 Task: Find connections with filter location Tolú with filter topic #lifestylewith filter profile language French with filter current company Manappuram Finance Limited with filter school Somaiya Vidyavihar University with filter industry Pipeline Transportation with filter service category Search Engine Marketing (SEM) with filter keywords title Director of Bean Counting
Action: Mouse moved to (568, 72)
Screenshot: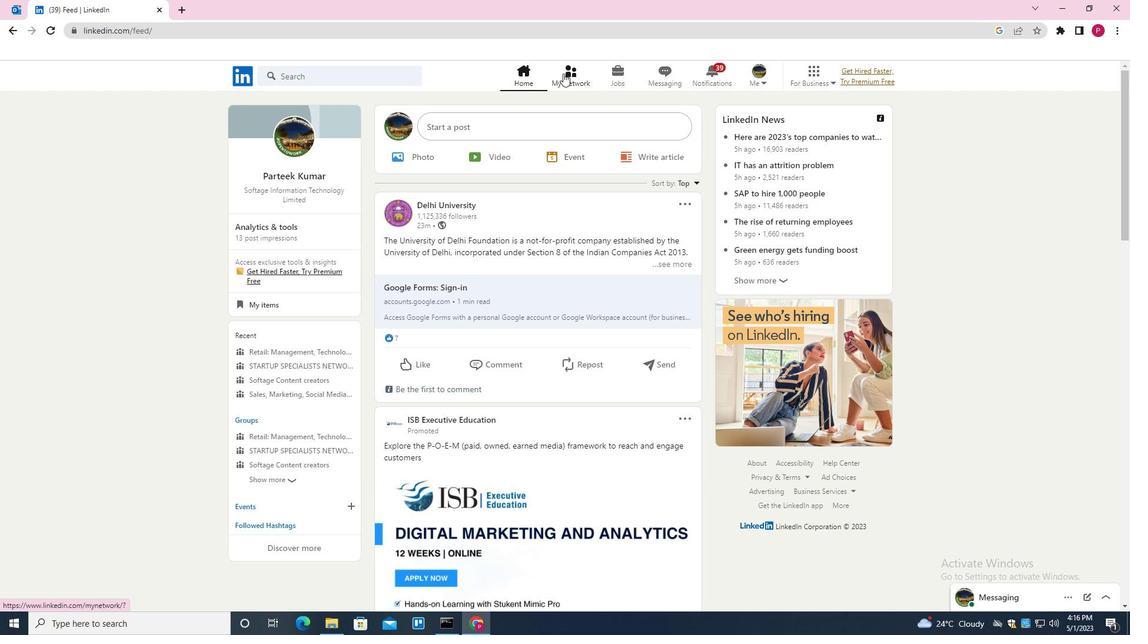 
Action: Mouse pressed left at (568, 72)
Screenshot: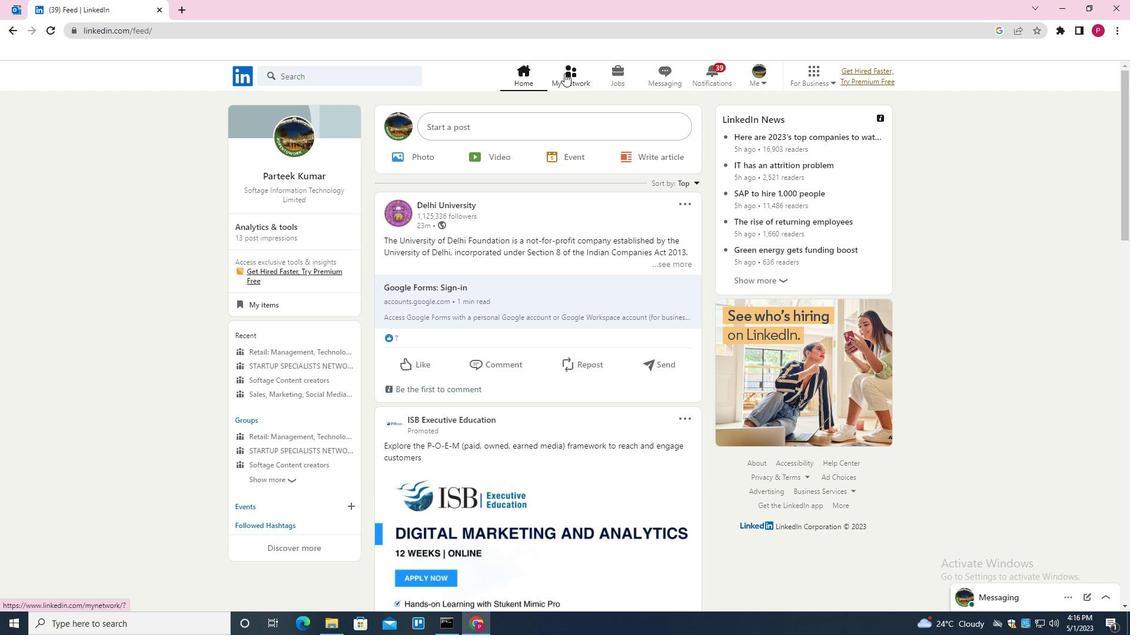 
Action: Mouse moved to (356, 143)
Screenshot: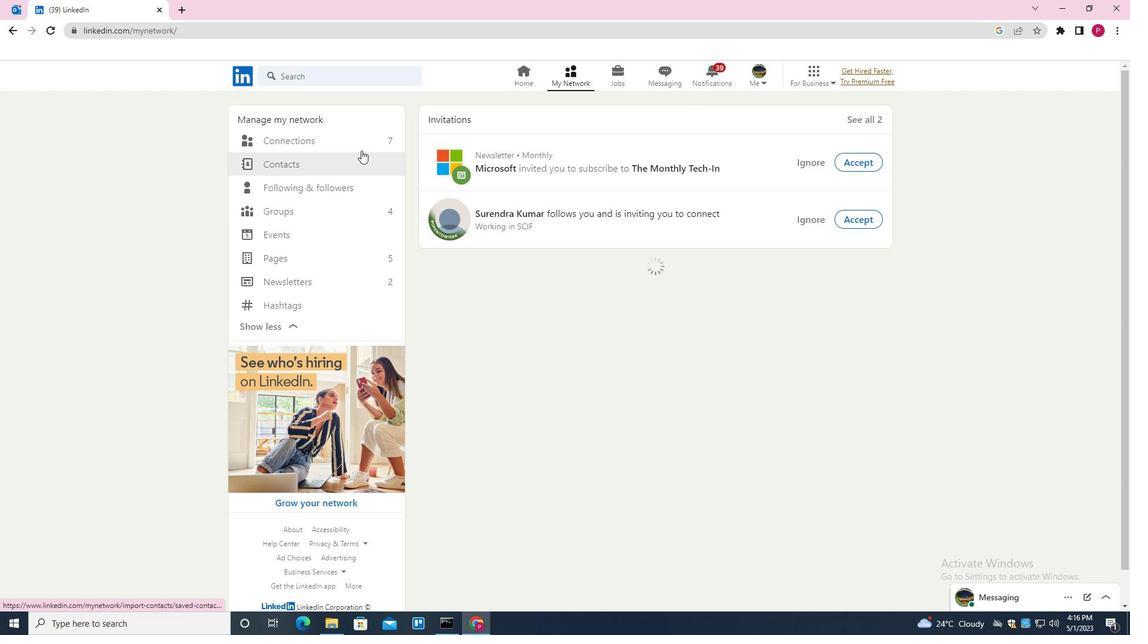 
Action: Mouse pressed left at (356, 143)
Screenshot: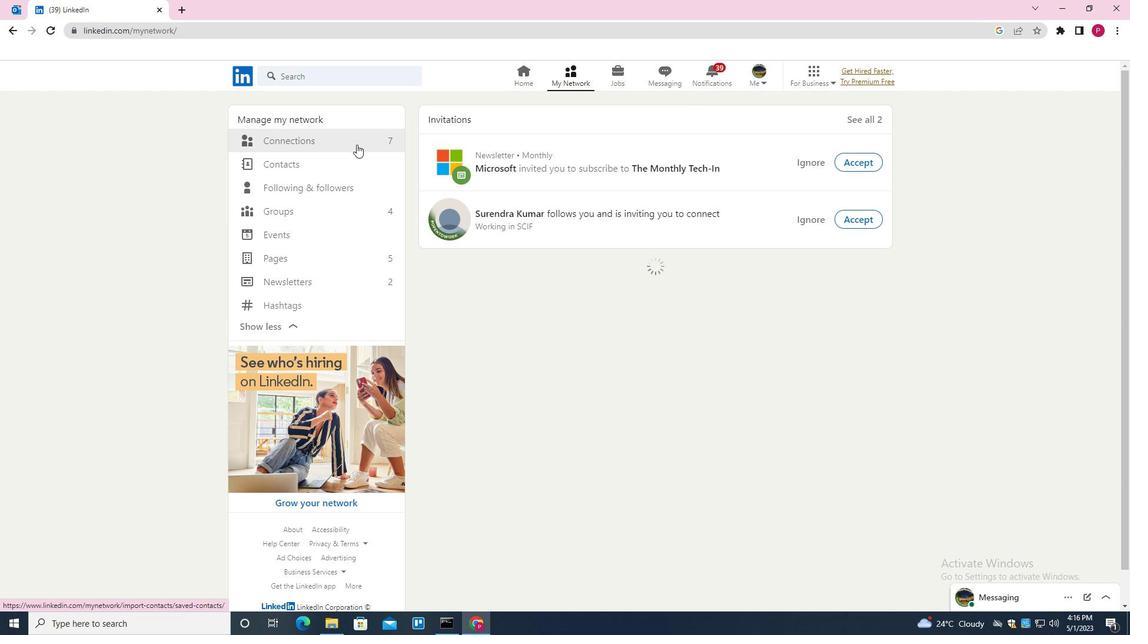 
Action: Mouse moved to (667, 144)
Screenshot: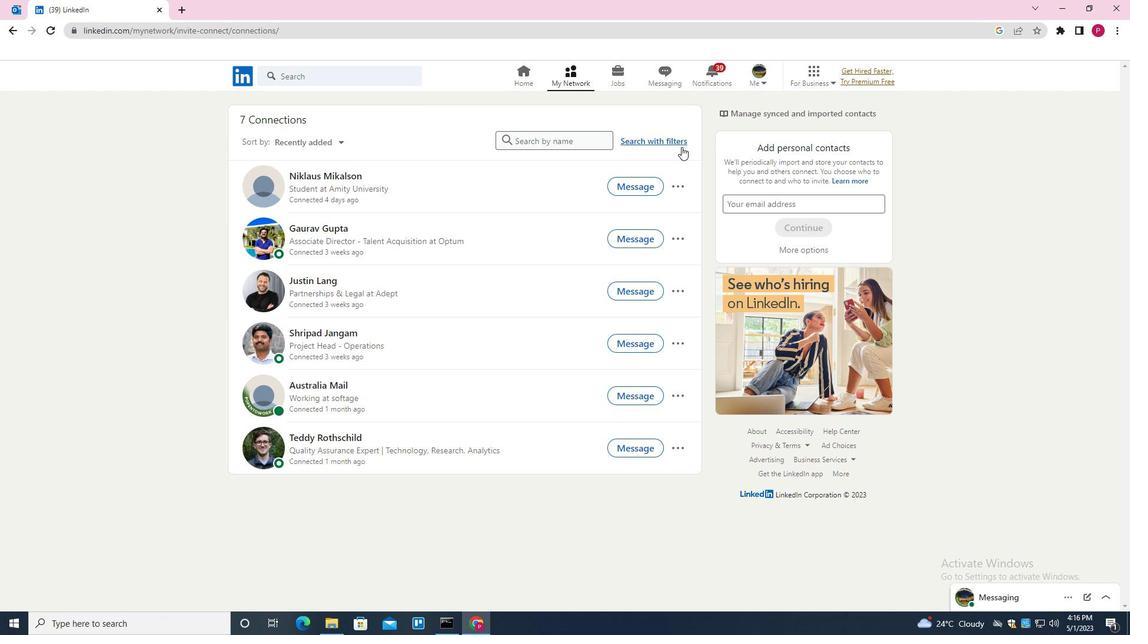 
Action: Mouse pressed left at (667, 144)
Screenshot: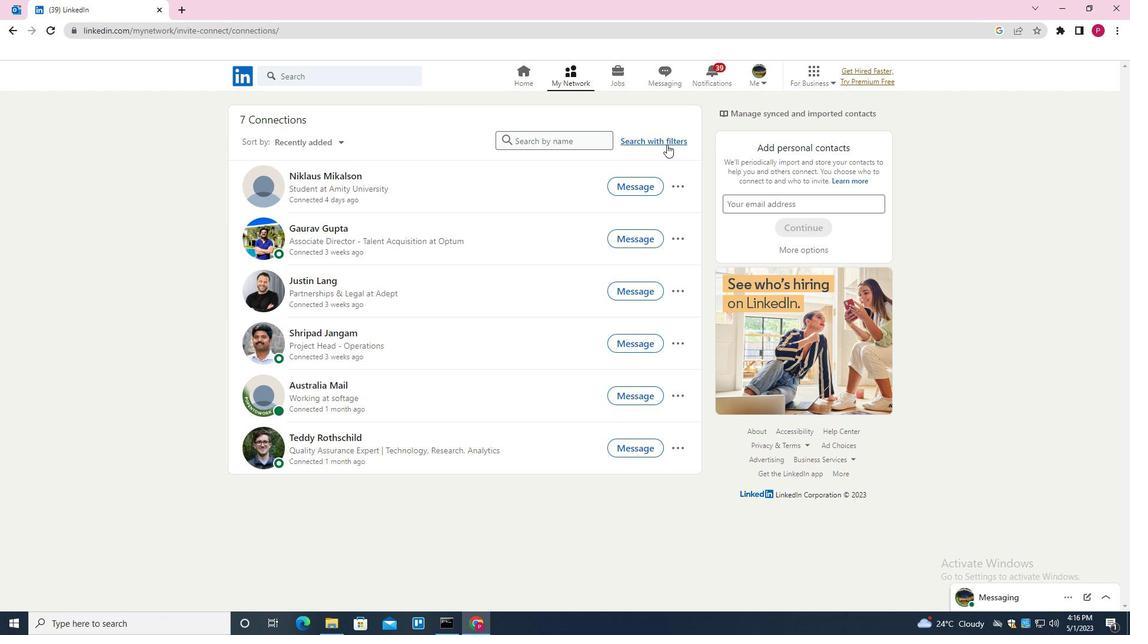 
Action: Mouse moved to (597, 107)
Screenshot: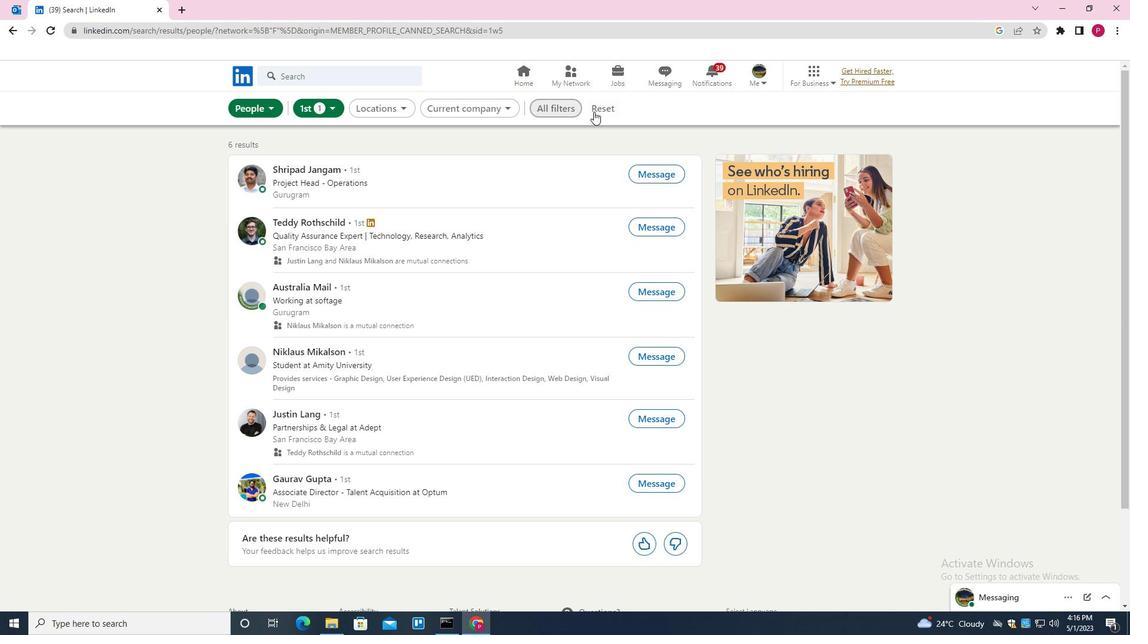 
Action: Mouse pressed left at (597, 107)
Screenshot: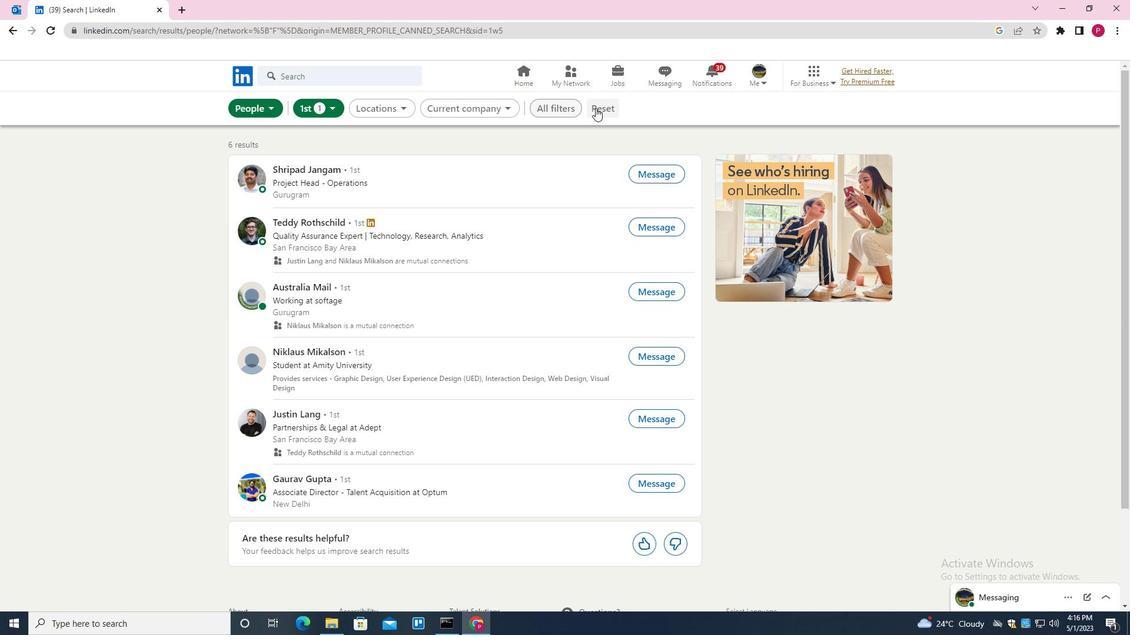 
Action: Mouse moved to (581, 108)
Screenshot: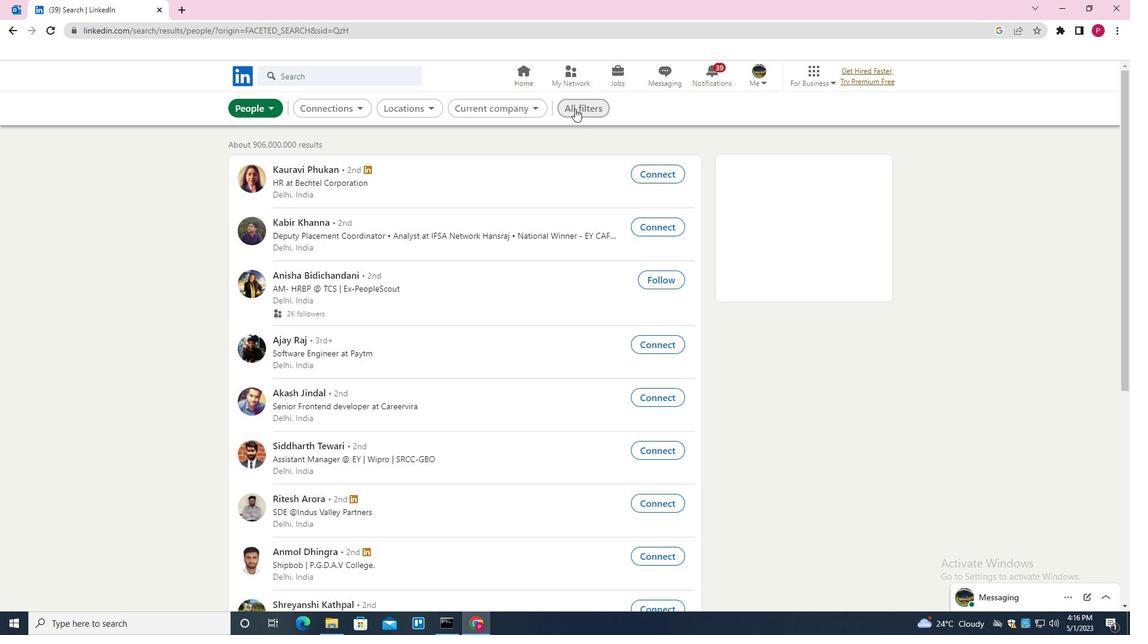 
Action: Mouse pressed left at (581, 108)
Screenshot: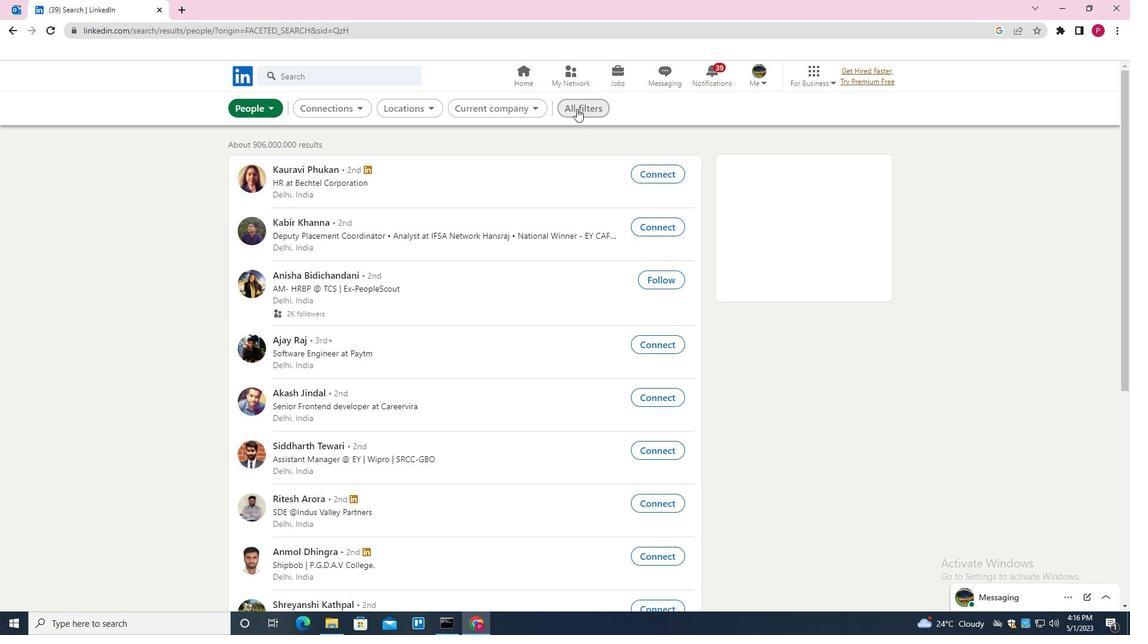 
Action: Mouse moved to (981, 362)
Screenshot: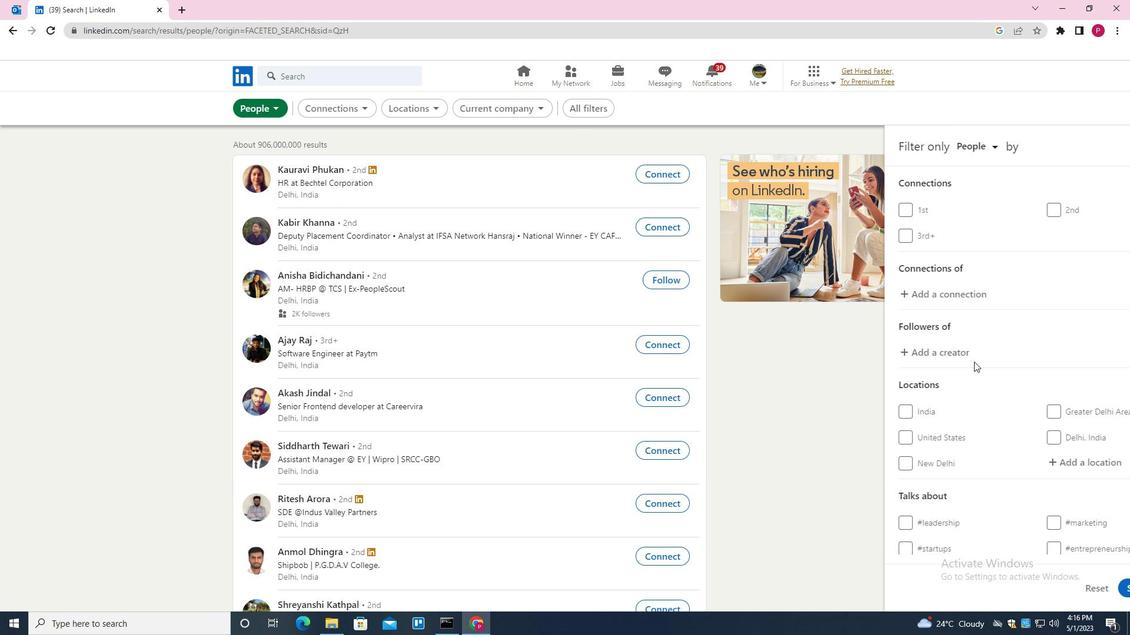 
Action: Mouse scrolled (981, 361) with delta (0, 0)
Screenshot: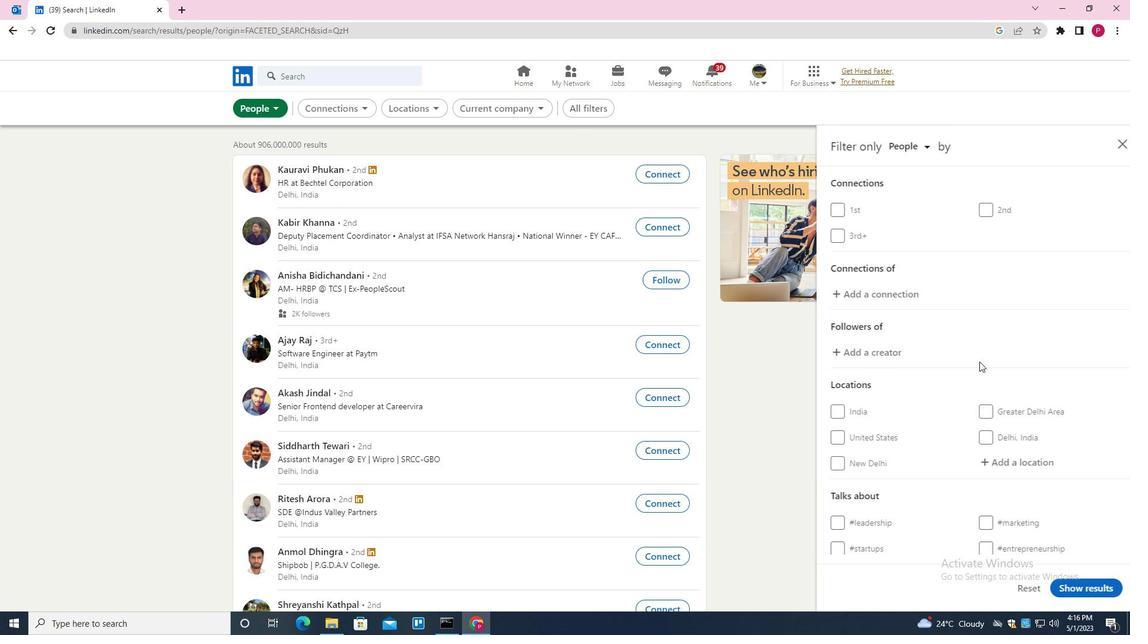 
Action: Mouse moved to (992, 398)
Screenshot: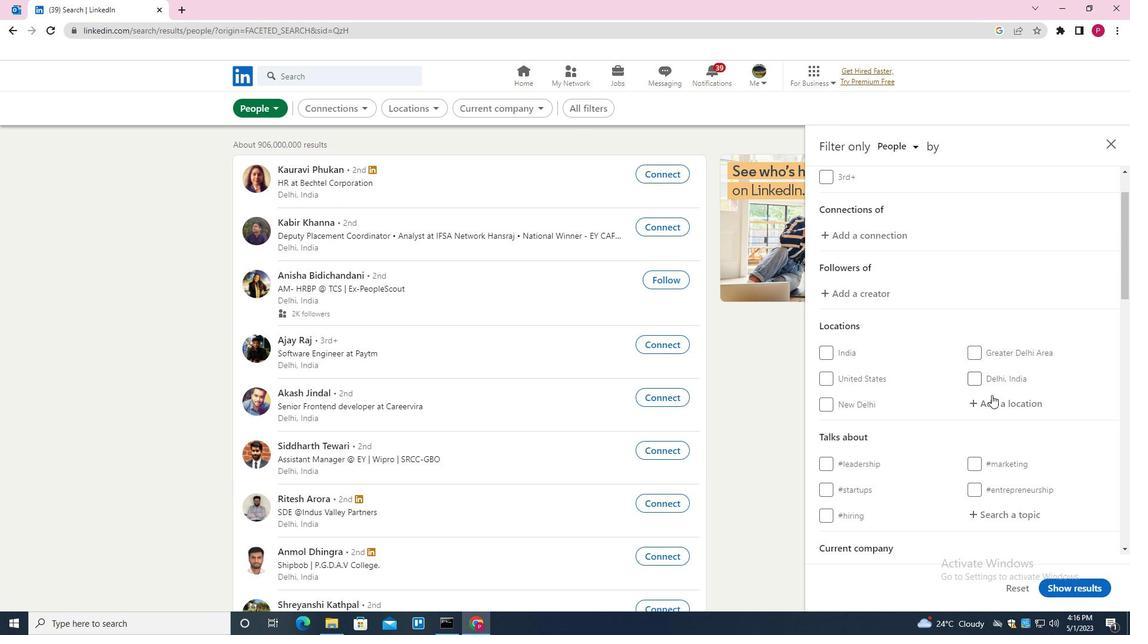 
Action: Mouse pressed left at (992, 398)
Screenshot: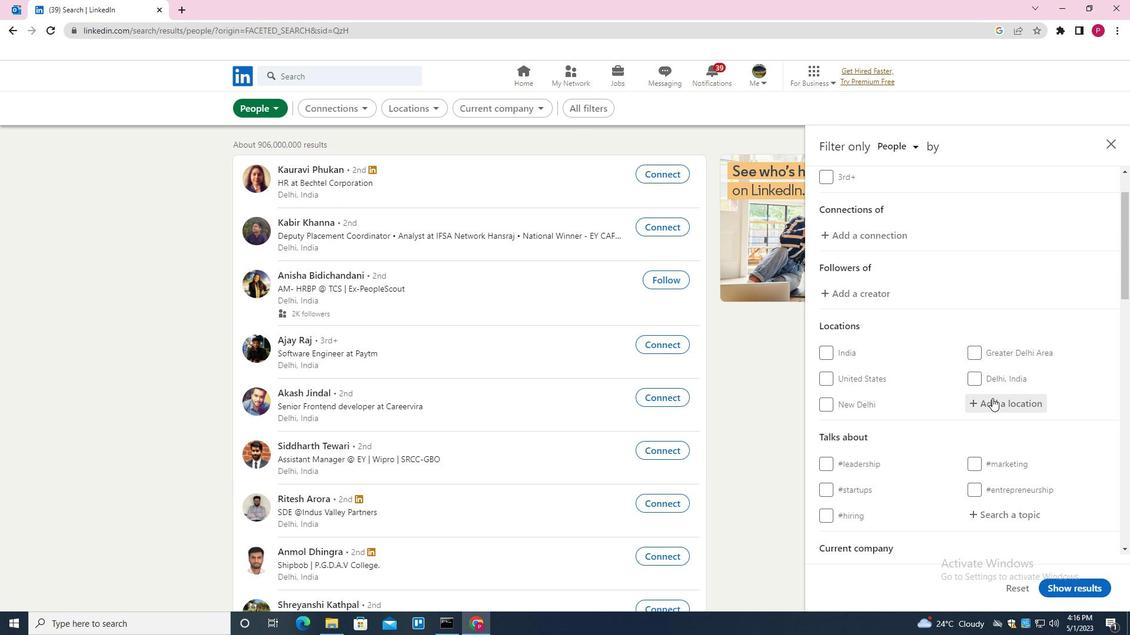 
Action: Key pressed <Key.shift><Key.shift>TOLU<Key.down><Key.down><Key.down><Key.down><Key.down><Key.down><Key.down><Key.down><Key.down><Key.down><Key.up><Key.up><Key.enter>
Screenshot: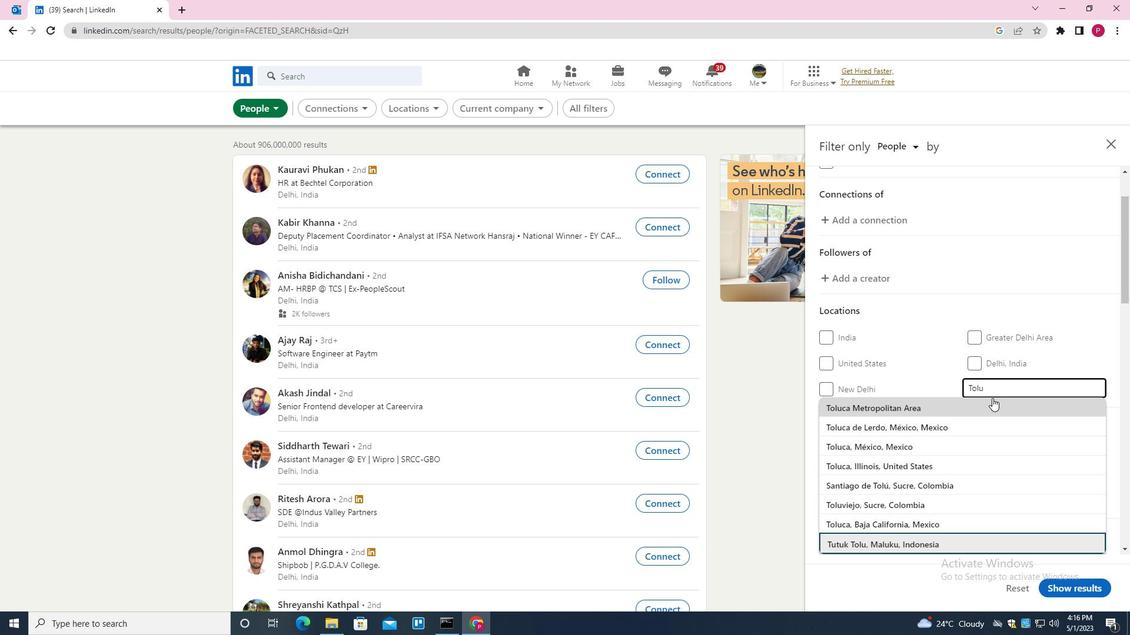 
Action: Mouse moved to (1011, 407)
Screenshot: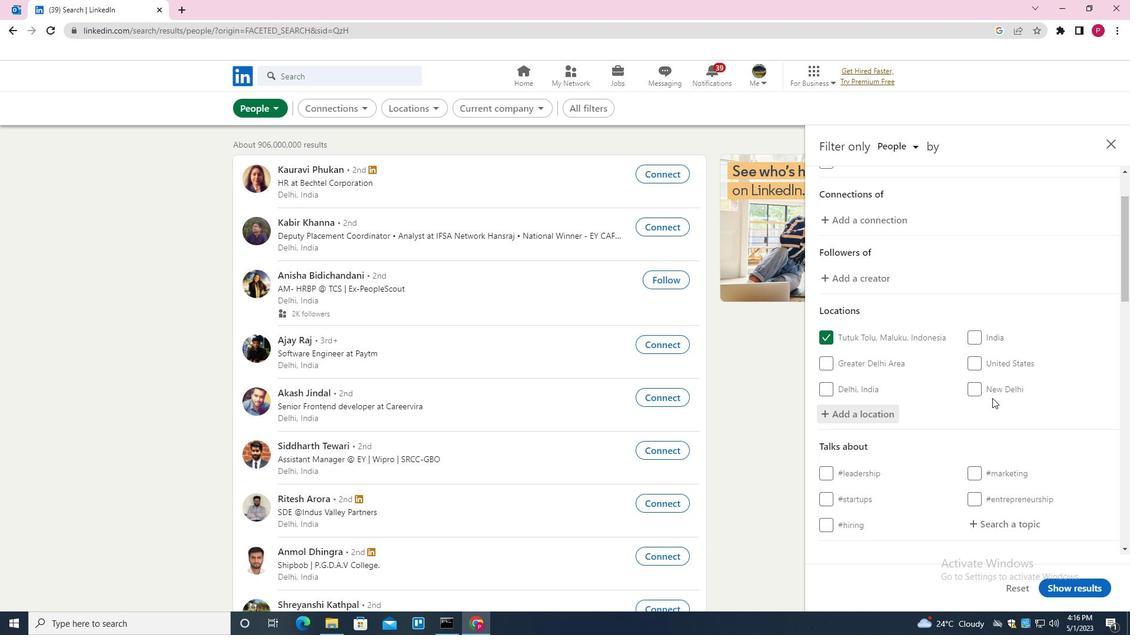 
Action: Mouse scrolled (1011, 406) with delta (0, 0)
Screenshot: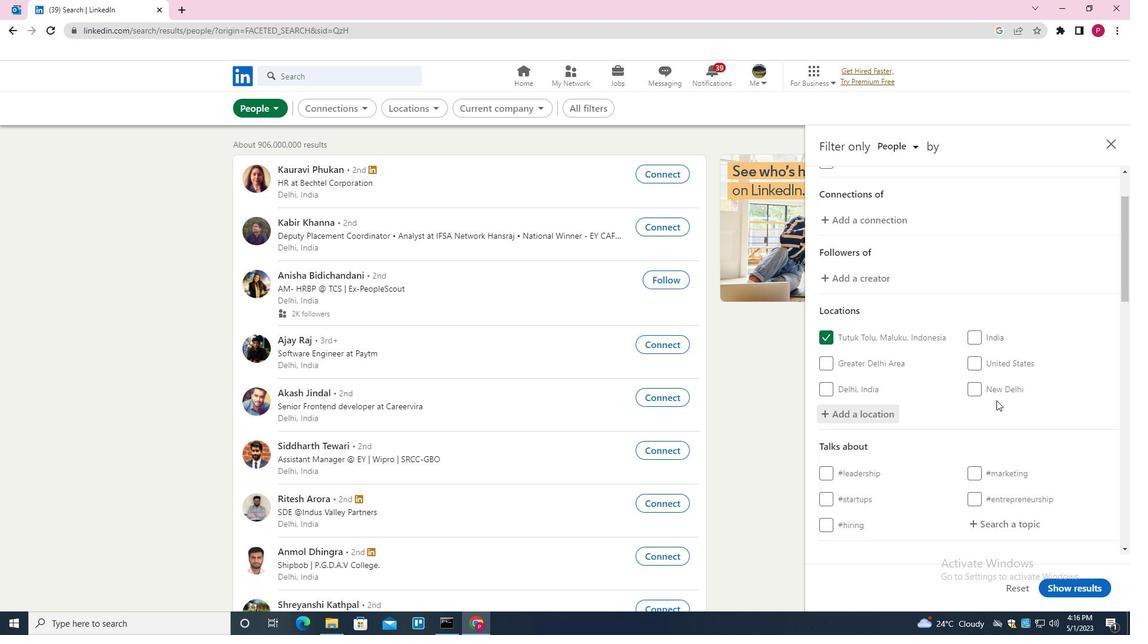 
Action: Mouse scrolled (1011, 406) with delta (0, 0)
Screenshot: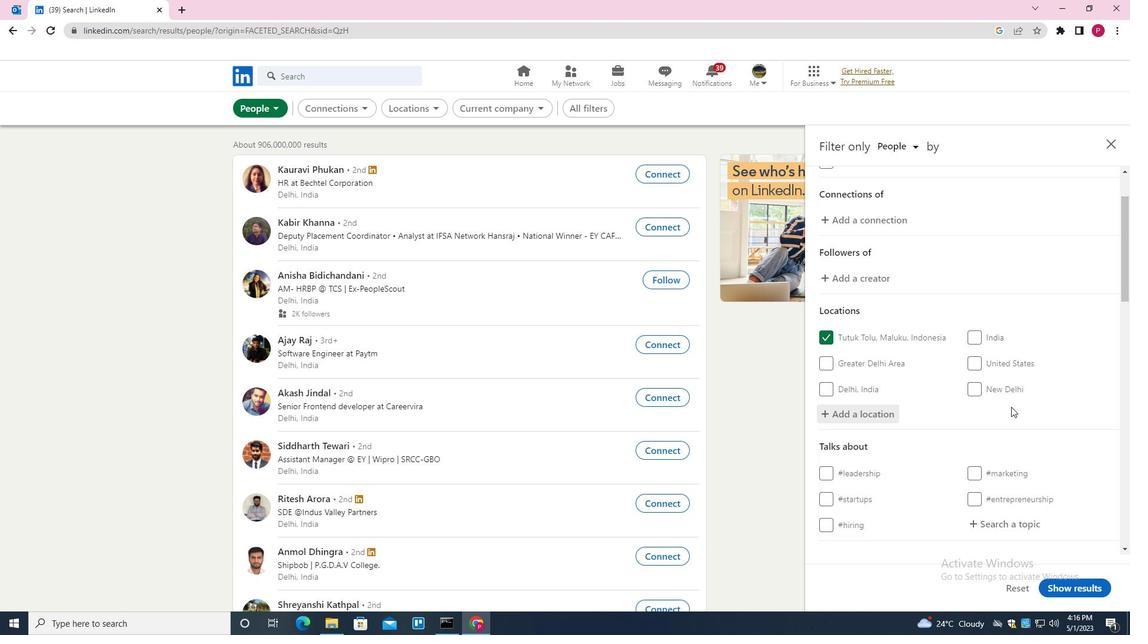 
Action: Mouse scrolled (1011, 406) with delta (0, 0)
Screenshot: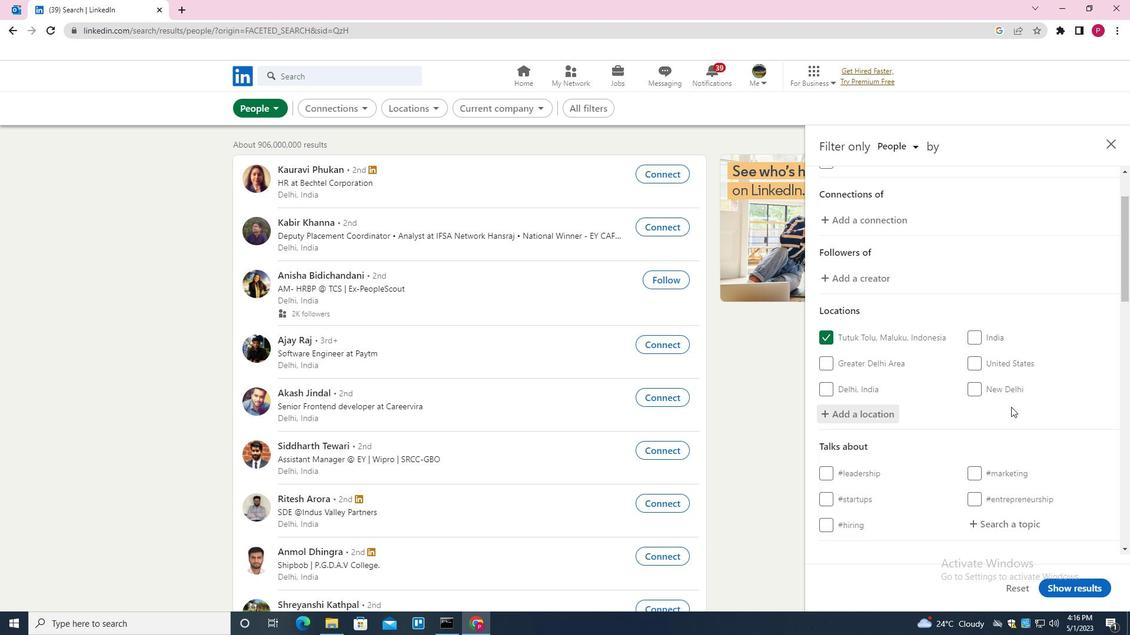 
Action: Mouse moved to (997, 340)
Screenshot: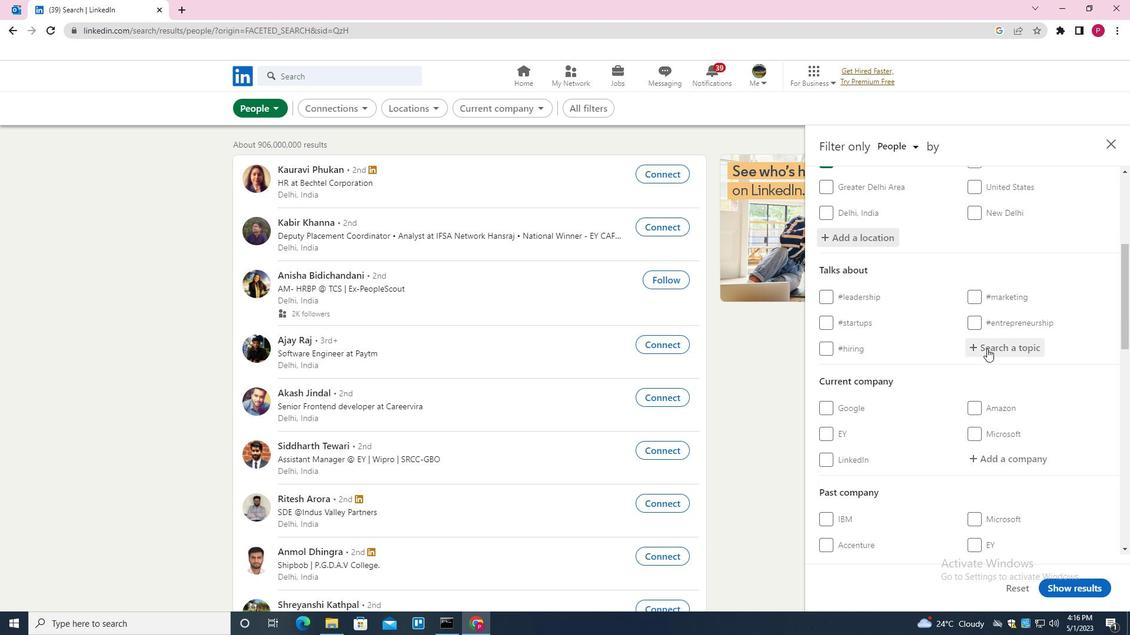 
Action: Mouse pressed left at (997, 340)
Screenshot: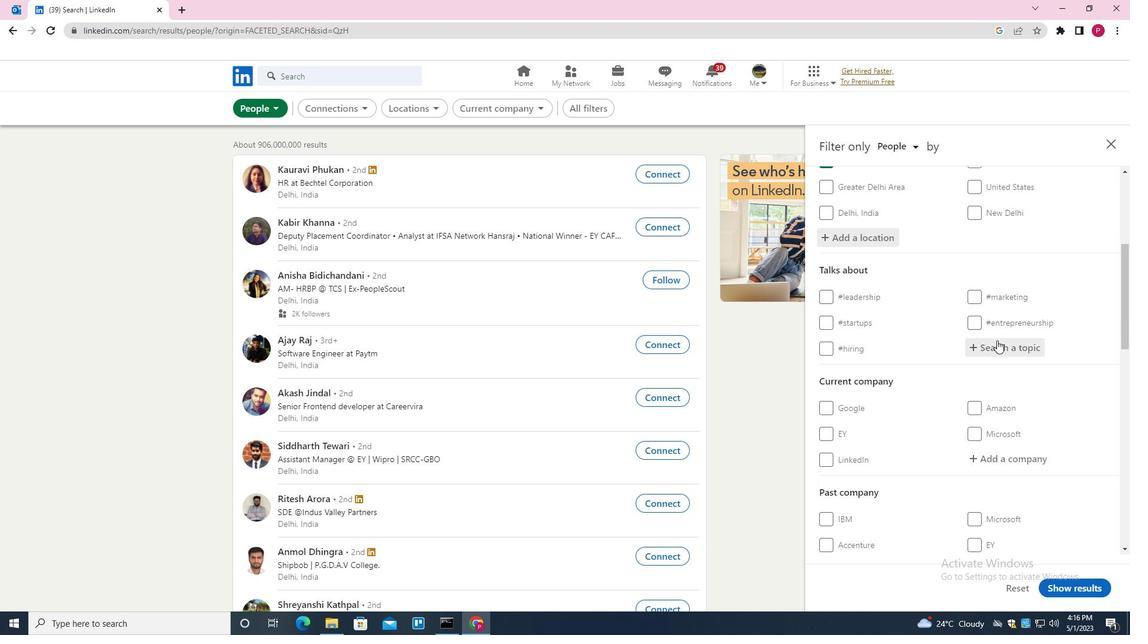 
Action: Key pressed LIFESTYLE<Key.down><Key.enter>
Screenshot: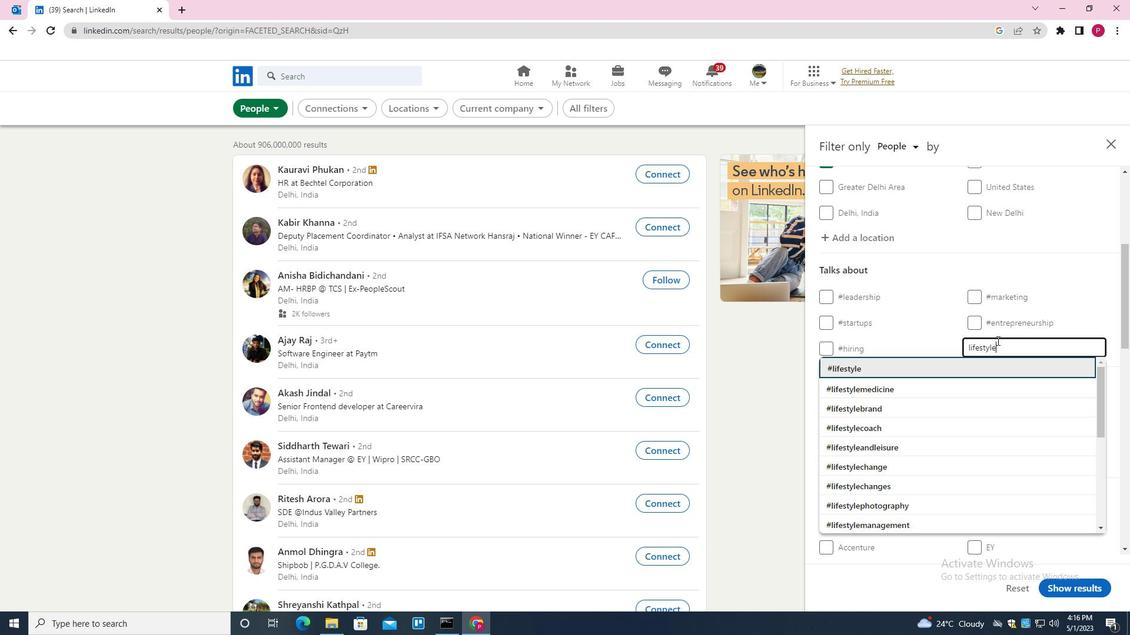 
Action: Mouse moved to (949, 374)
Screenshot: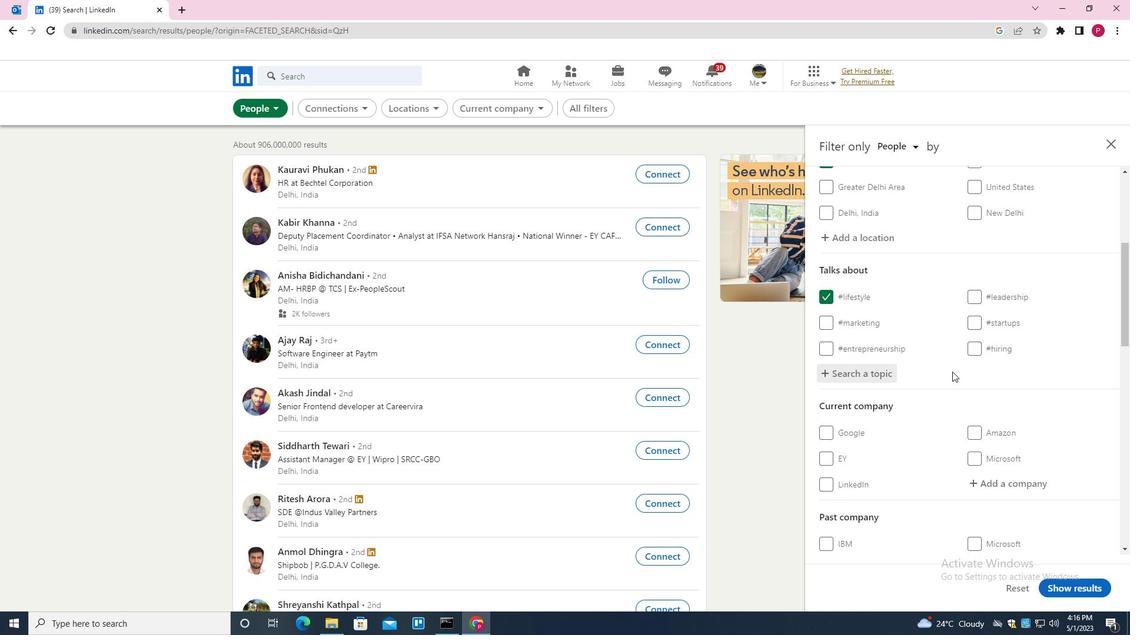 
Action: Mouse scrolled (949, 373) with delta (0, 0)
Screenshot: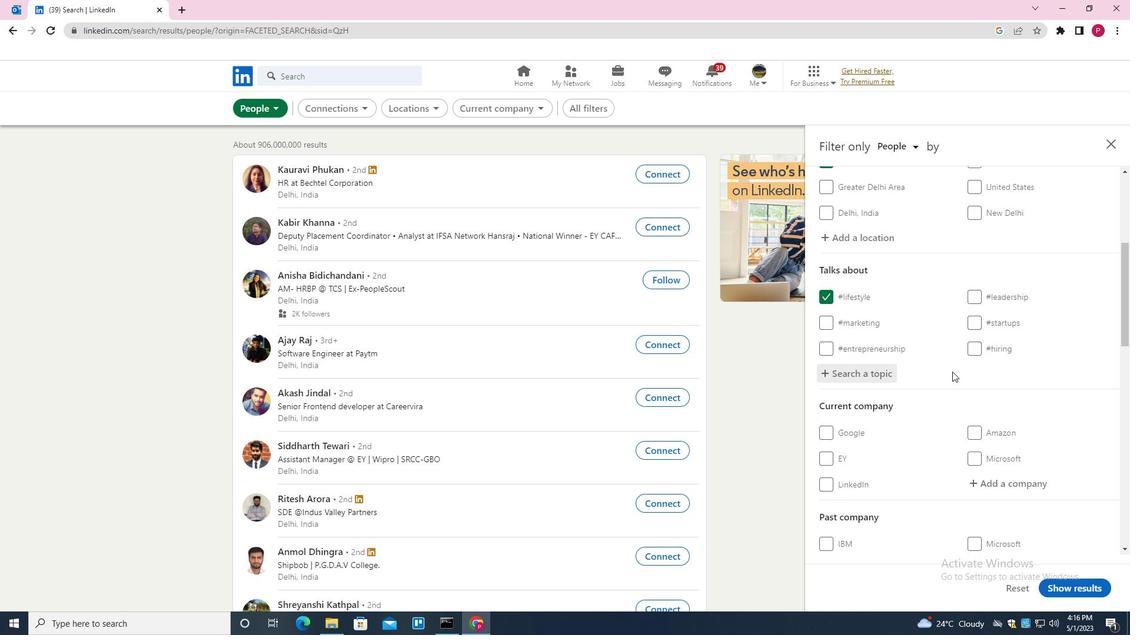 
Action: Mouse moved to (946, 376)
Screenshot: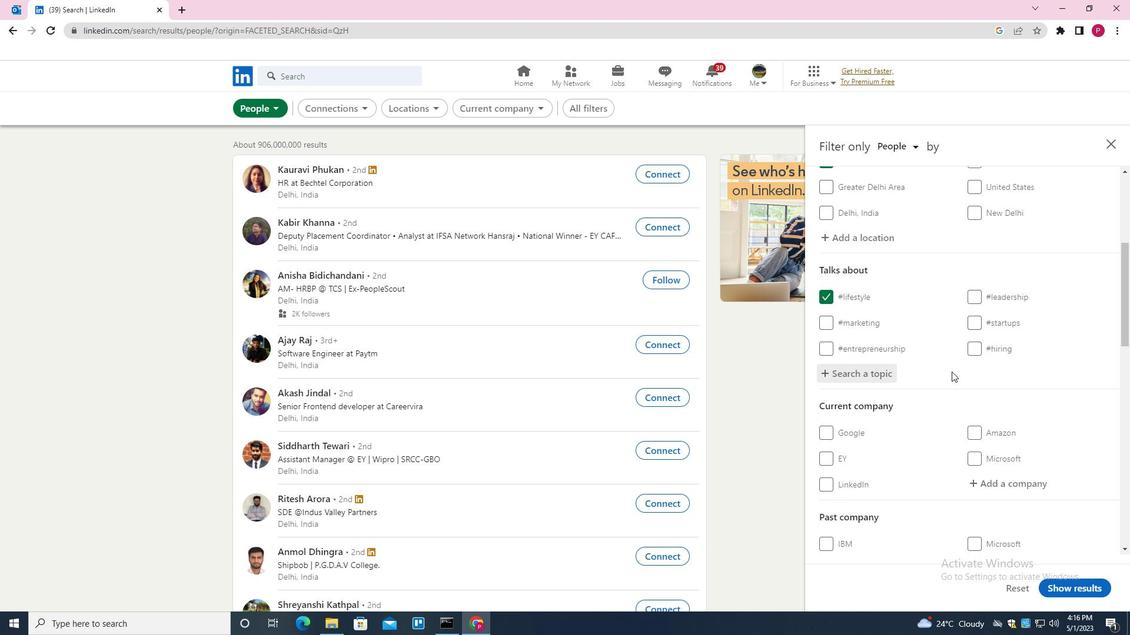 
Action: Mouse scrolled (946, 375) with delta (0, 0)
Screenshot: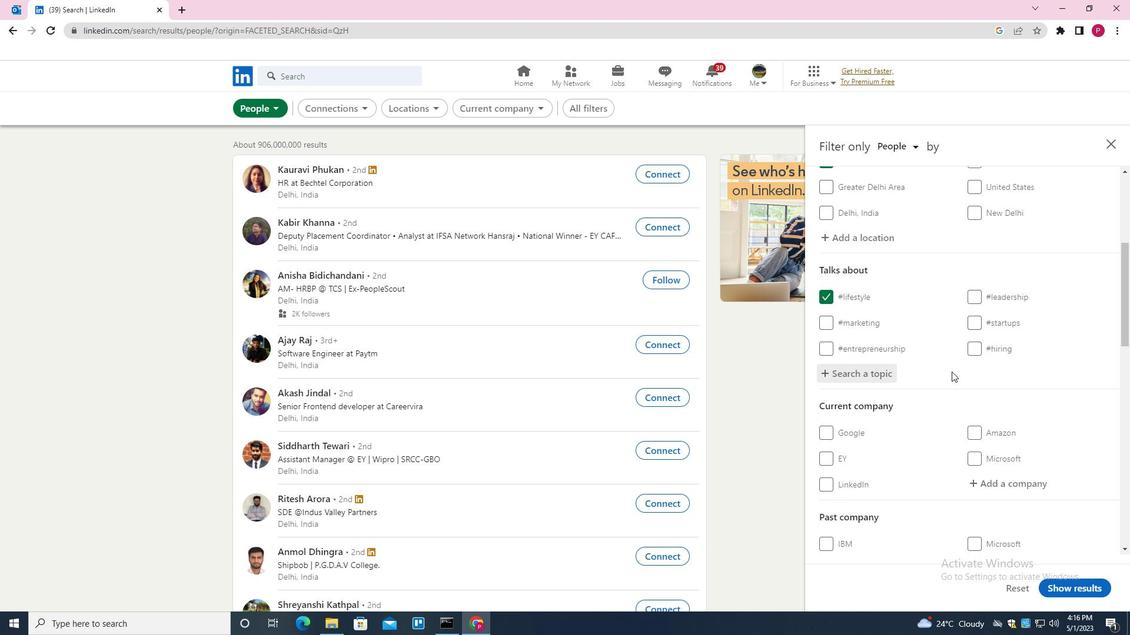 
Action: Mouse moved to (871, 440)
Screenshot: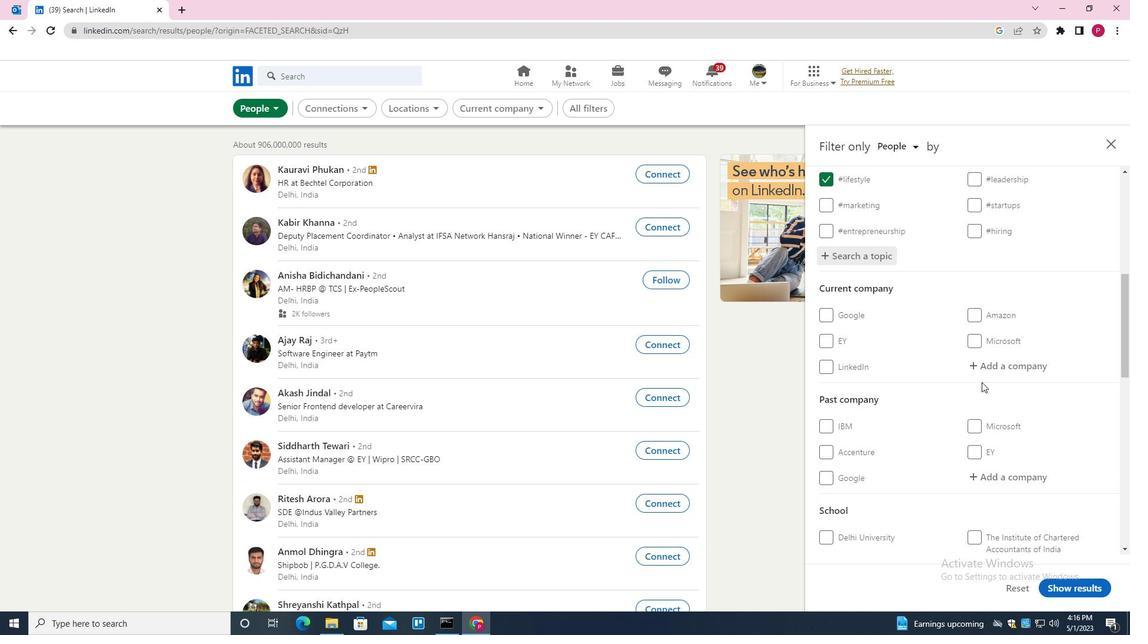 
Action: Mouse scrolled (871, 439) with delta (0, 0)
Screenshot: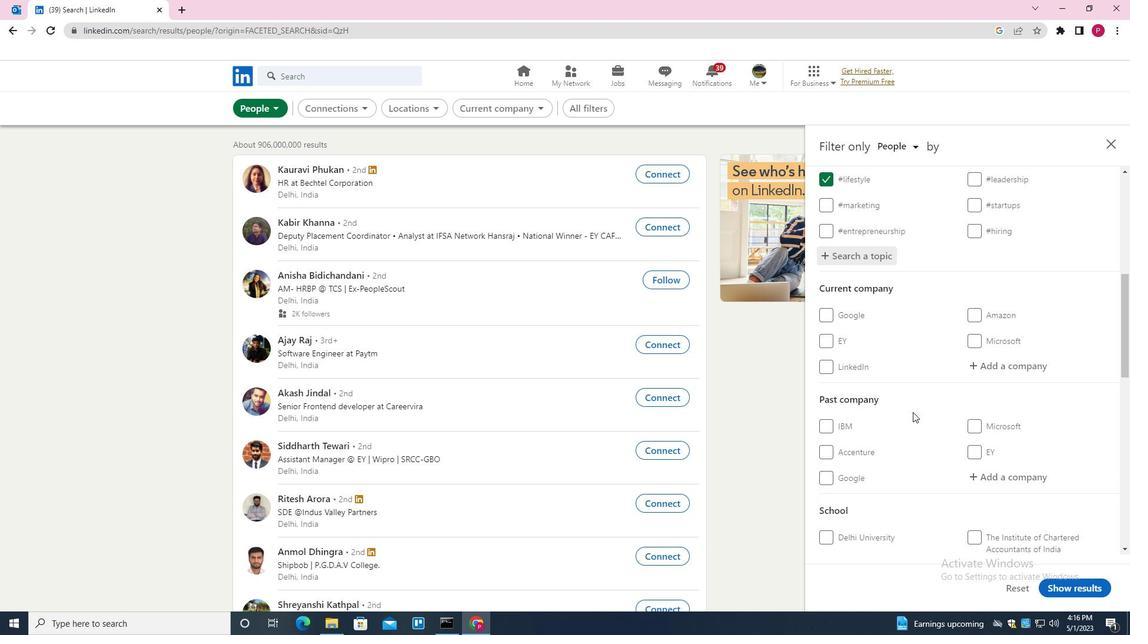 
Action: Mouse scrolled (871, 439) with delta (0, 0)
Screenshot: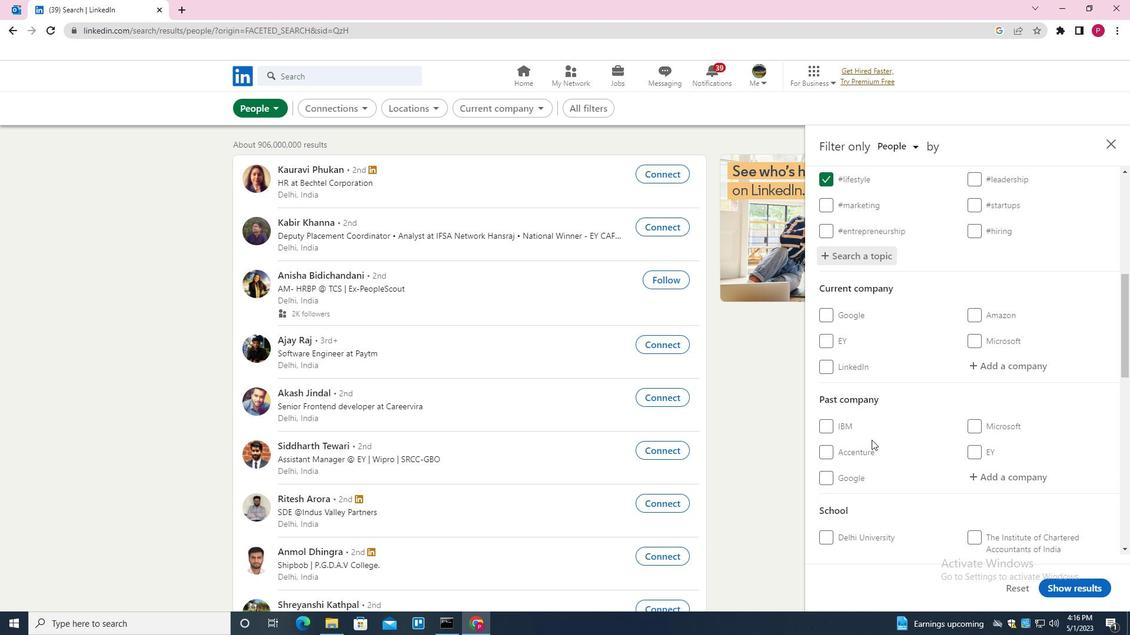 
Action: Mouse scrolled (871, 439) with delta (0, 0)
Screenshot: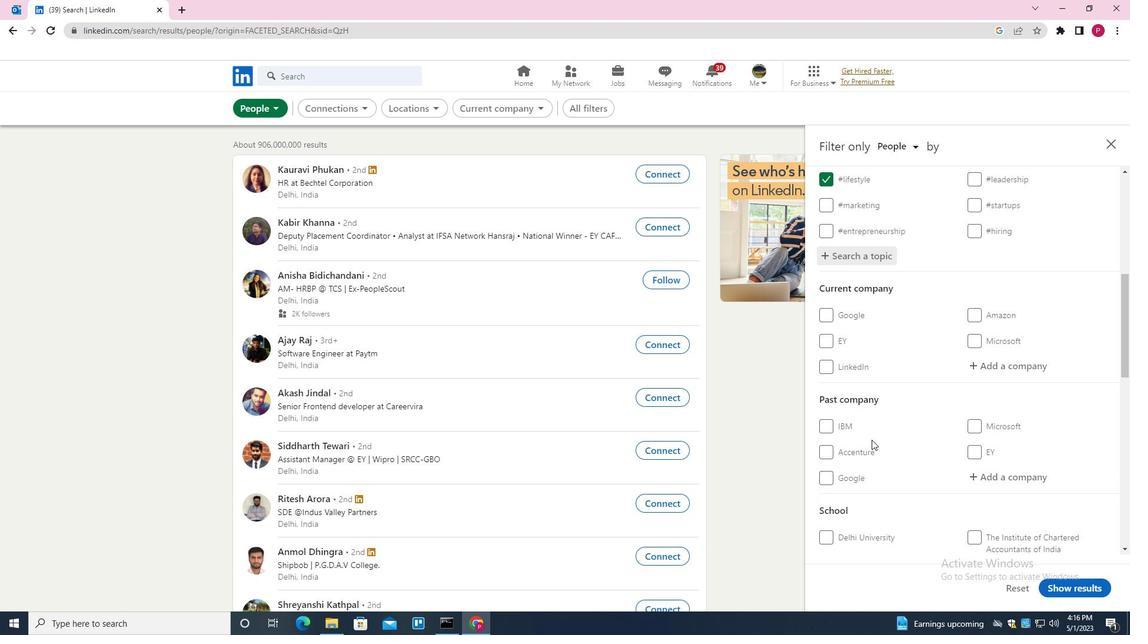 
Action: Mouse scrolled (871, 439) with delta (0, 0)
Screenshot: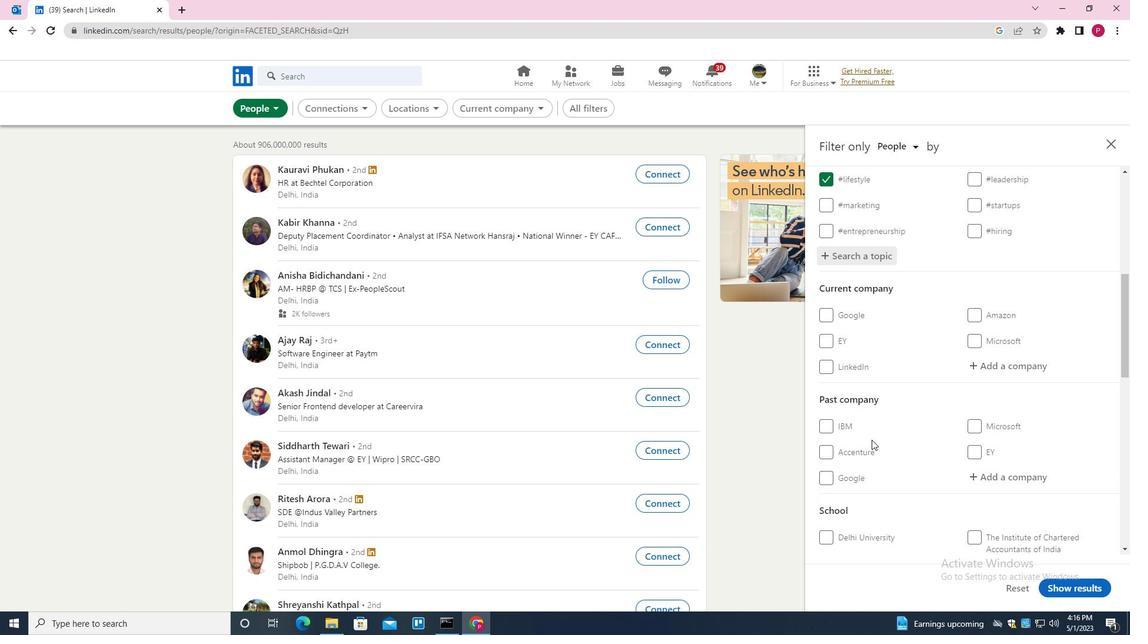 
Action: Mouse scrolled (871, 439) with delta (0, 0)
Screenshot: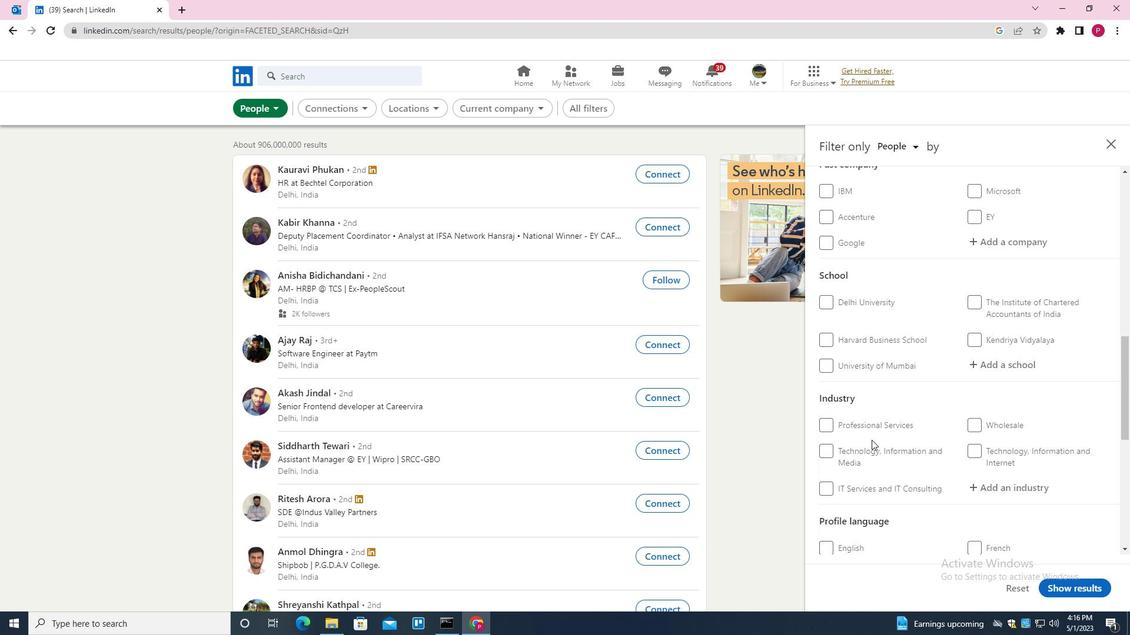 
Action: Mouse scrolled (871, 439) with delta (0, 0)
Screenshot: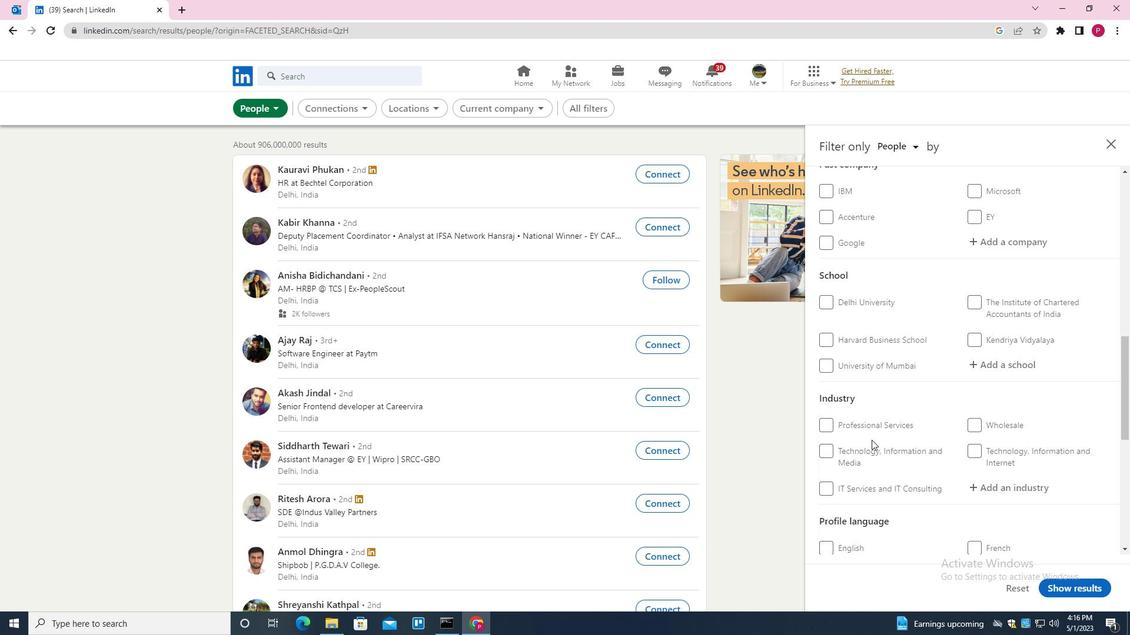 
Action: Mouse moved to (843, 336)
Screenshot: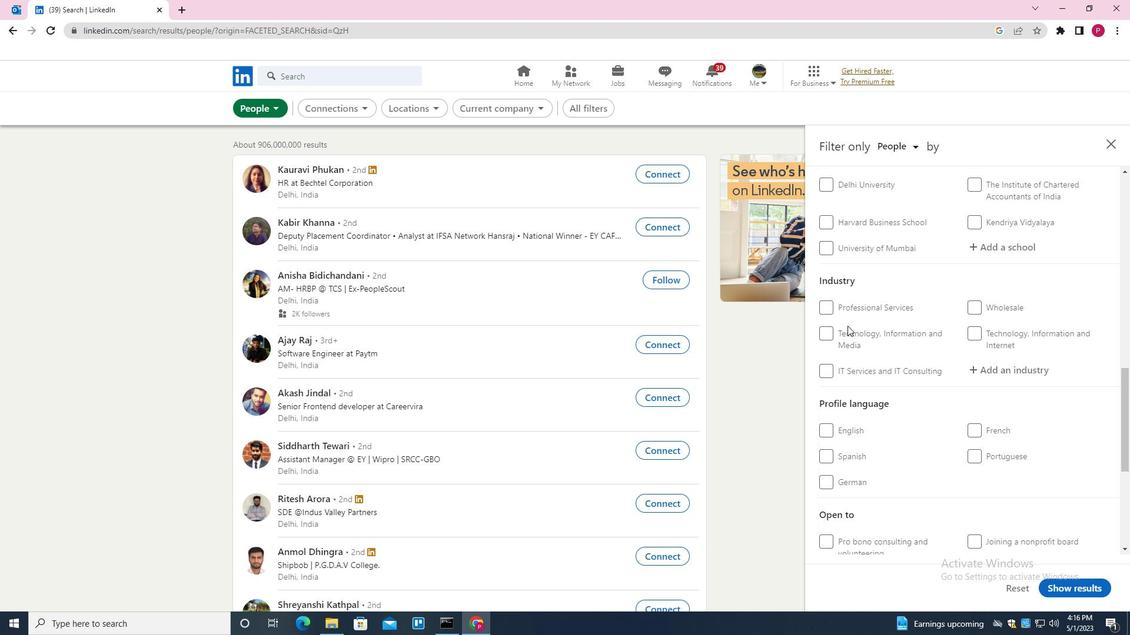 
Action: Mouse scrolled (843, 335) with delta (0, 0)
Screenshot: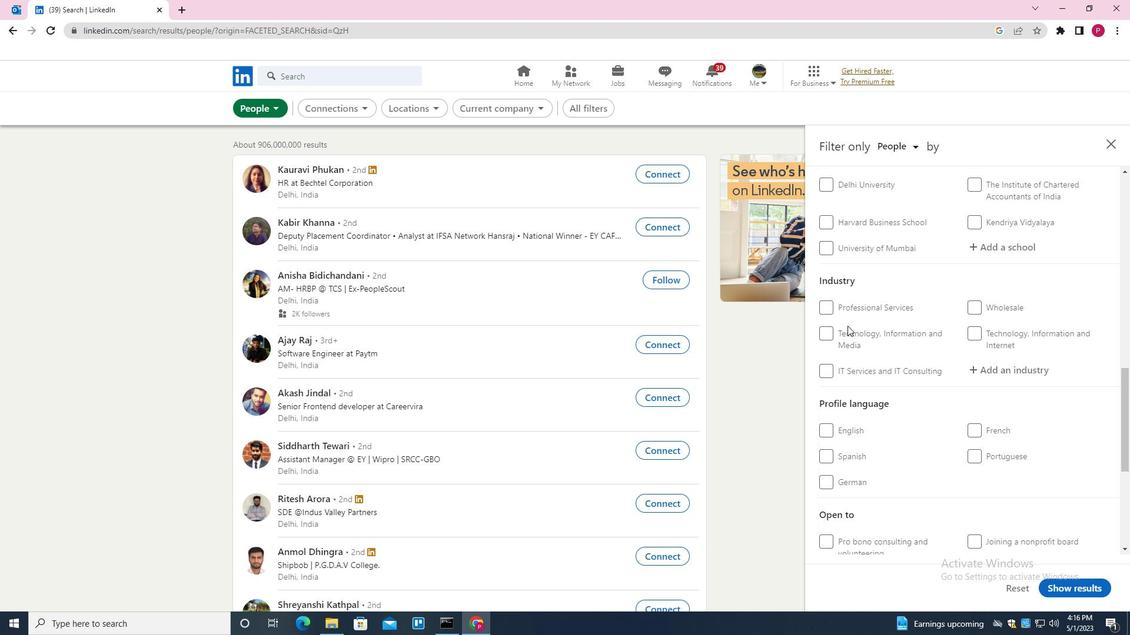 
Action: Mouse moved to (847, 337)
Screenshot: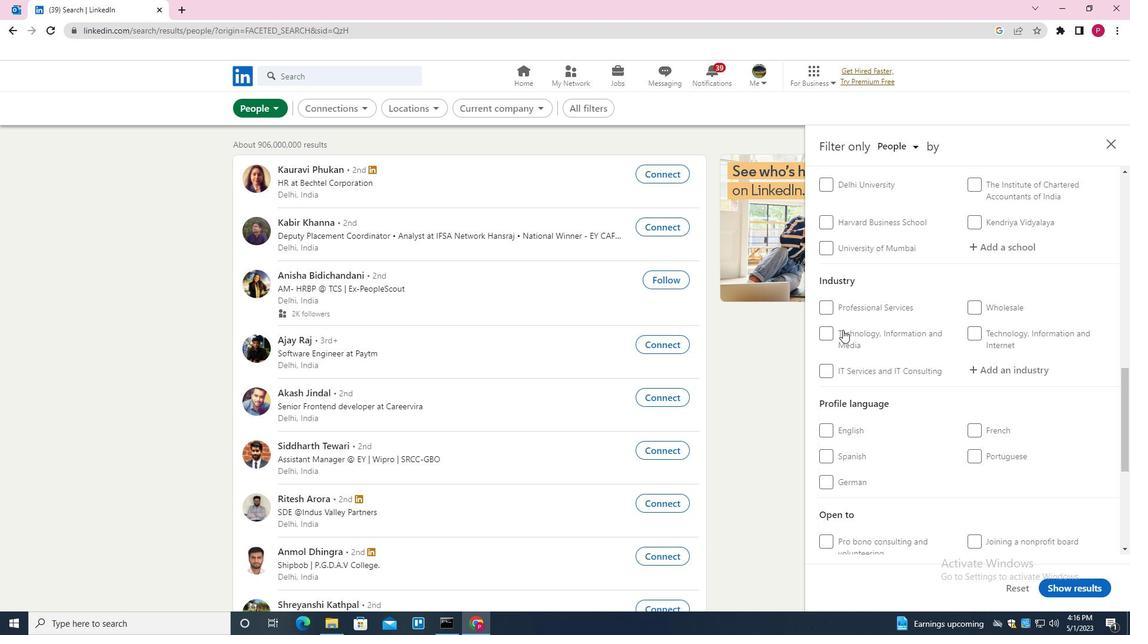 
Action: Mouse scrolled (847, 337) with delta (0, 0)
Screenshot: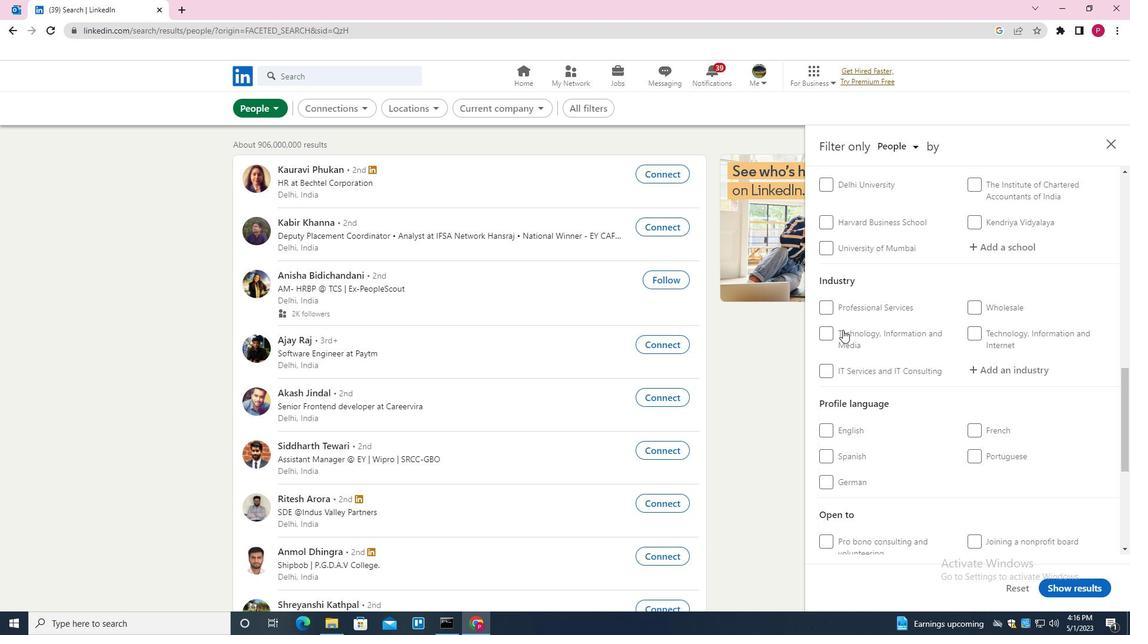 
Action: Mouse scrolled (847, 337) with delta (0, 0)
Screenshot: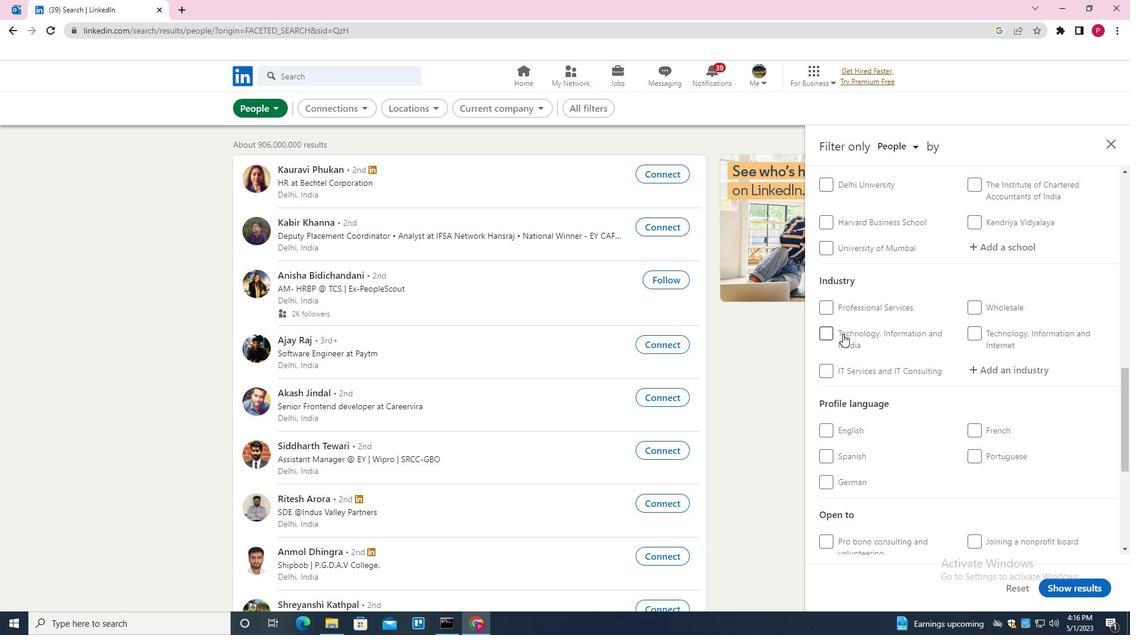 
Action: Mouse moved to (975, 257)
Screenshot: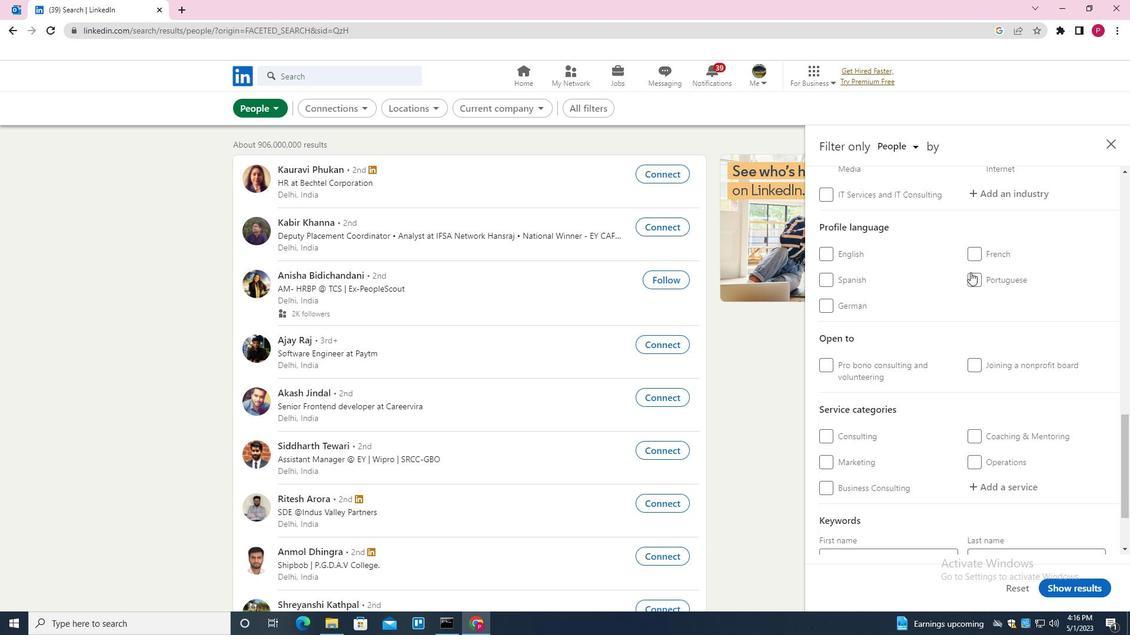 
Action: Mouse pressed left at (975, 257)
Screenshot: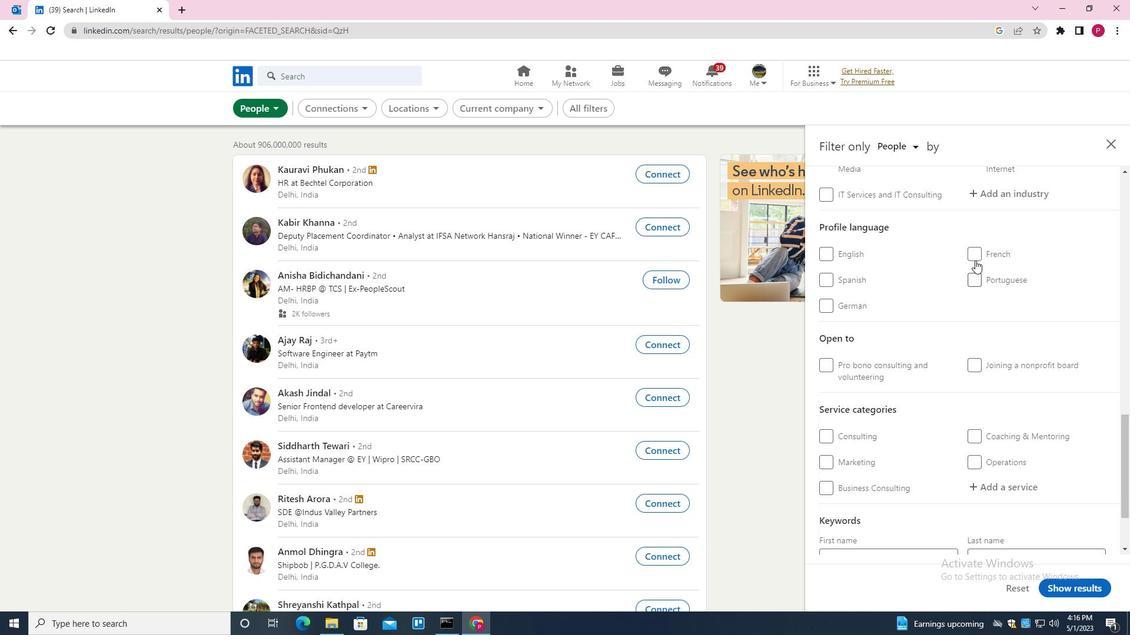 
Action: Mouse moved to (873, 352)
Screenshot: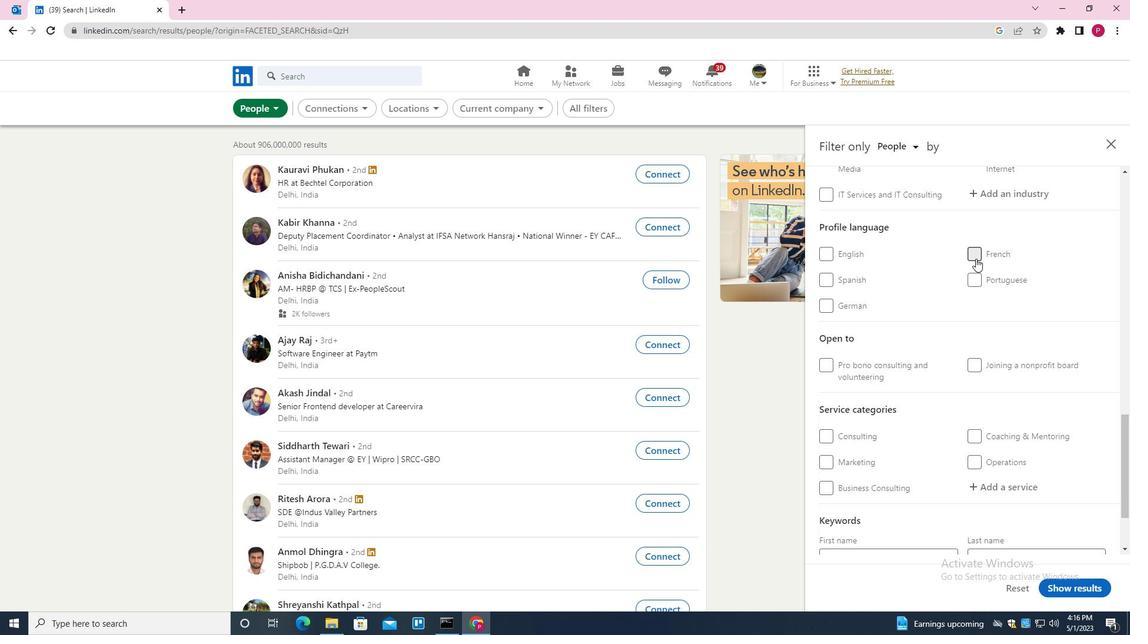 
Action: Mouse scrolled (873, 352) with delta (0, 0)
Screenshot: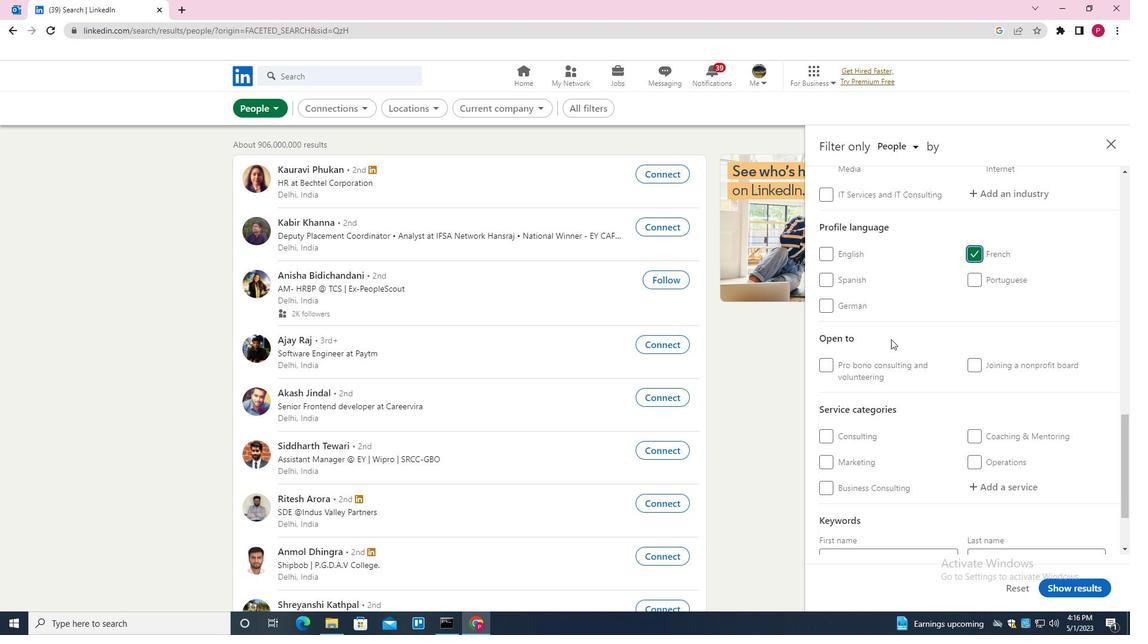 
Action: Mouse scrolled (873, 352) with delta (0, 0)
Screenshot: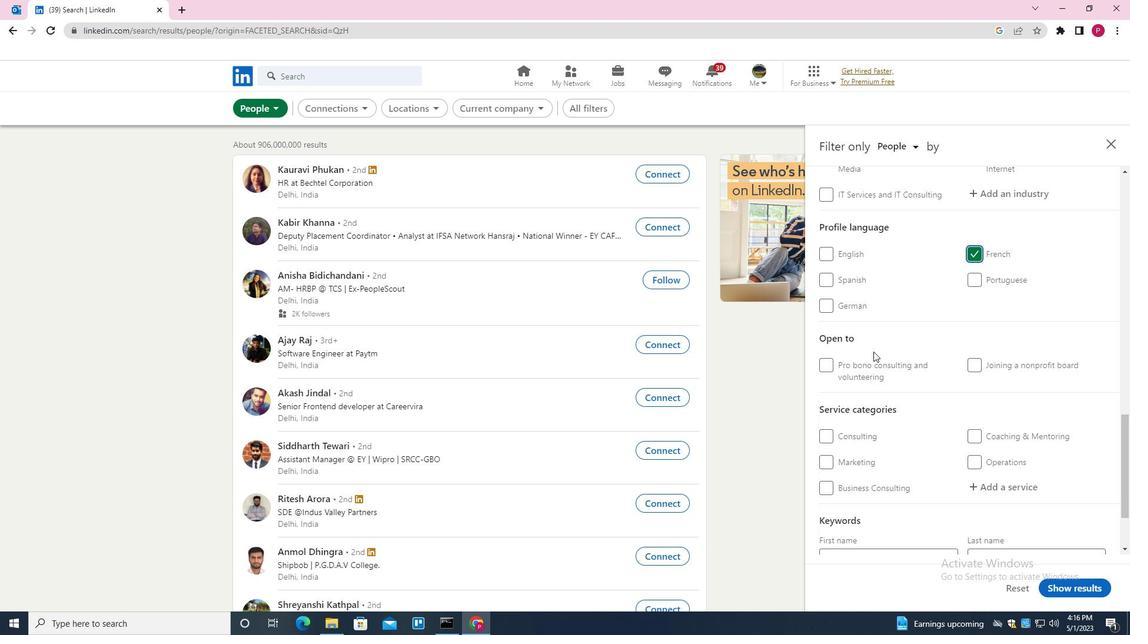 
Action: Mouse scrolled (873, 352) with delta (0, 0)
Screenshot: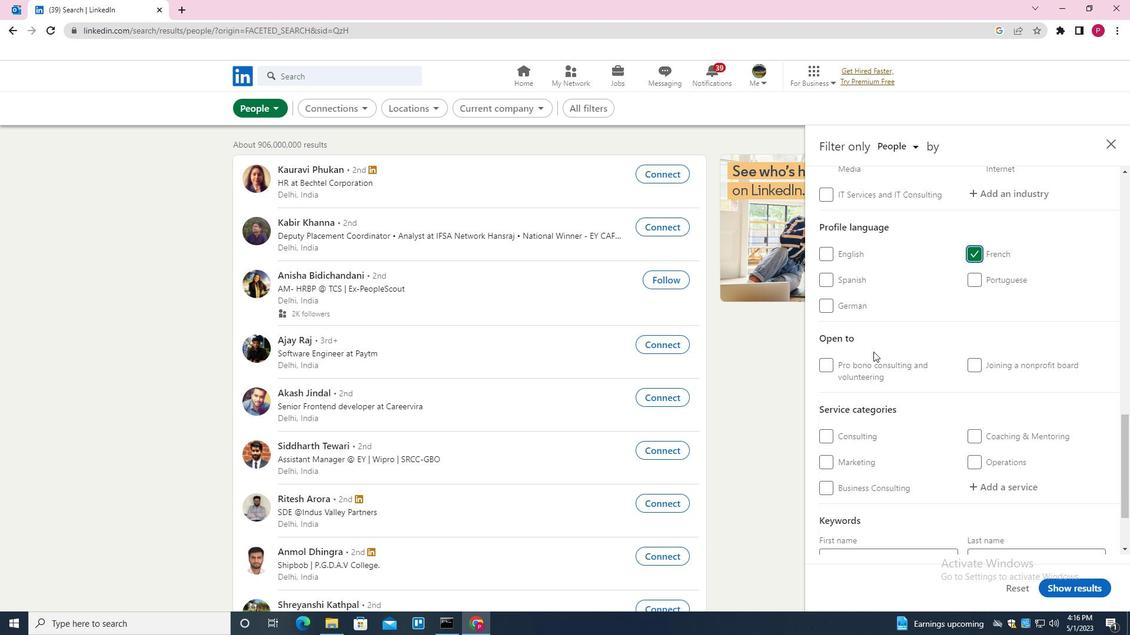 
Action: Mouse scrolled (873, 352) with delta (0, 0)
Screenshot: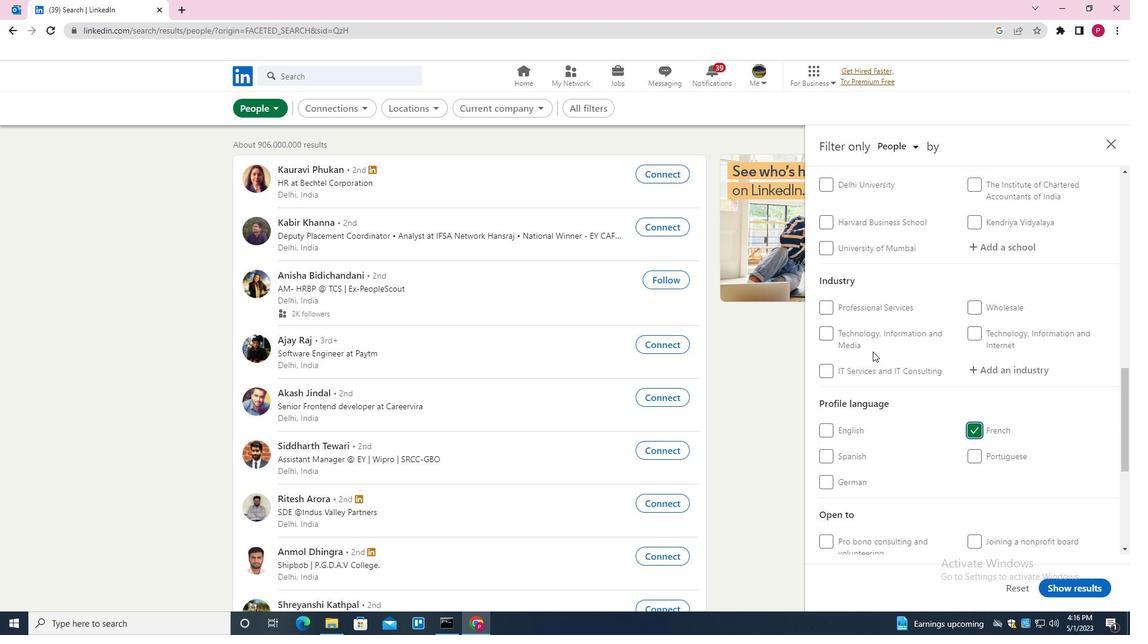 
Action: Mouse scrolled (873, 352) with delta (0, 0)
Screenshot: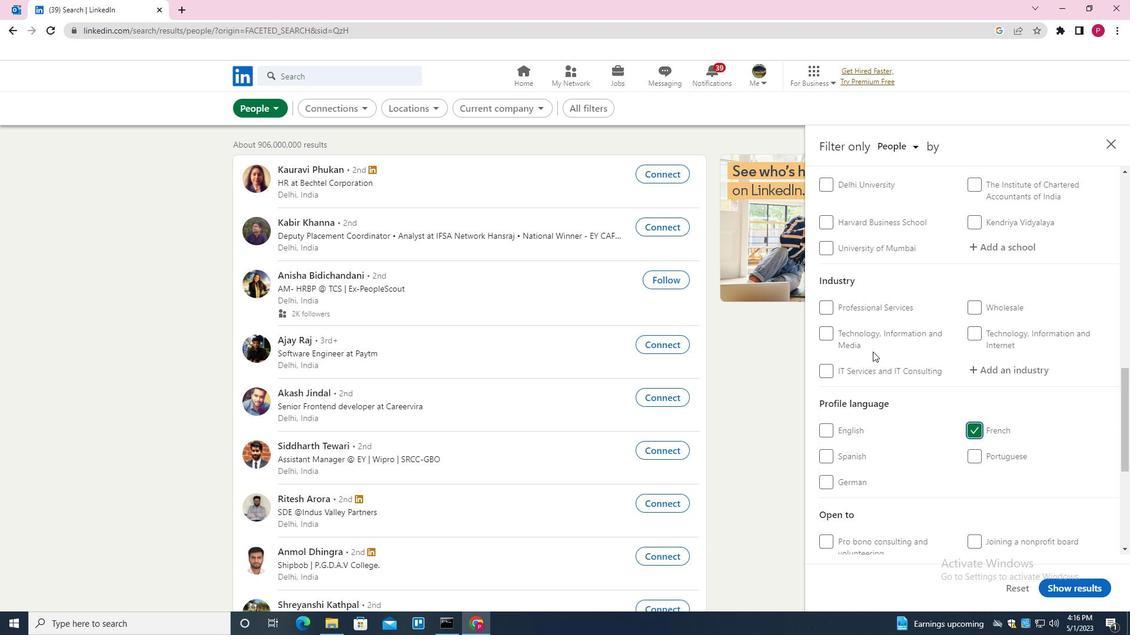 
Action: Mouse scrolled (873, 352) with delta (0, 0)
Screenshot: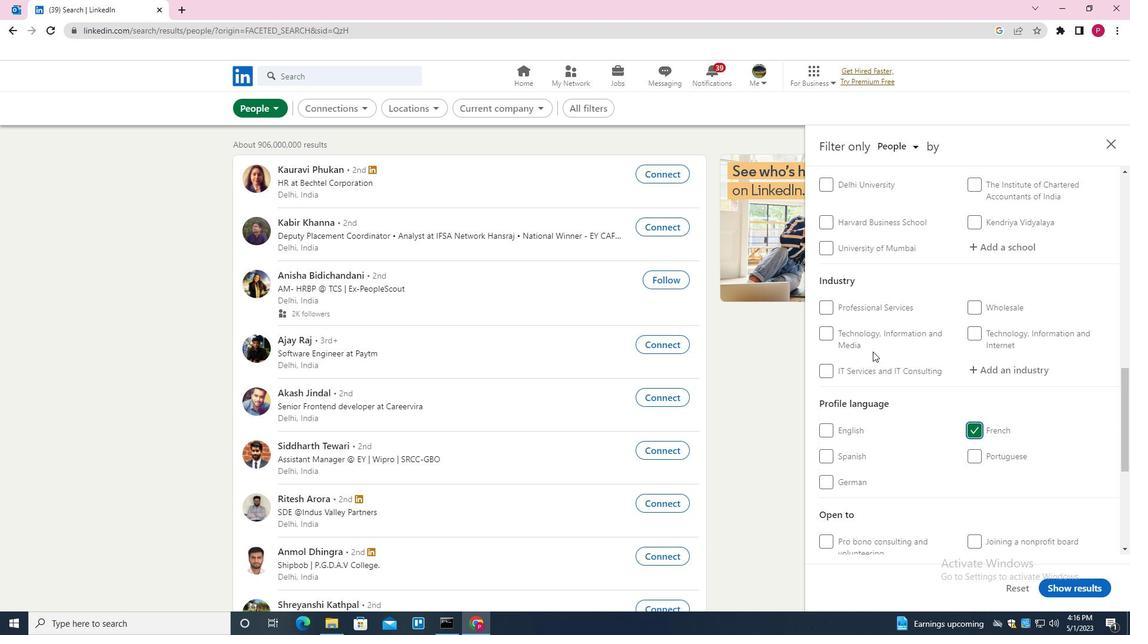 
Action: Mouse moved to (903, 337)
Screenshot: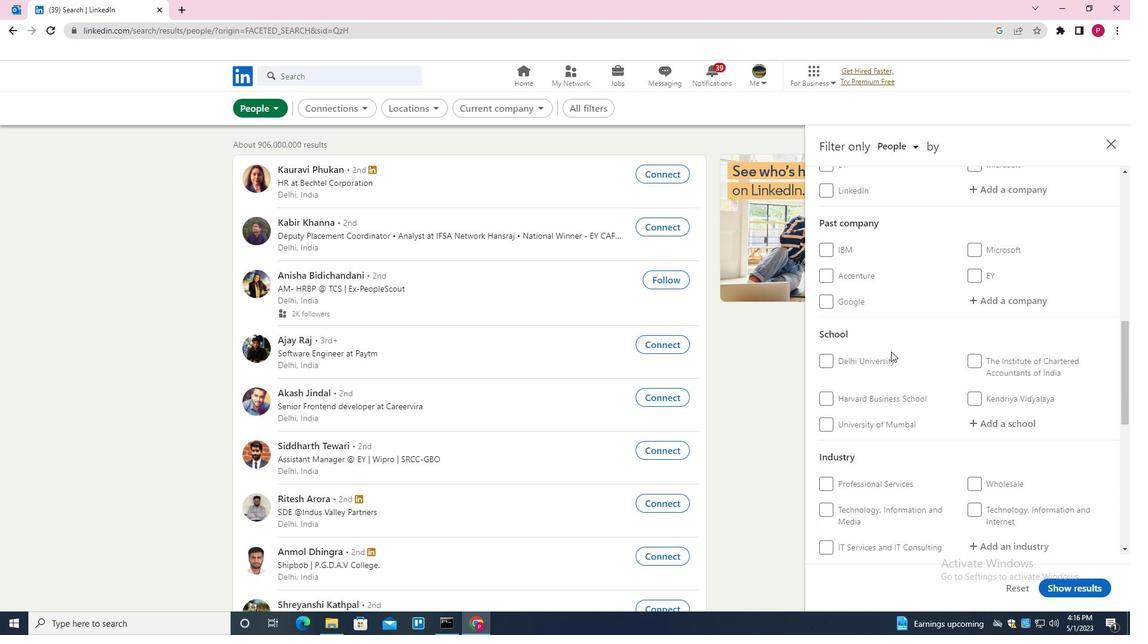 
Action: Mouse scrolled (903, 338) with delta (0, 0)
Screenshot: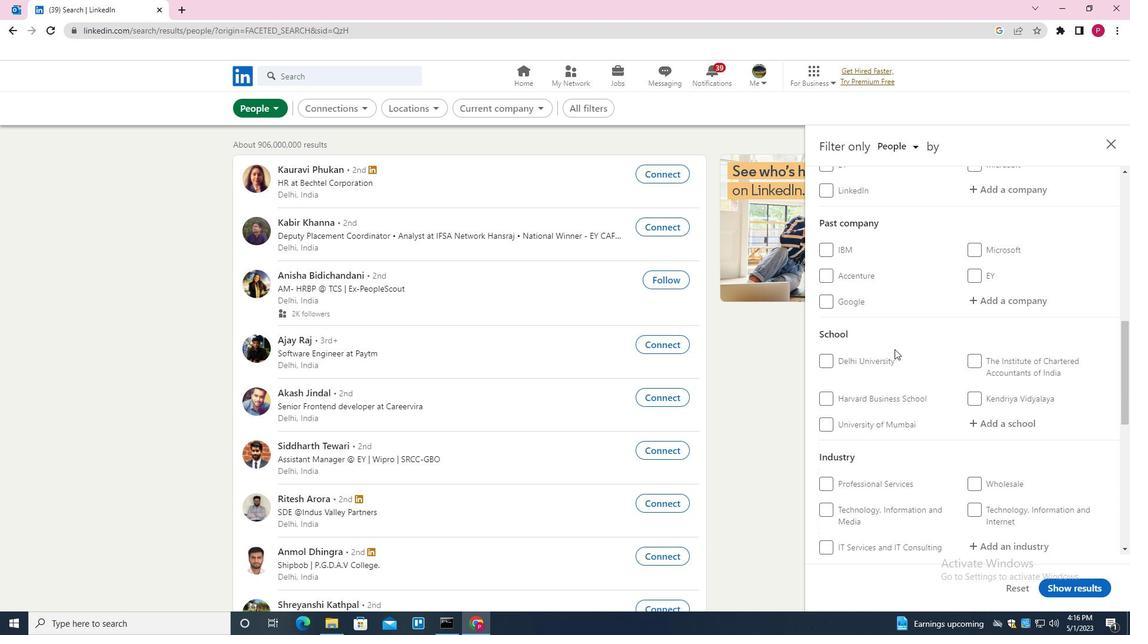 
Action: Mouse moved to (1005, 251)
Screenshot: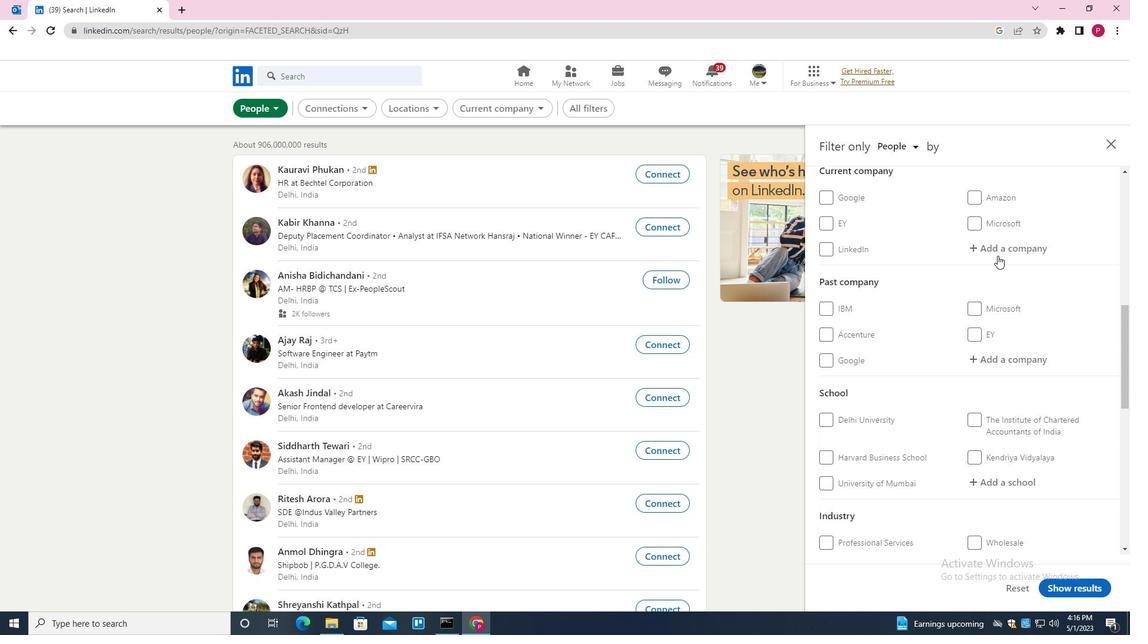 
Action: Mouse pressed left at (1005, 251)
Screenshot: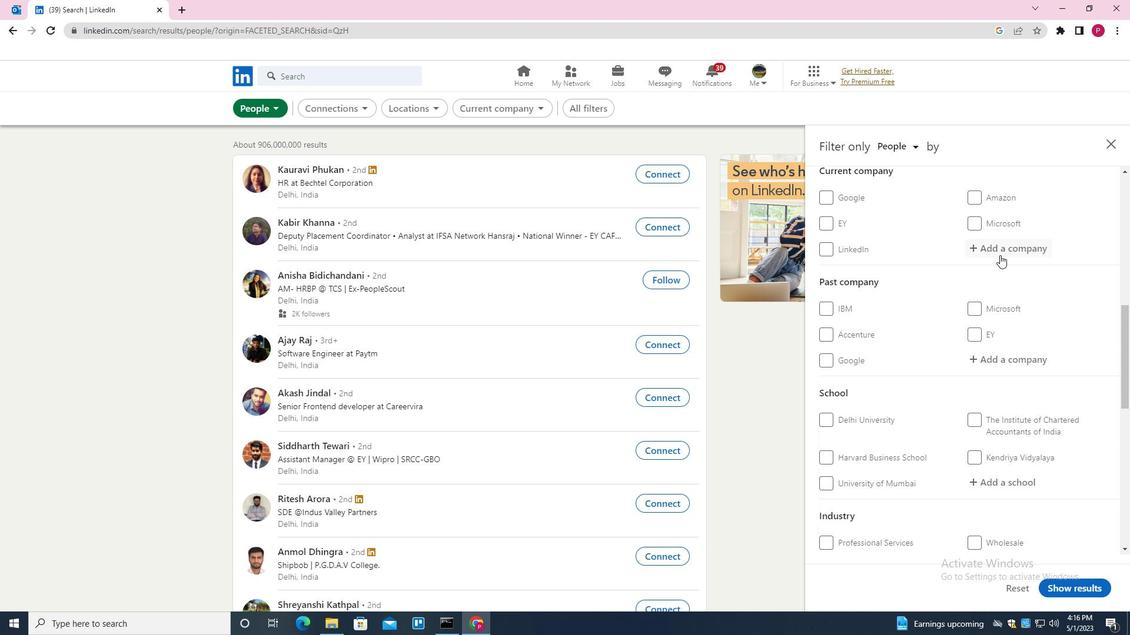 
Action: Key pressed <Key.shift><Key.shift>MANAPPURAM<Key.down><Key.enter>
Screenshot: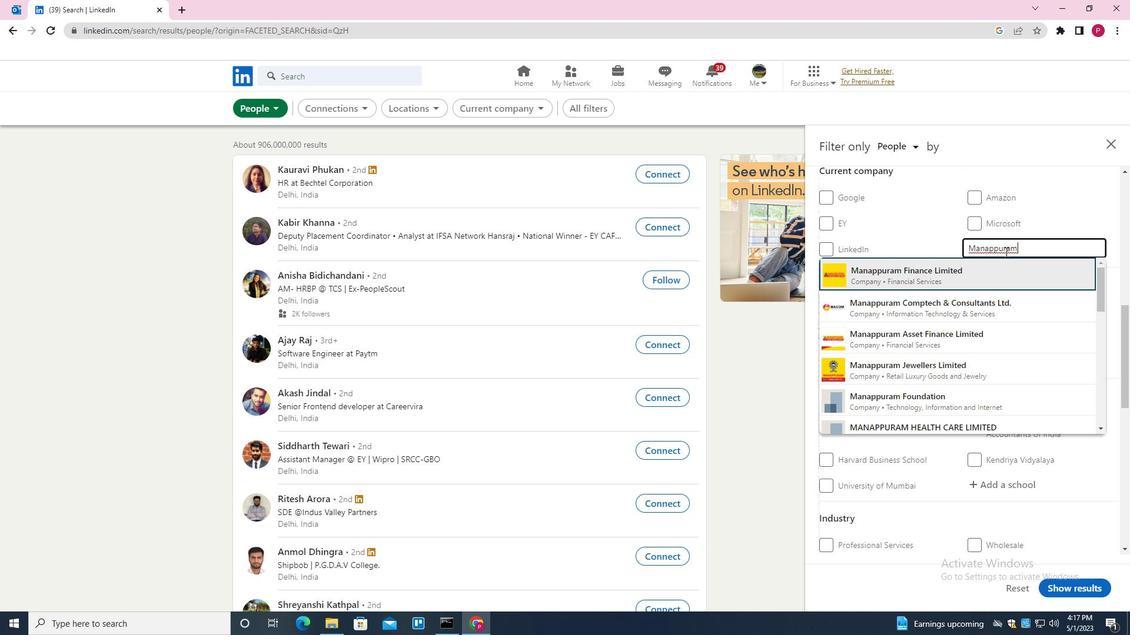 
Action: Mouse moved to (927, 392)
Screenshot: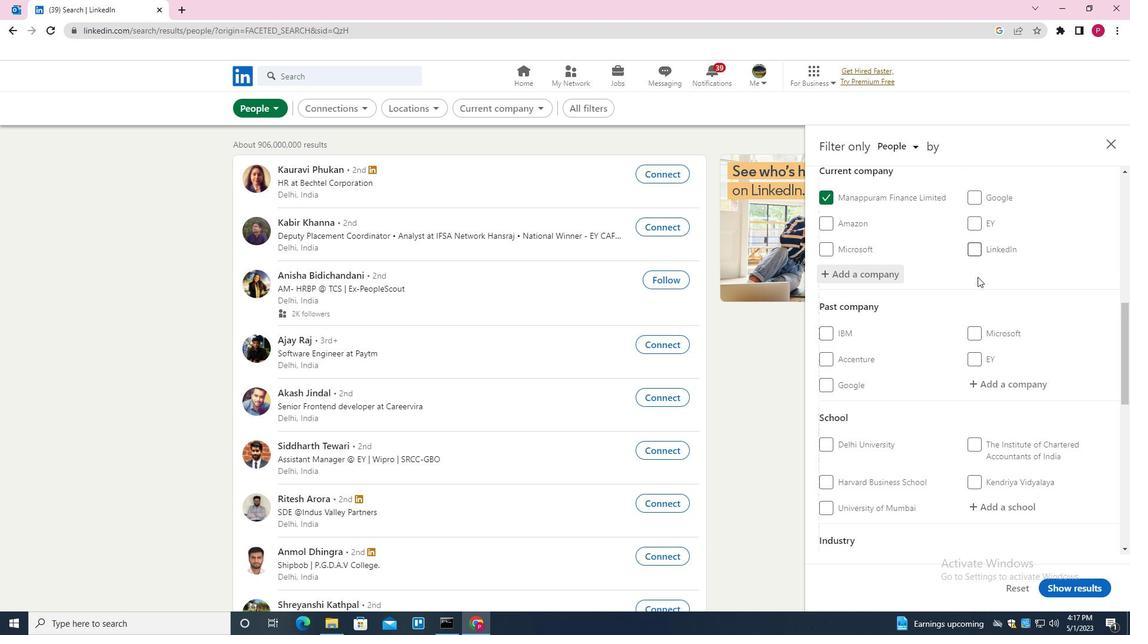 
Action: Mouse scrolled (927, 392) with delta (0, 0)
Screenshot: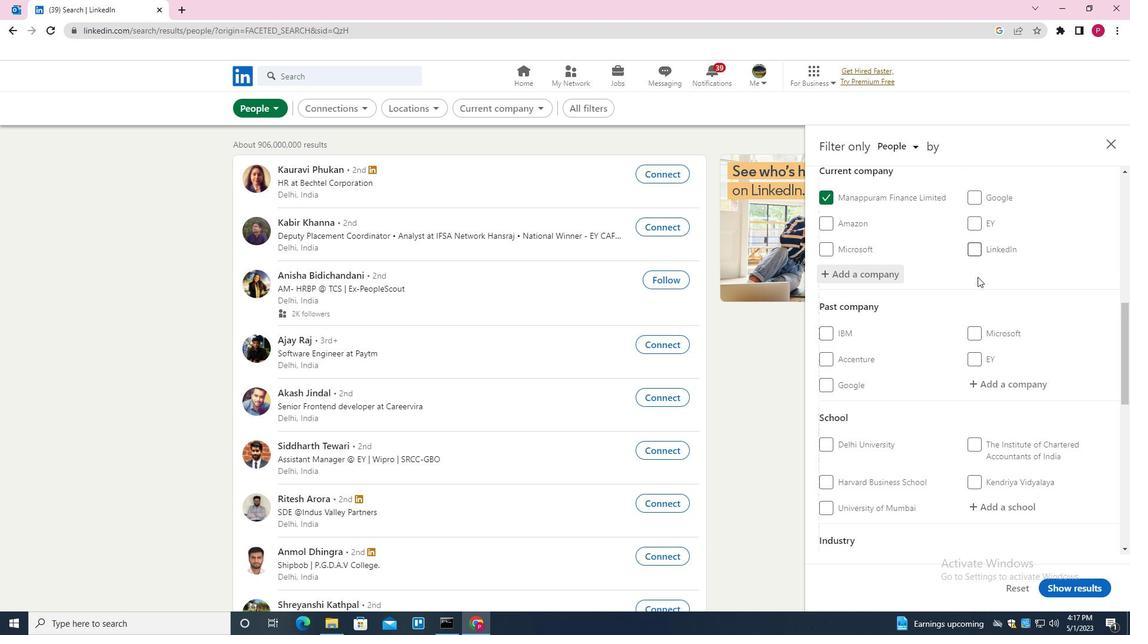 
Action: Mouse scrolled (927, 391) with delta (0, 0)
Screenshot: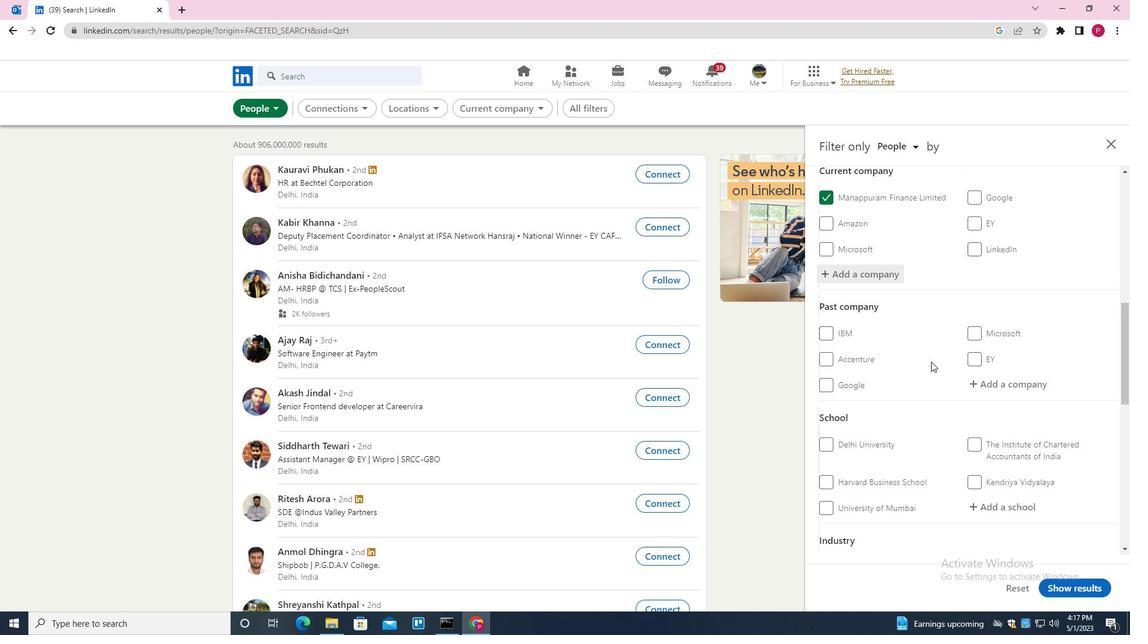 
Action: Mouse scrolled (927, 391) with delta (0, 0)
Screenshot: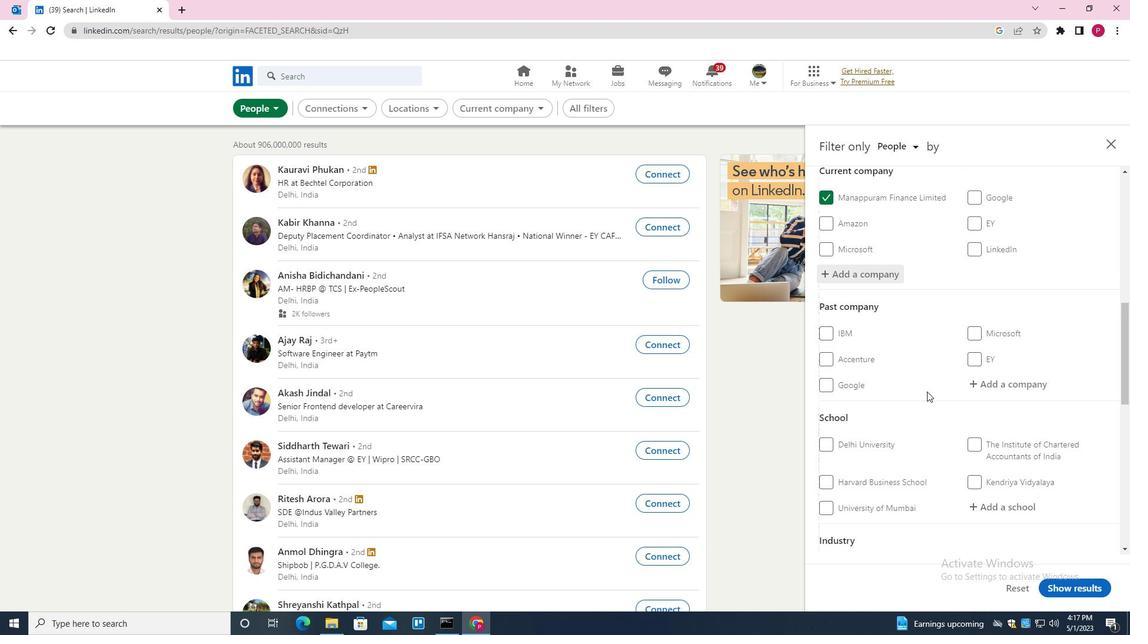 
Action: Mouse moved to (926, 392)
Screenshot: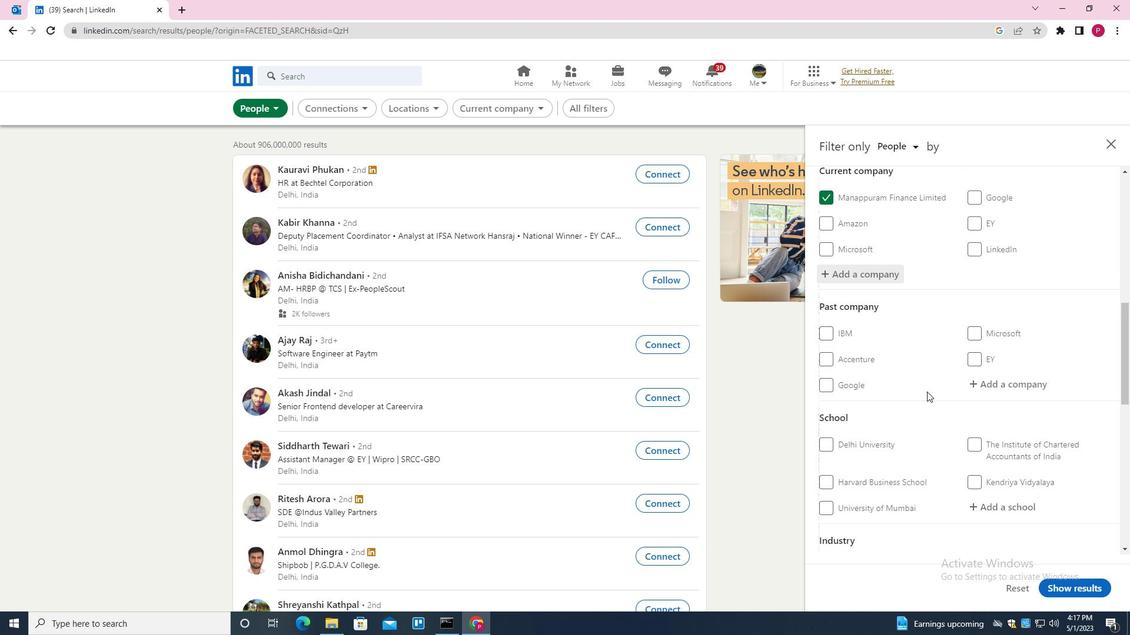 
Action: Mouse scrolled (926, 392) with delta (0, 0)
Screenshot: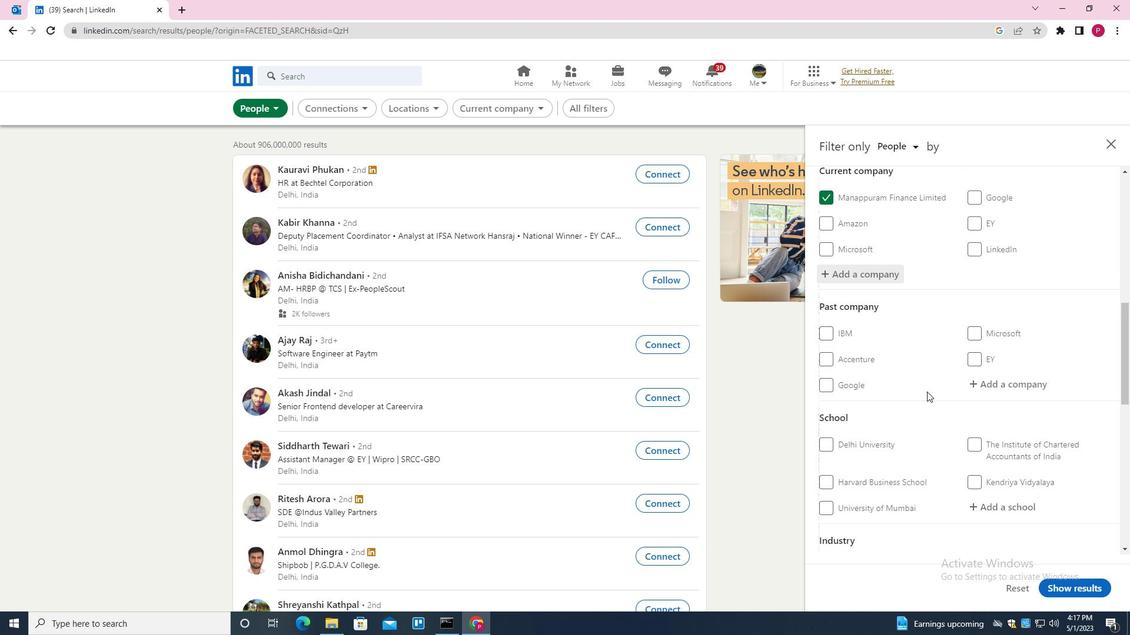 
Action: Mouse moved to (921, 396)
Screenshot: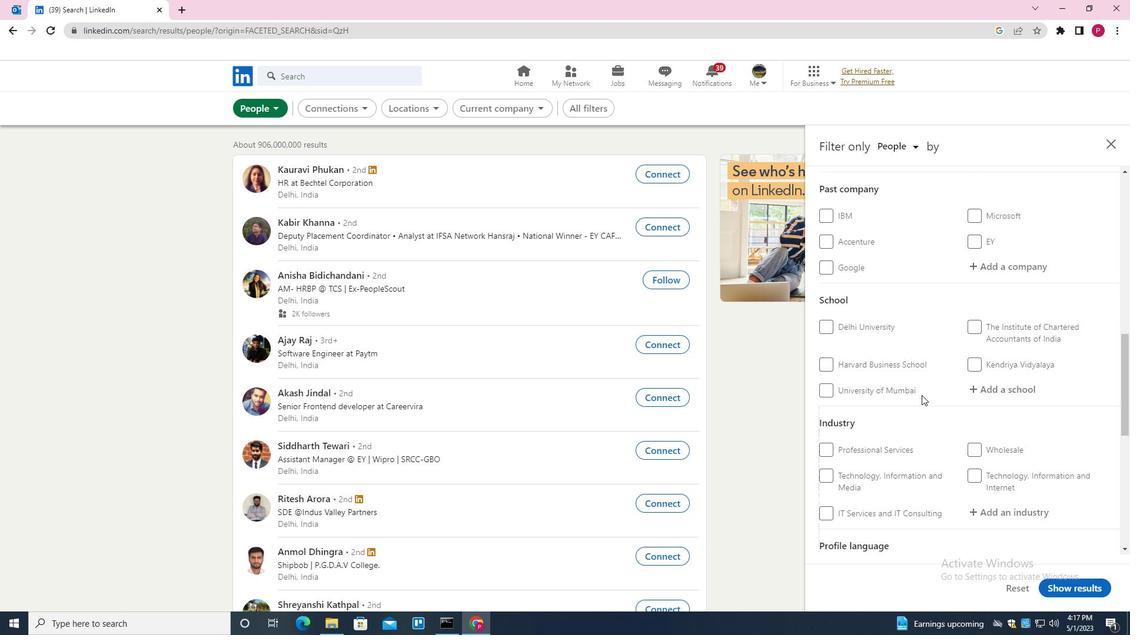 
Action: Mouse scrolled (921, 395) with delta (0, 0)
Screenshot: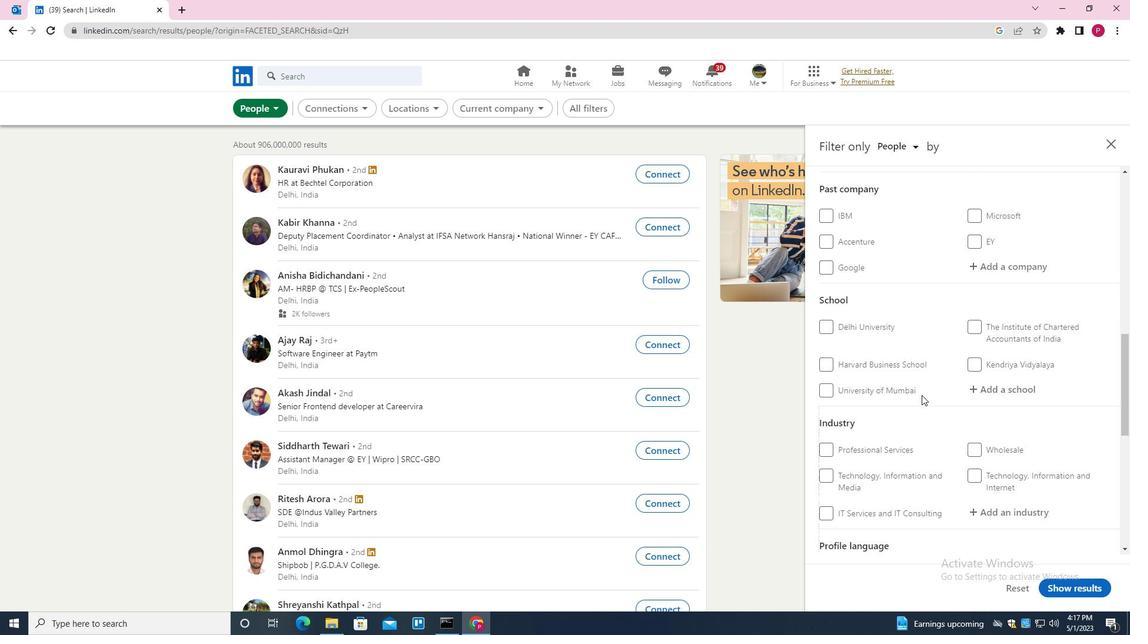 
Action: Mouse scrolled (921, 395) with delta (0, 0)
Screenshot: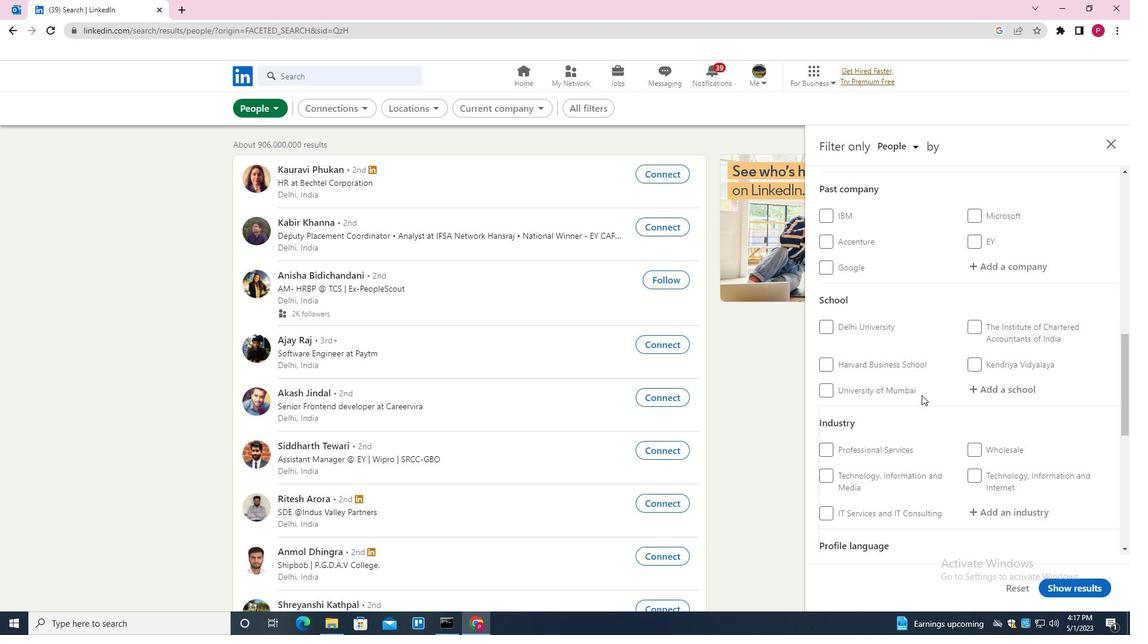 
Action: Mouse moved to (997, 277)
Screenshot: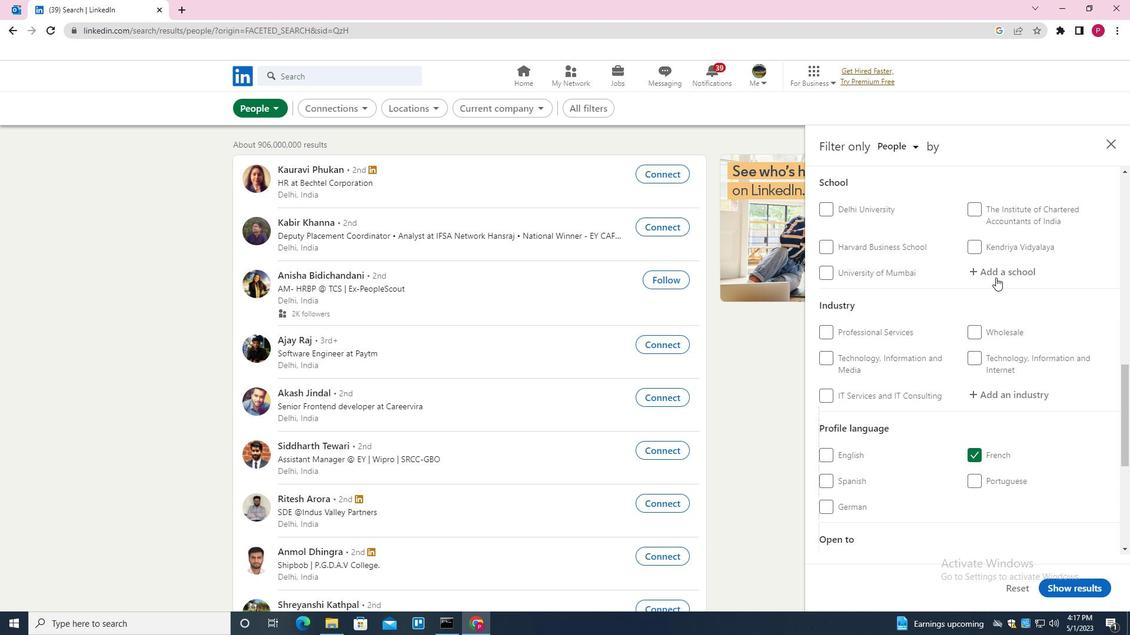 
Action: Mouse pressed left at (997, 277)
Screenshot: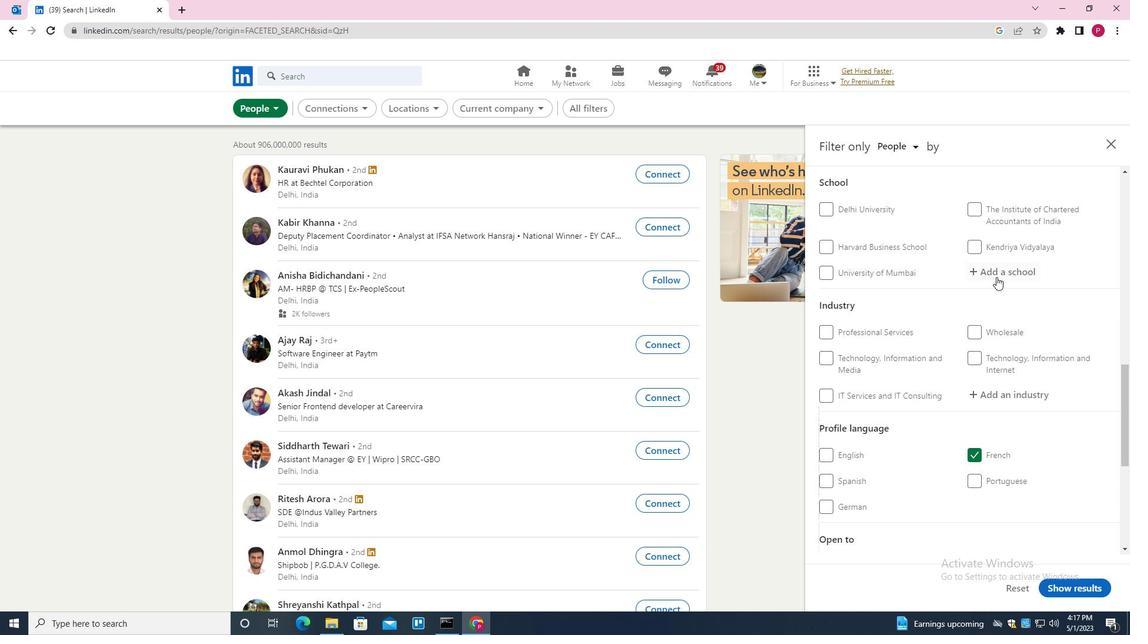 
Action: Mouse moved to (934, 342)
Screenshot: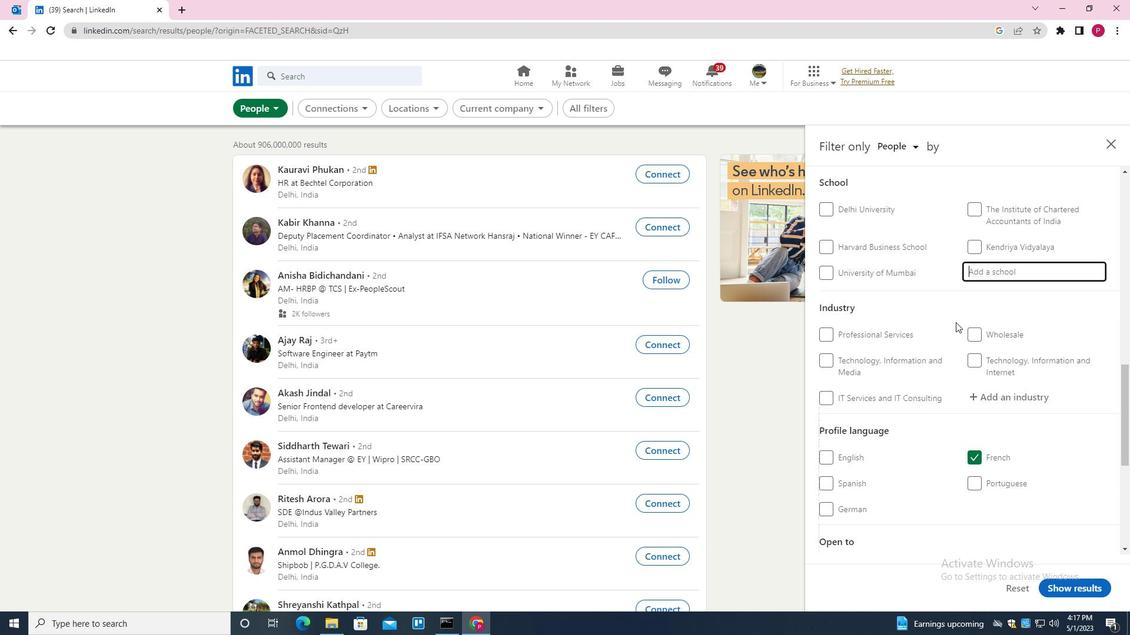 
Action: Key pressed <Key.shift><Key.shift><Key.shift><Key.shift><Key.shift><Key.shift>SOMAIYA<Key.space><Key.shift><Key.shift><Key.shift><Key.shift><Key.shift><Key.shift><Key.shift><Key.shift><Key.shift><Key.shift><Key.shift><Key.shift><Key.shift><Key.shift><Key.shift><Key.shift><Key.shift><Key.shift><Key.shift><Key.shift><Key.shift><Key.shift><Key.shift><Key.shift><Key.shift><Key.shift><Key.shift><Key.shift><Key.shift><Key.shift><Key.shift><Key.shift><Key.shift>VIDYAVIHAR<Key.down><Key.enter>
Screenshot: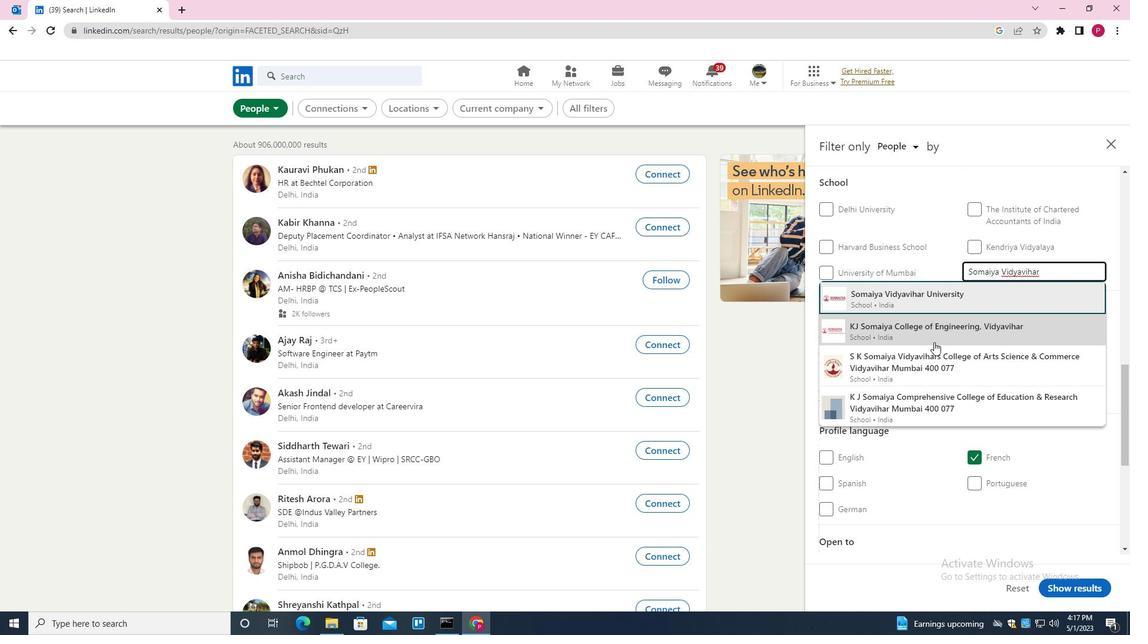 
Action: Mouse scrolled (934, 342) with delta (0, 0)
Screenshot: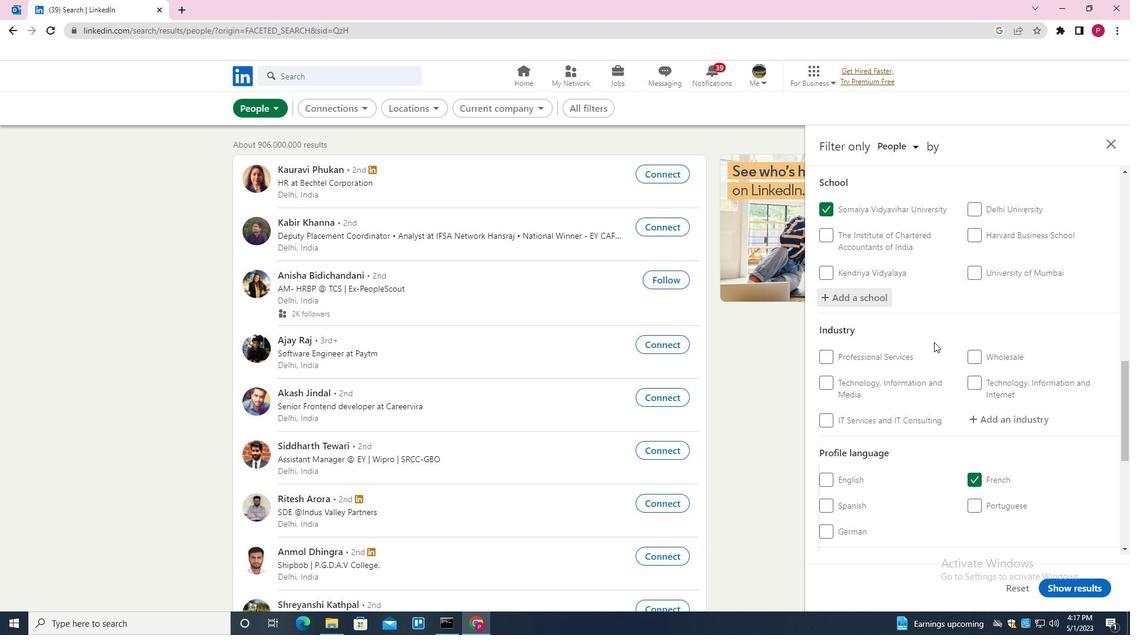 
Action: Mouse scrolled (934, 342) with delta (0, 0)
Screenshot: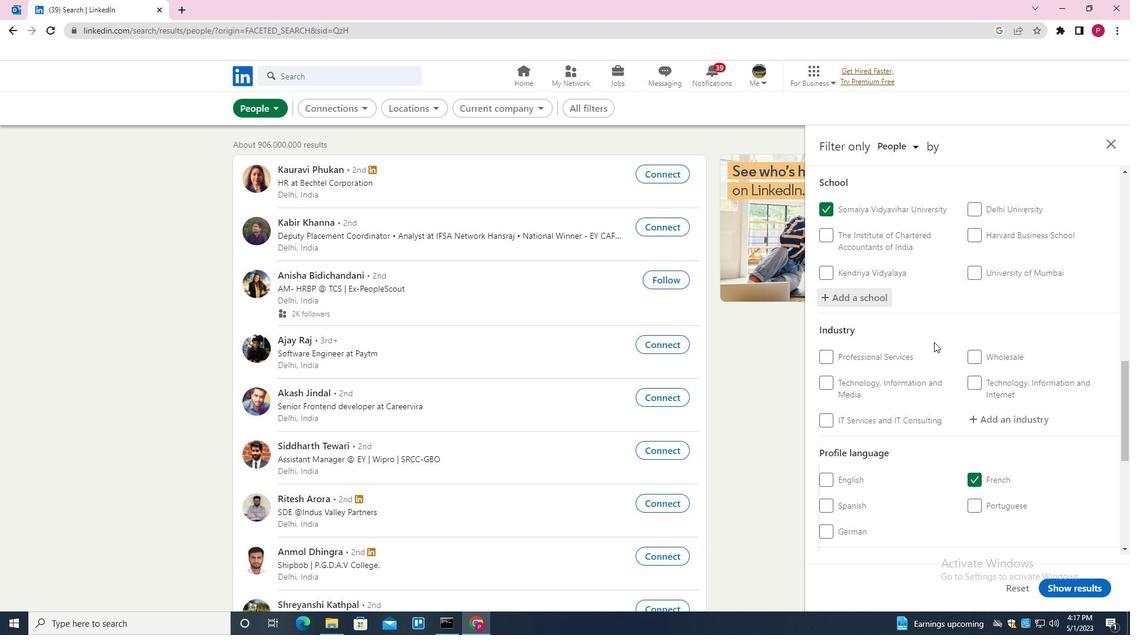 
Action: Mouse scrolled (934, 342) with delta (0, 0)
Screenshot: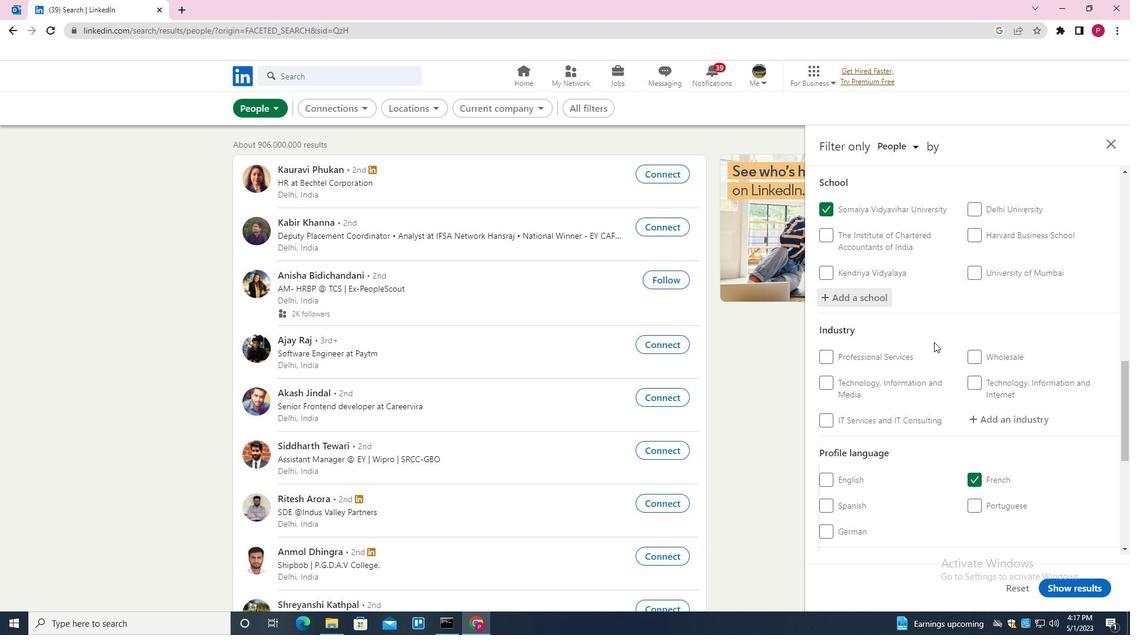 
Action: Mouse scrolled (934, 342) with delta (0, 0)
Screenshot: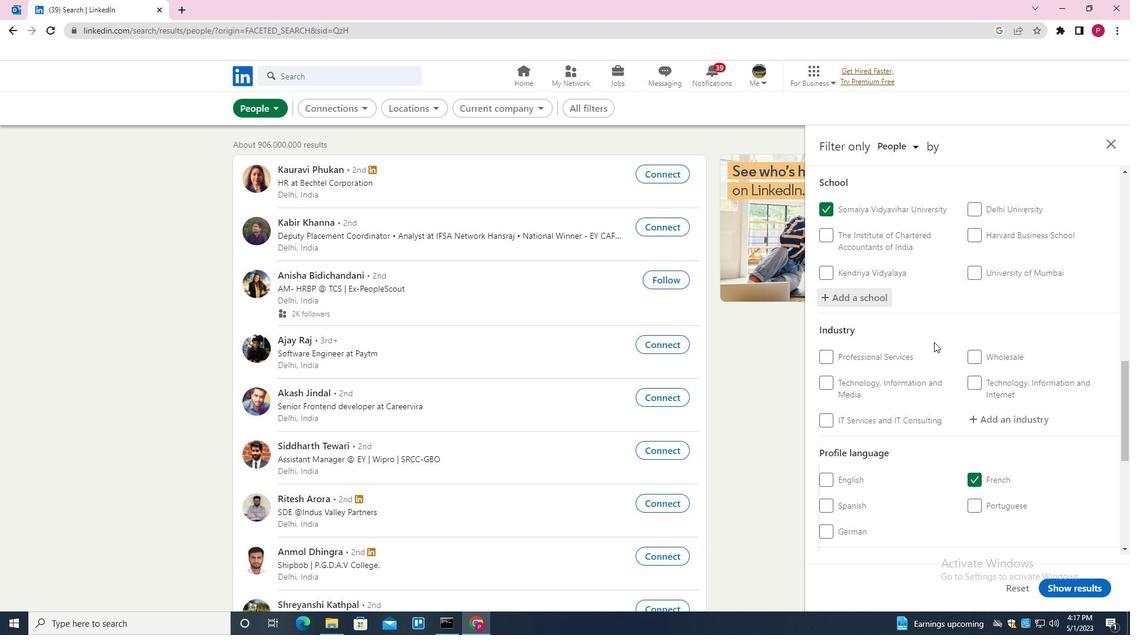 
Action: Mouse moved to (976, 396)
Screenshot: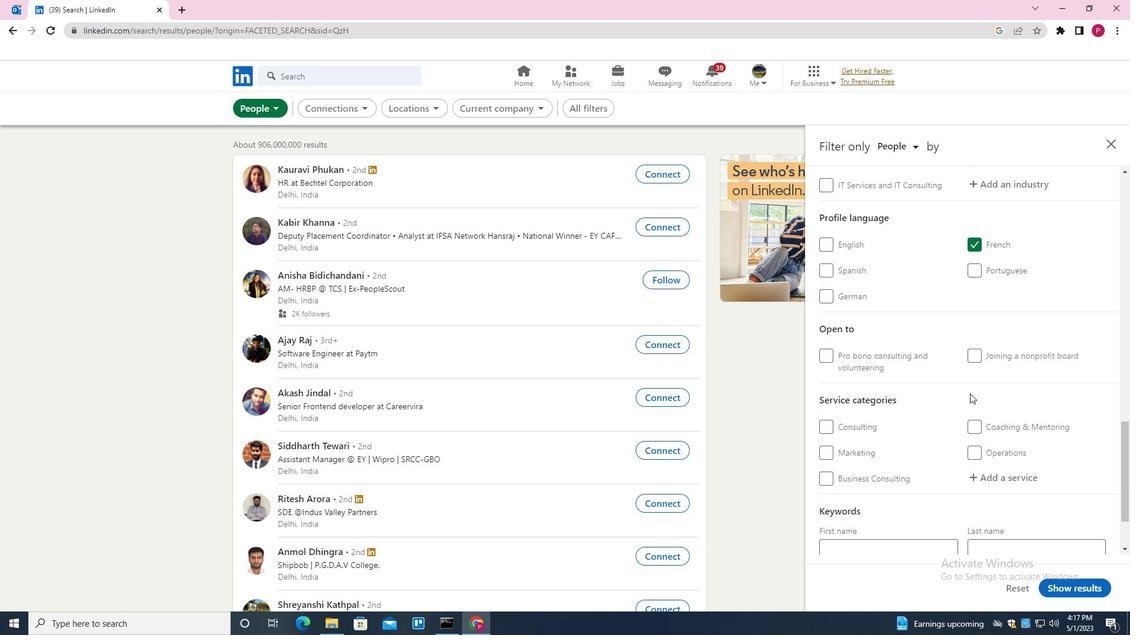 
Action: Mouse scrolled (976, 395) with delta (0, 0)
Screenshot: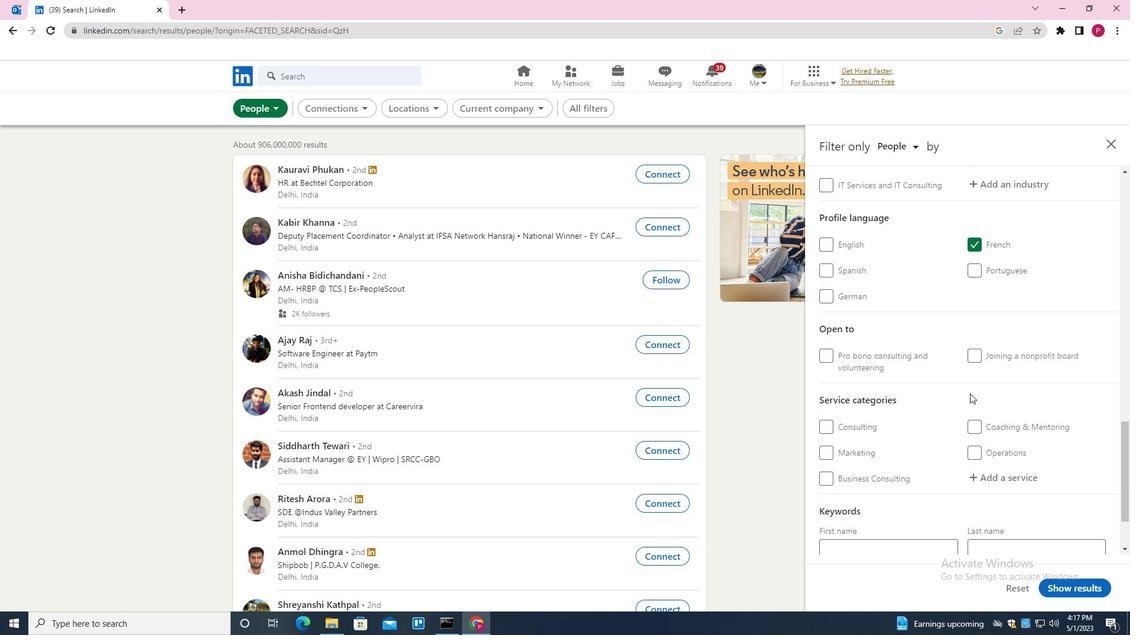 
Action: Mouse moved to (976, 396)
Screenshot: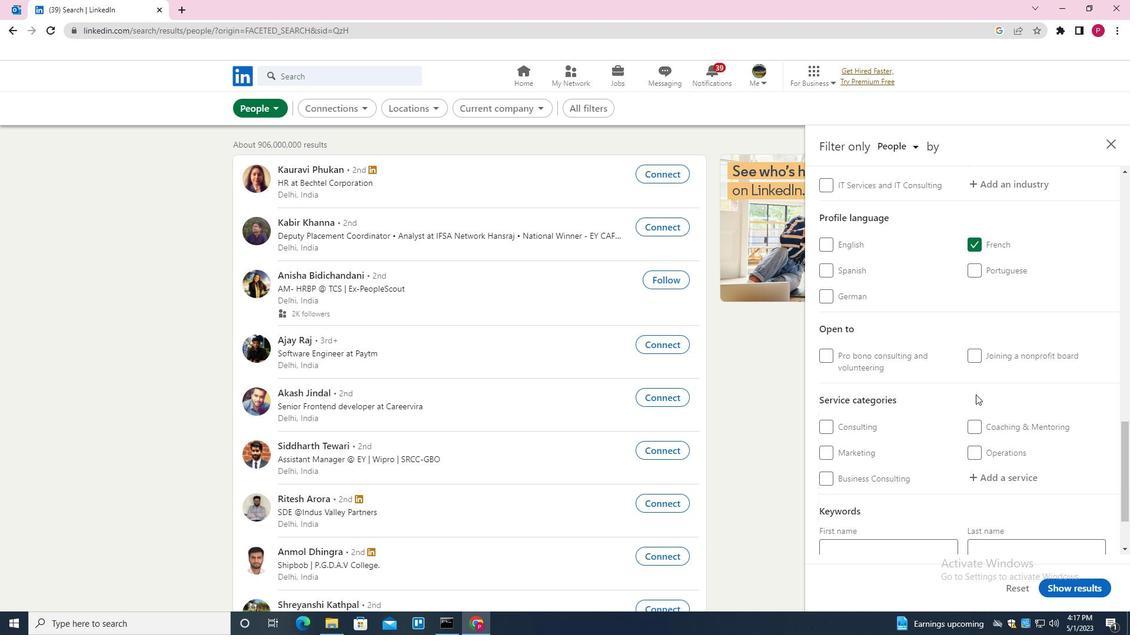 
Action: Mouse scrolled (976, 396) with delta (0, 0)
Screenshot: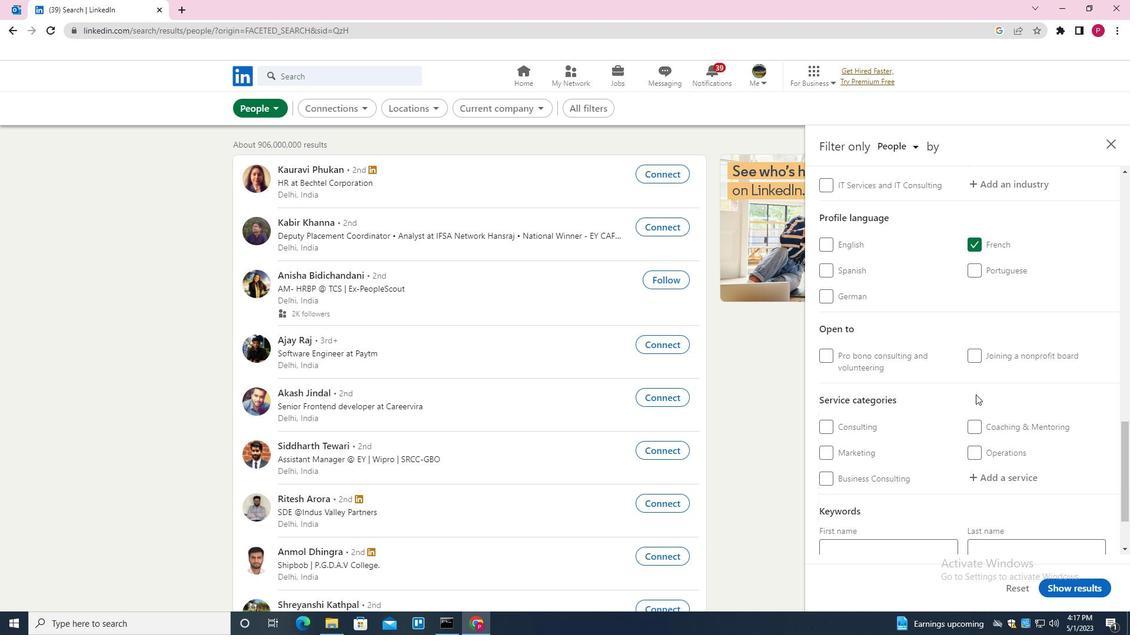 
Action: Mouse moved to (976, 399)
Screenshot: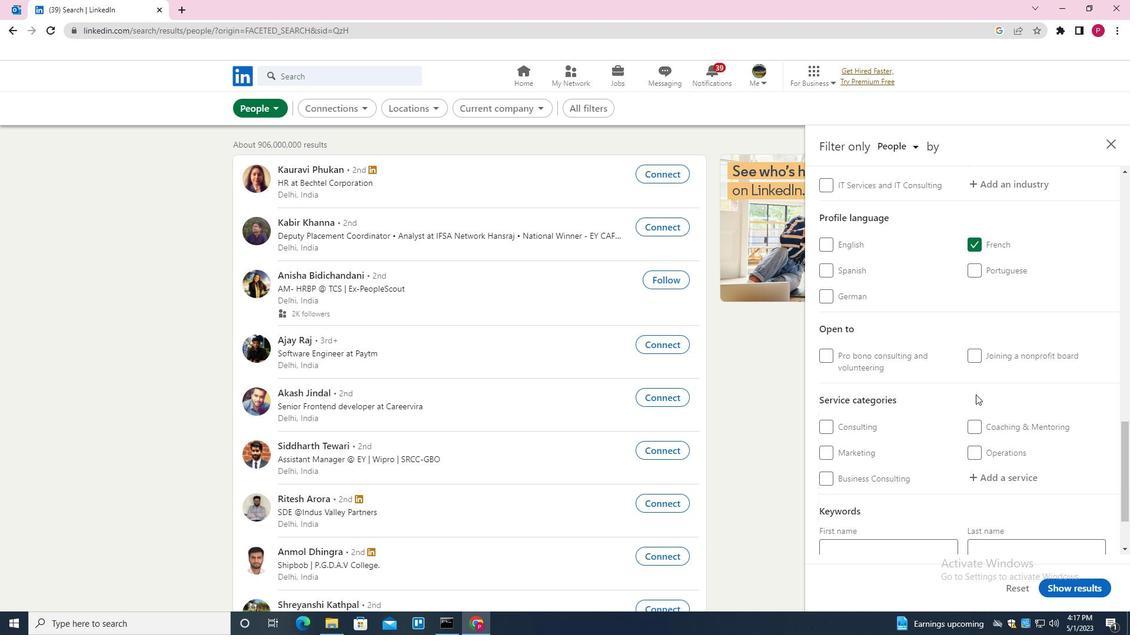 
Action: Mouse scrolled (976, 399) with delta (0, 0)
Screenshot: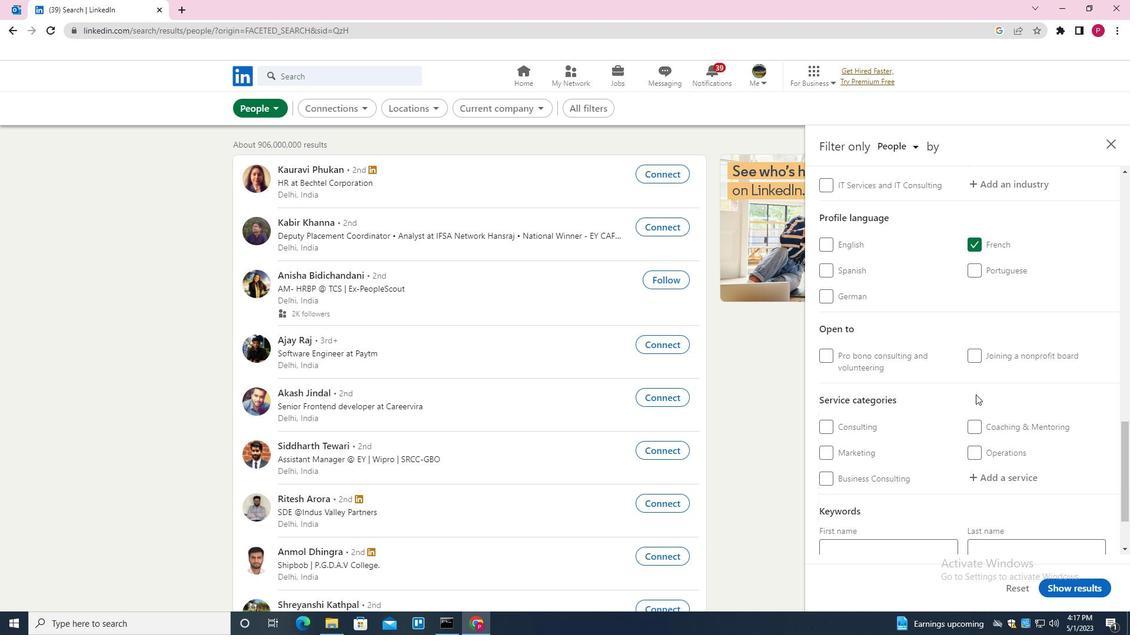 
Action: Mouse moved to (1007, 393)
Screenshot: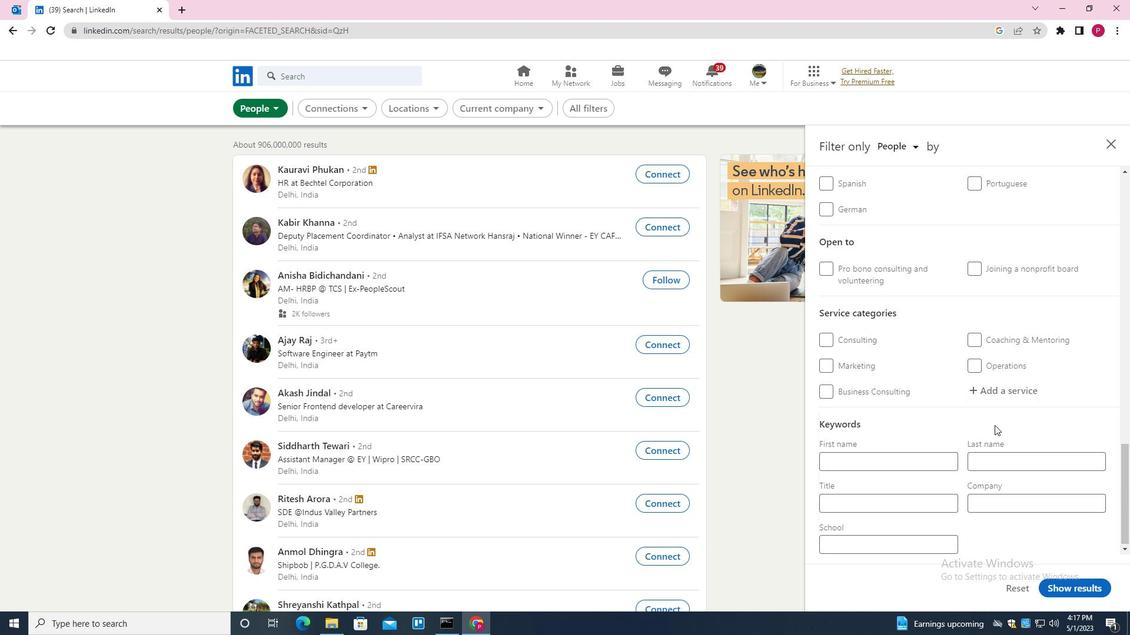 
Action: Mouse pressed left at (1007, 393)
Screenshot: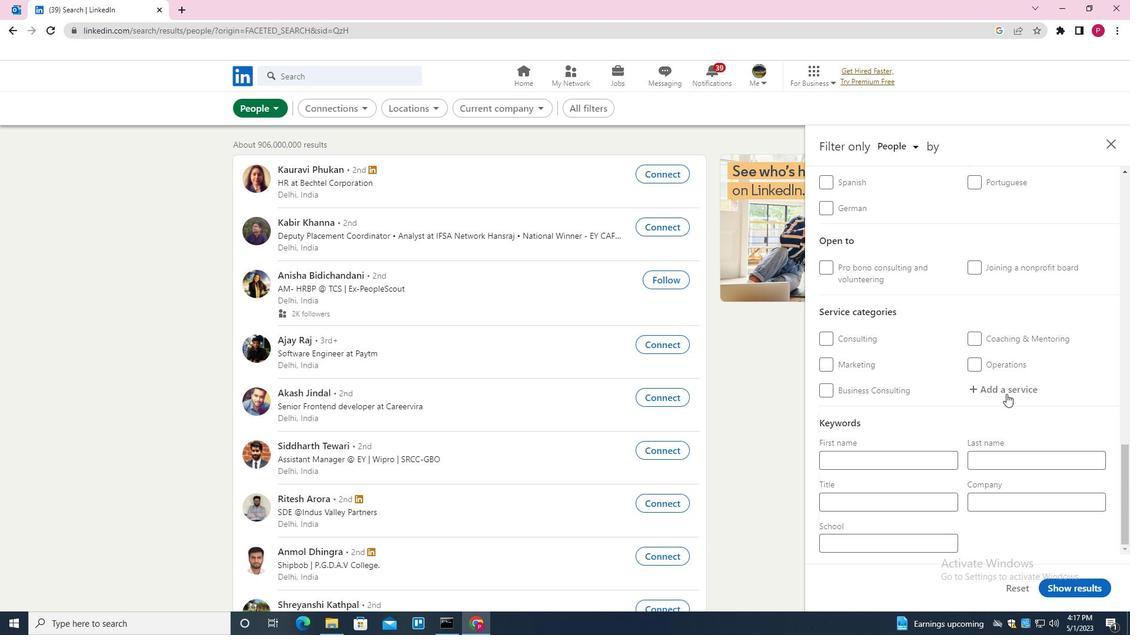 
Action: Mouse moved to (1006, 394)
Screenshot: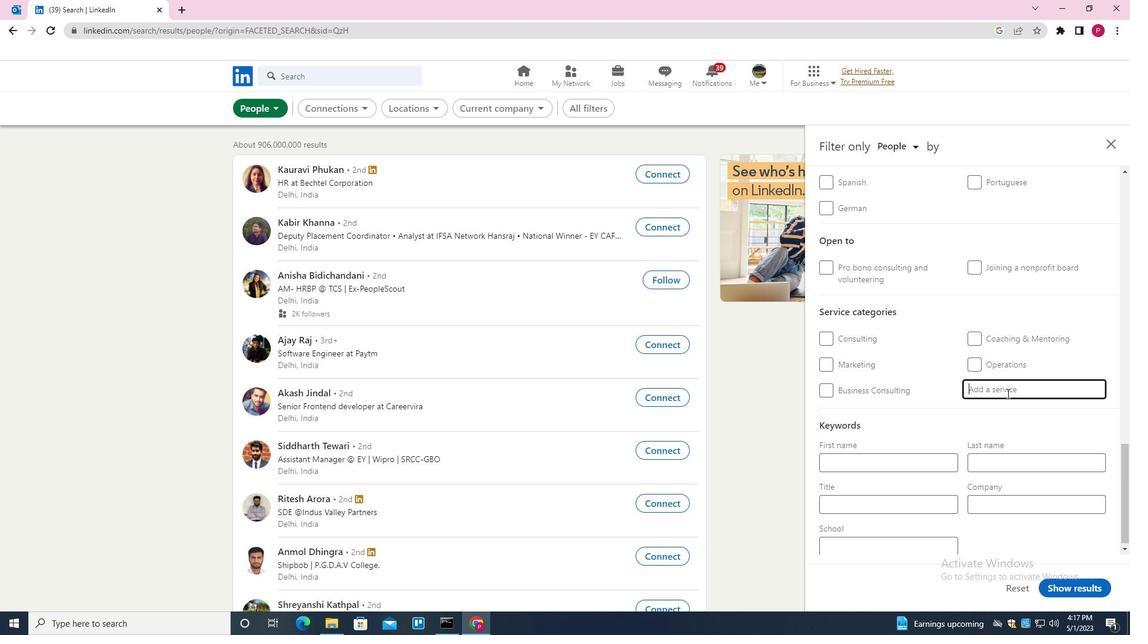 
Action: Mouse scrolled (1006, 395) with delta (0, 0)
Screenshot: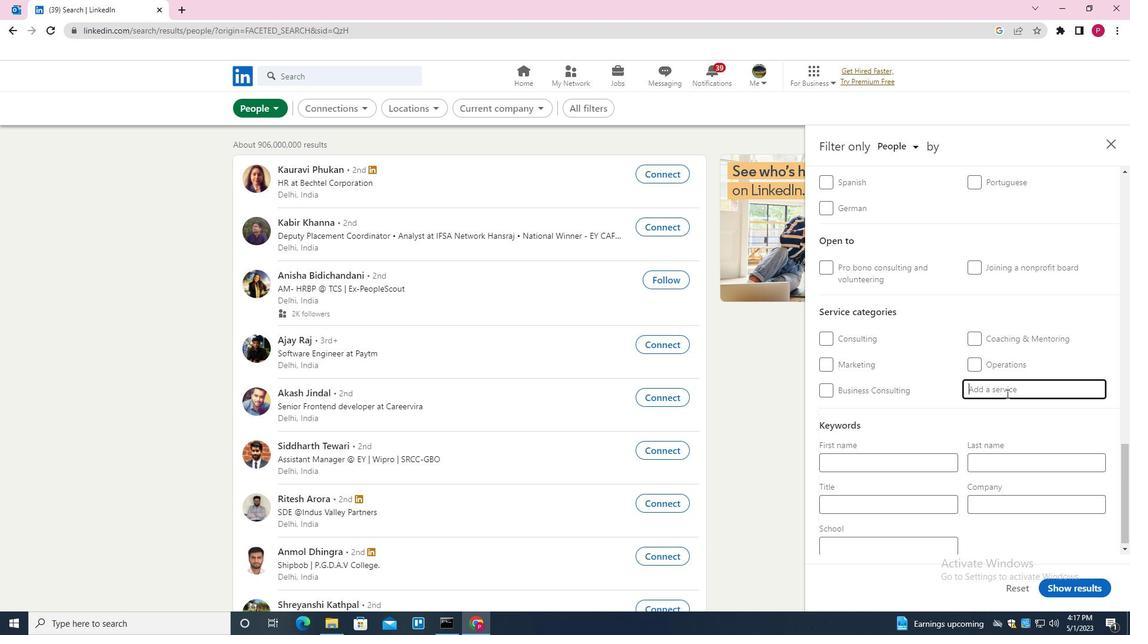 
Action: Mouse scrolled (1006, 395) with delta (0, 0)
Screenshot: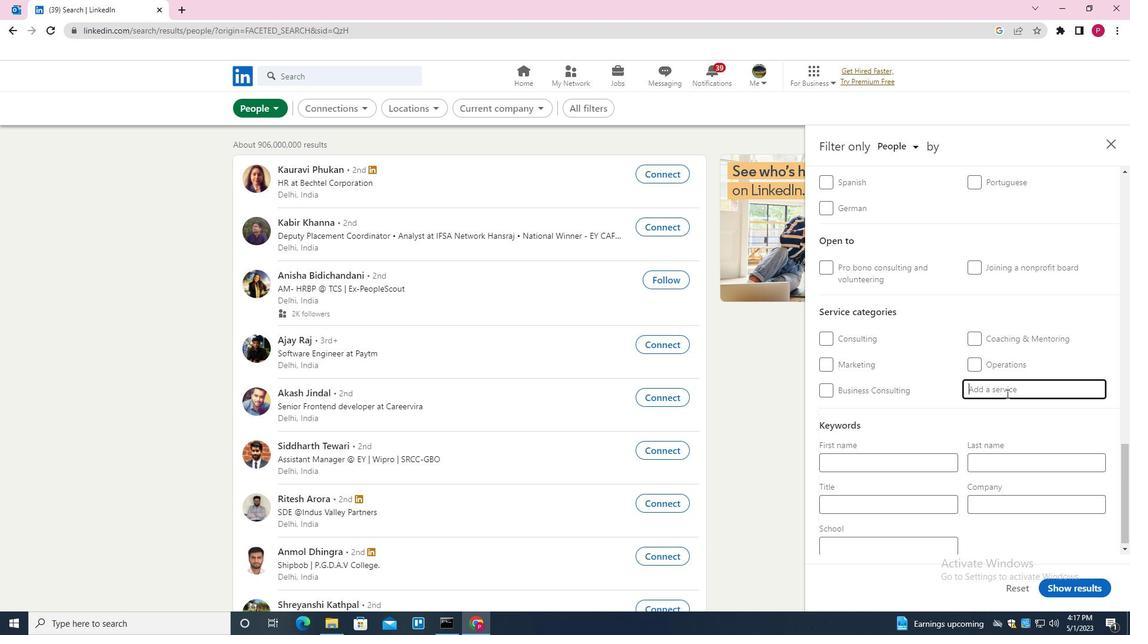 
Action: Mouse moved to (1010, 331)
Screenshot: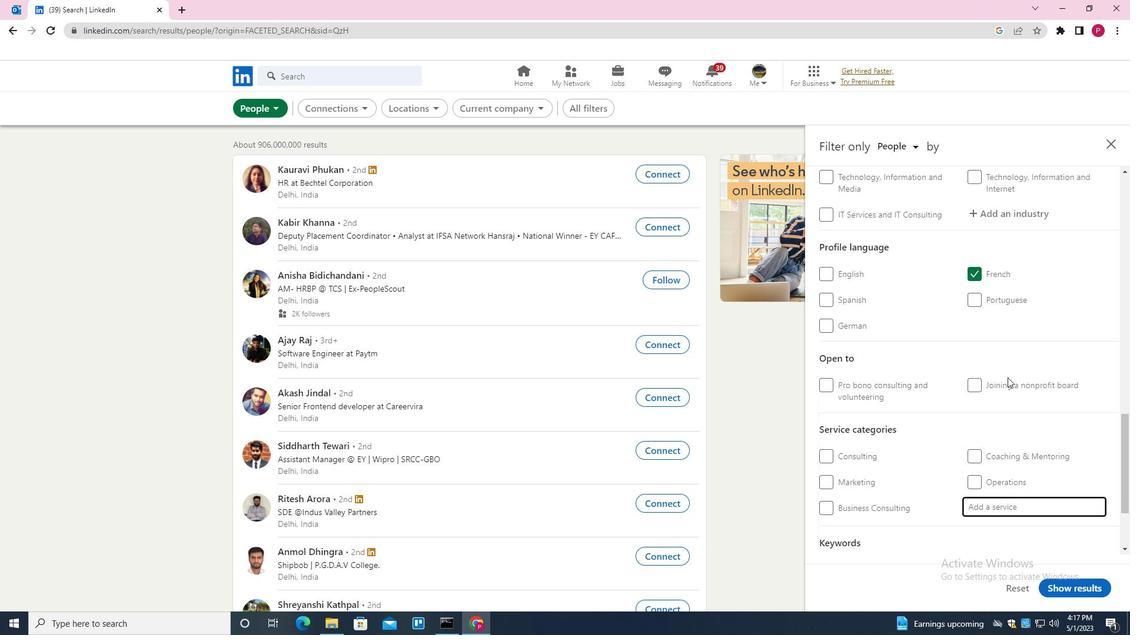
Action: Mouse scrolled (1010, 332) with delta (0, 0)
Screenshot: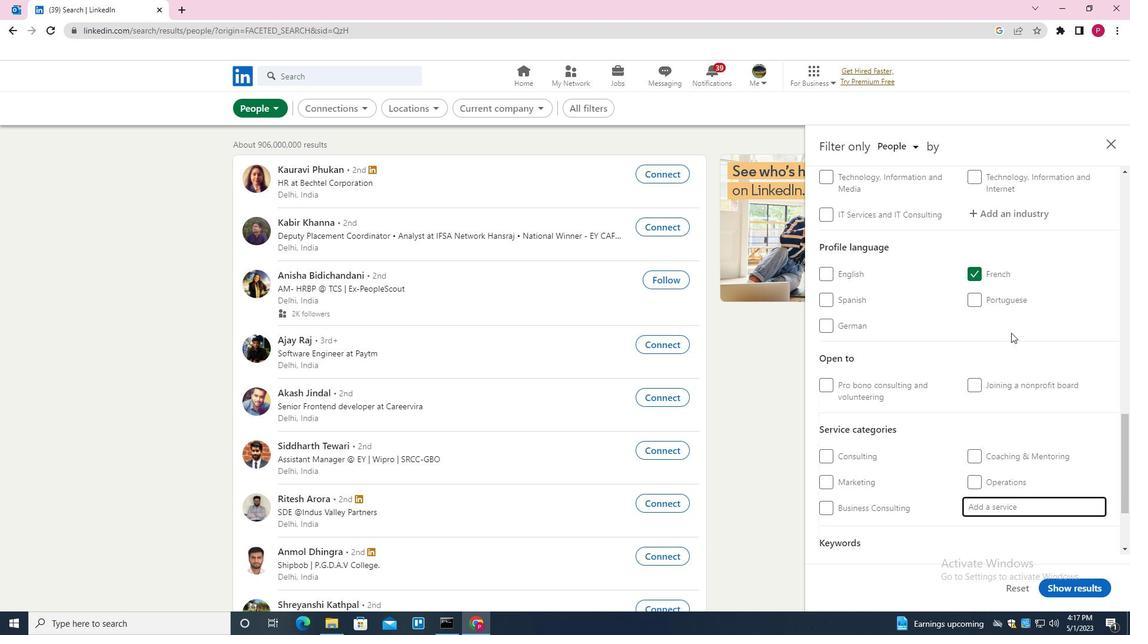 
Action: Mouse scrolled (1010, 332) with delta (0, 0)
Screenshot: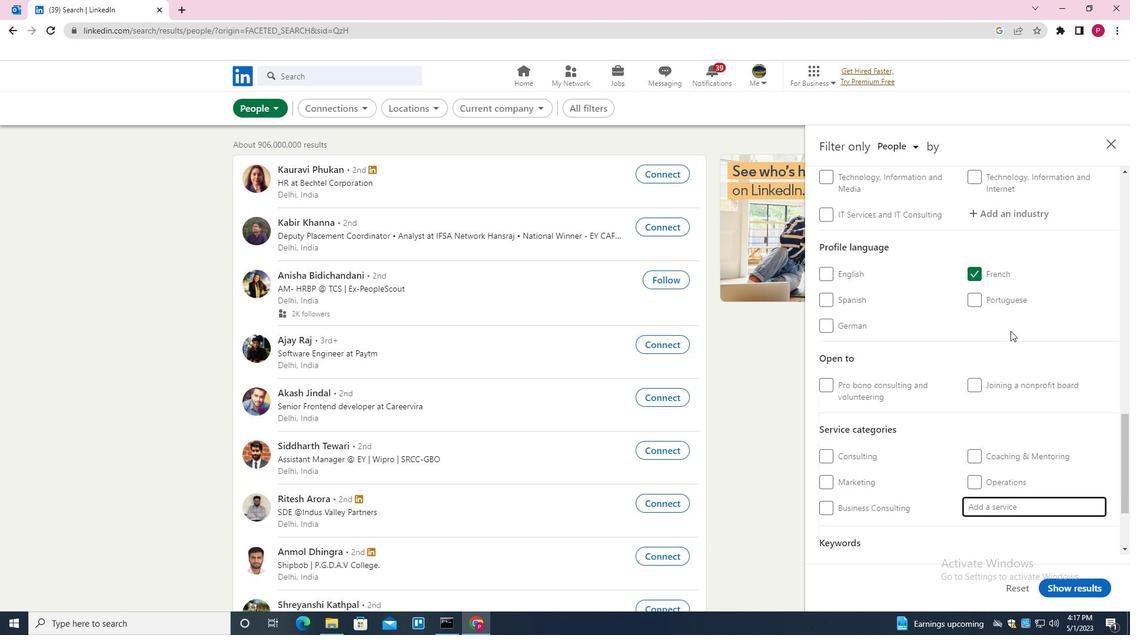 
Action: Mouse moved to (1010, 331)
Screenshot: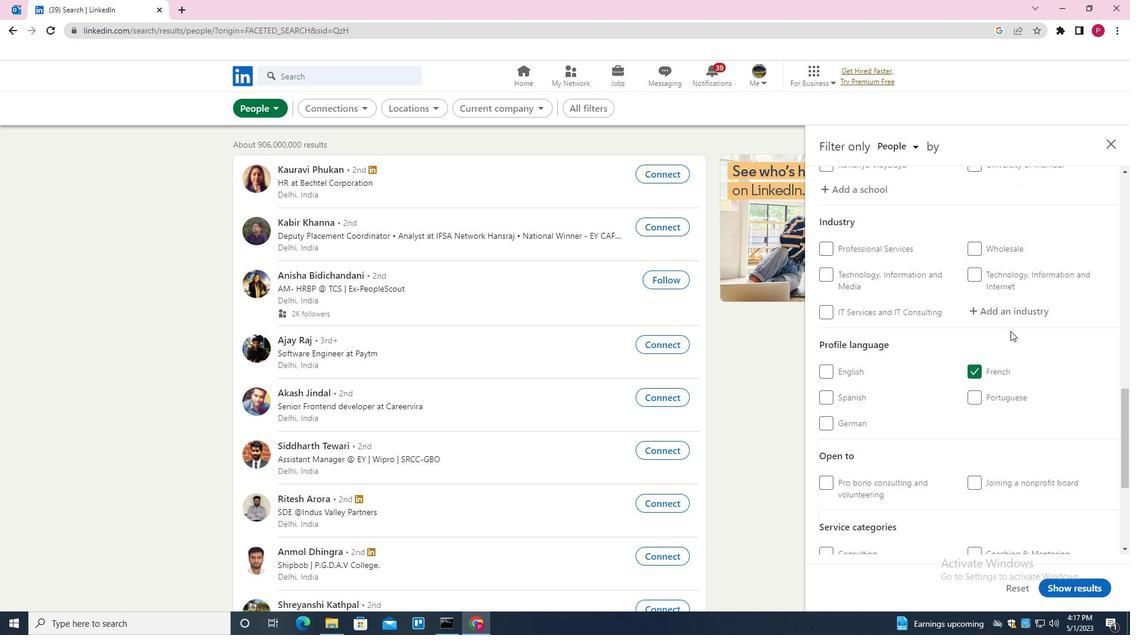 
Action: Mouse pressed left at (1010, 331)
Screenshot: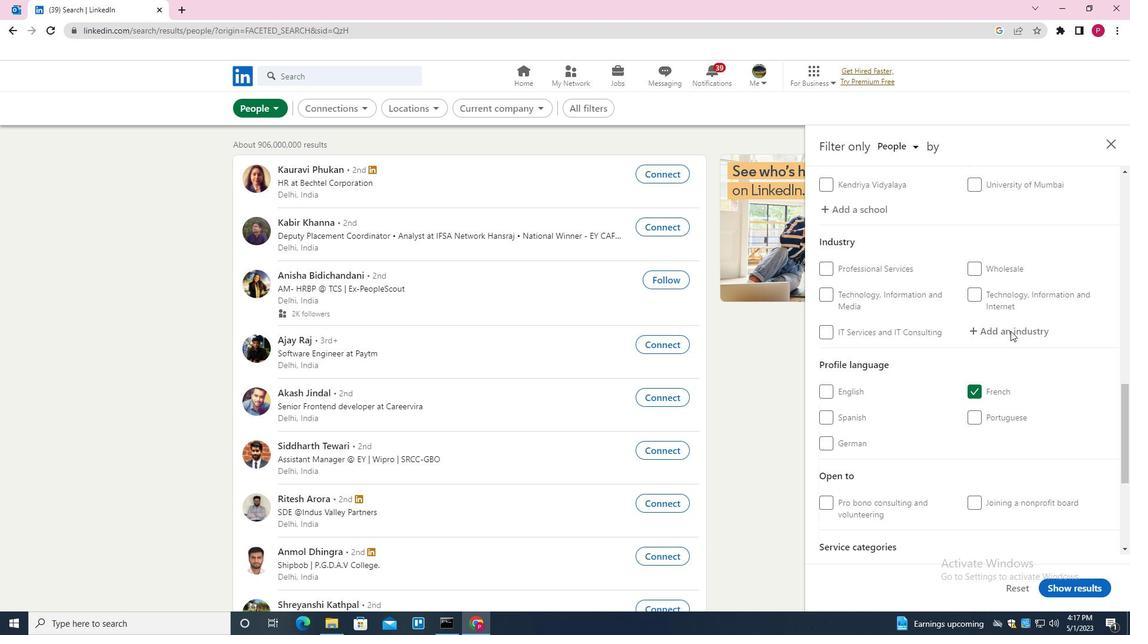 
Action: Key pressed <Key.shift><Key.shift><Key.shift><Key.shift><Key.shift>PIPE<Key.down><Key.enter>
Screenshot: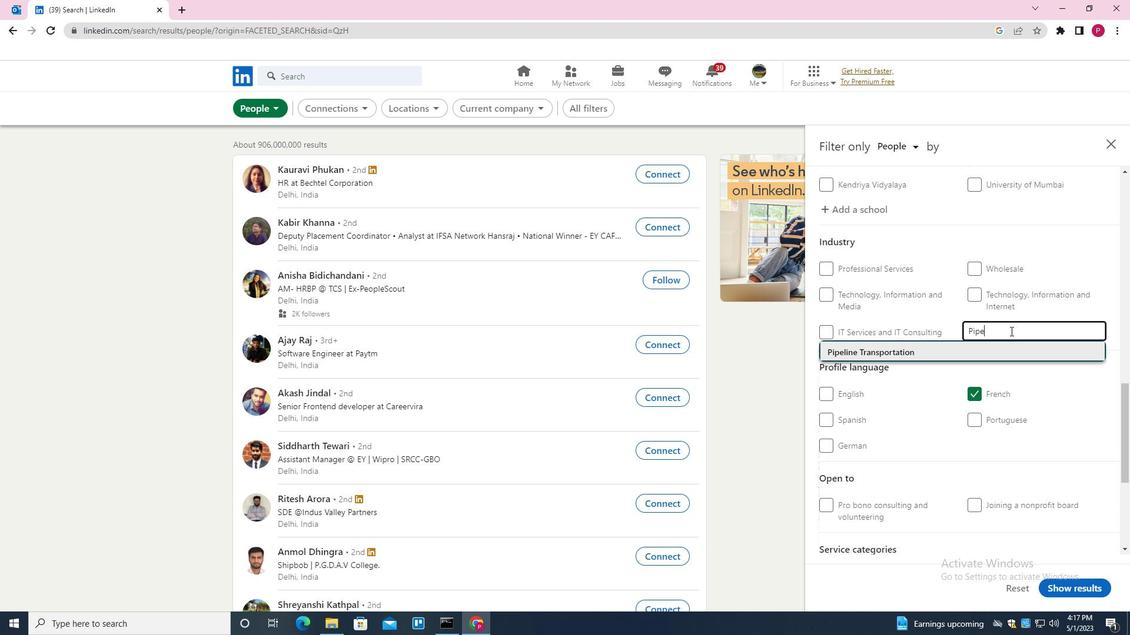 
Action: Mouse moved to (1009, 330)
Screenshot: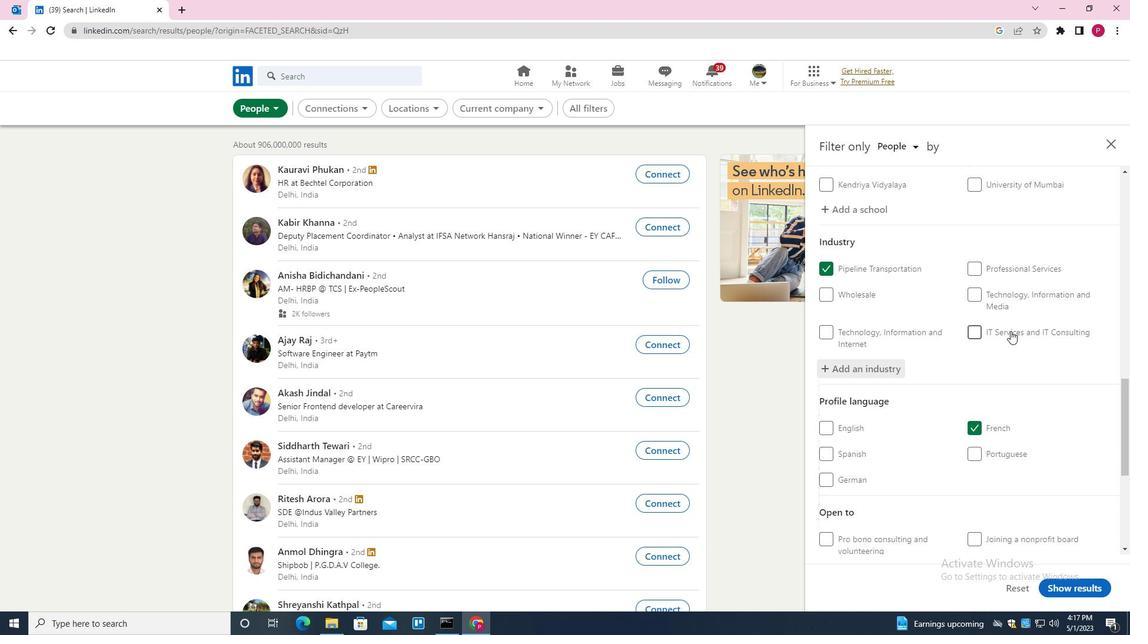 
Action: Mouse scrolled (1009, 330) with delta (0, 0)
Screenshot: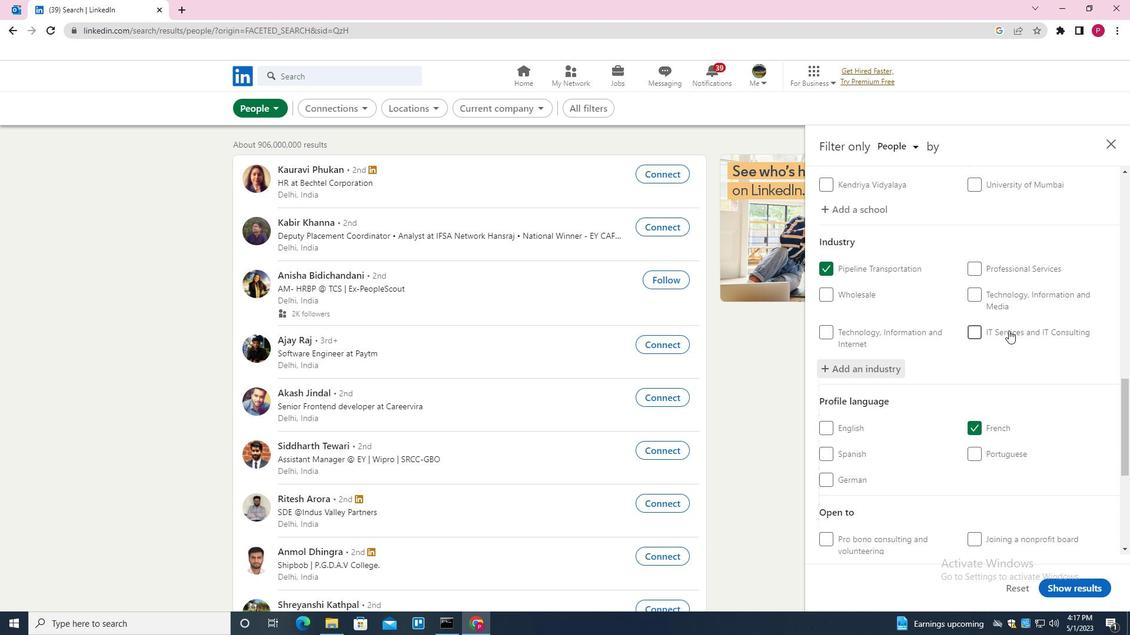 
Action: Mouse scrolled (1009, 330) with delta (0, 0)
Screenshot: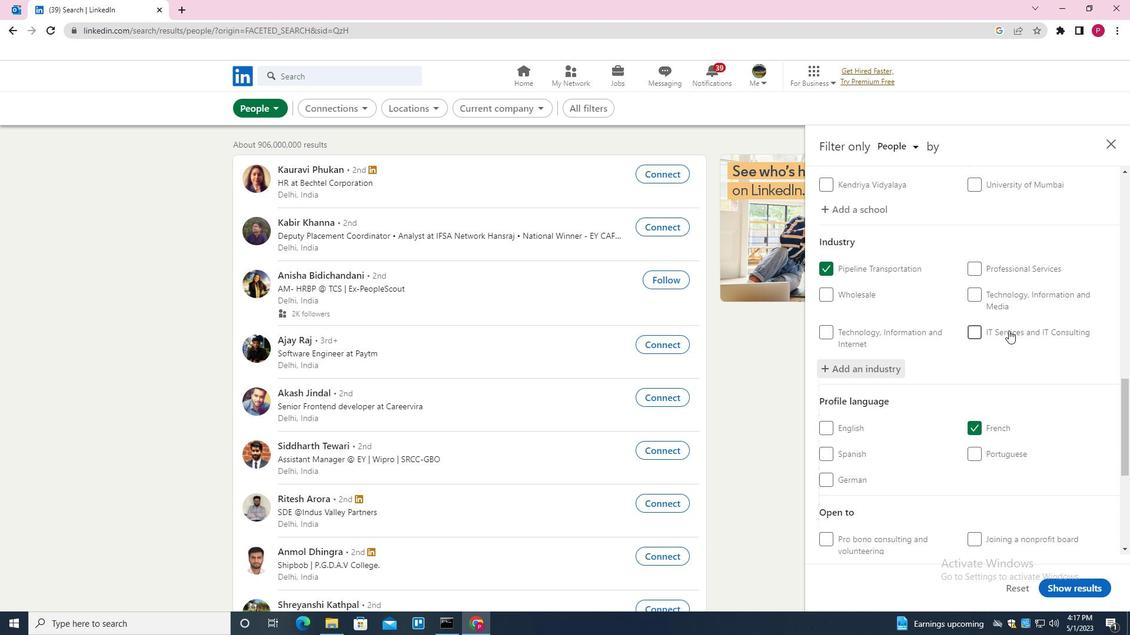 
Action: Mouse scrolled (1009, 330) with delta (0, 0)
Screenshot: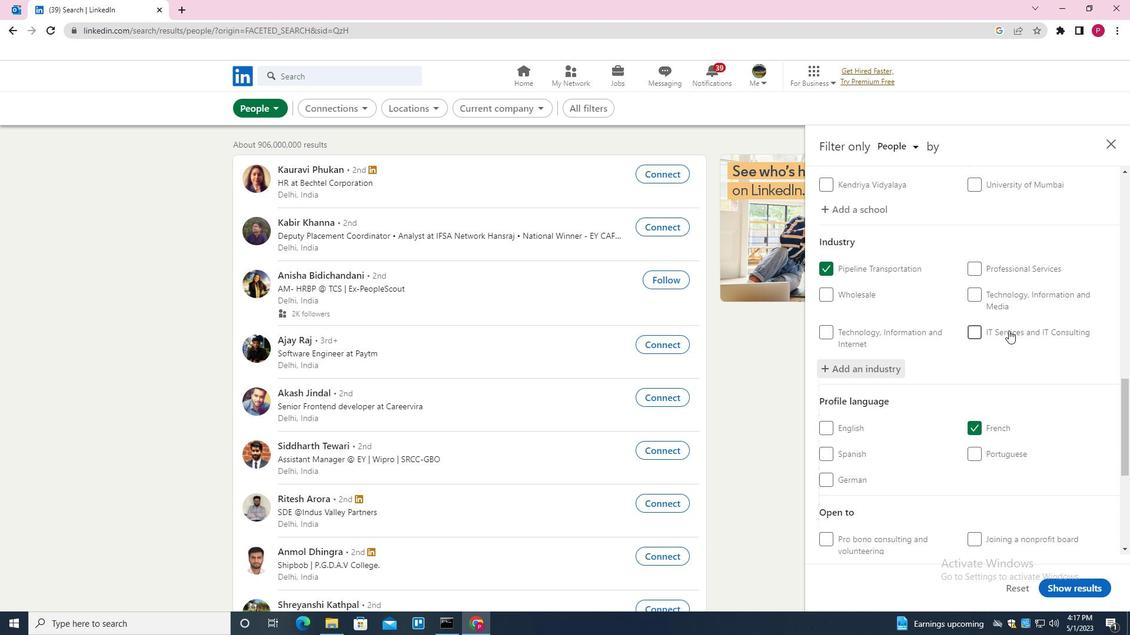 
Action: Mouse moved to (1009, 330)
Screenshot: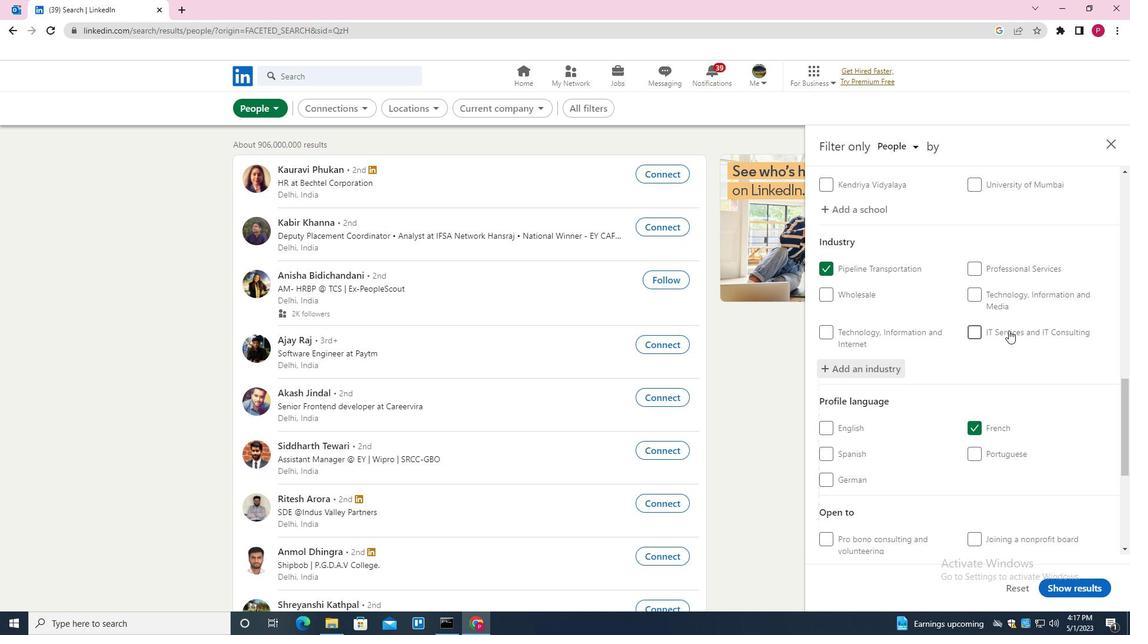 
Action: Mouse scrolled (1009, 330) with delta (0, 0)
Screenshot: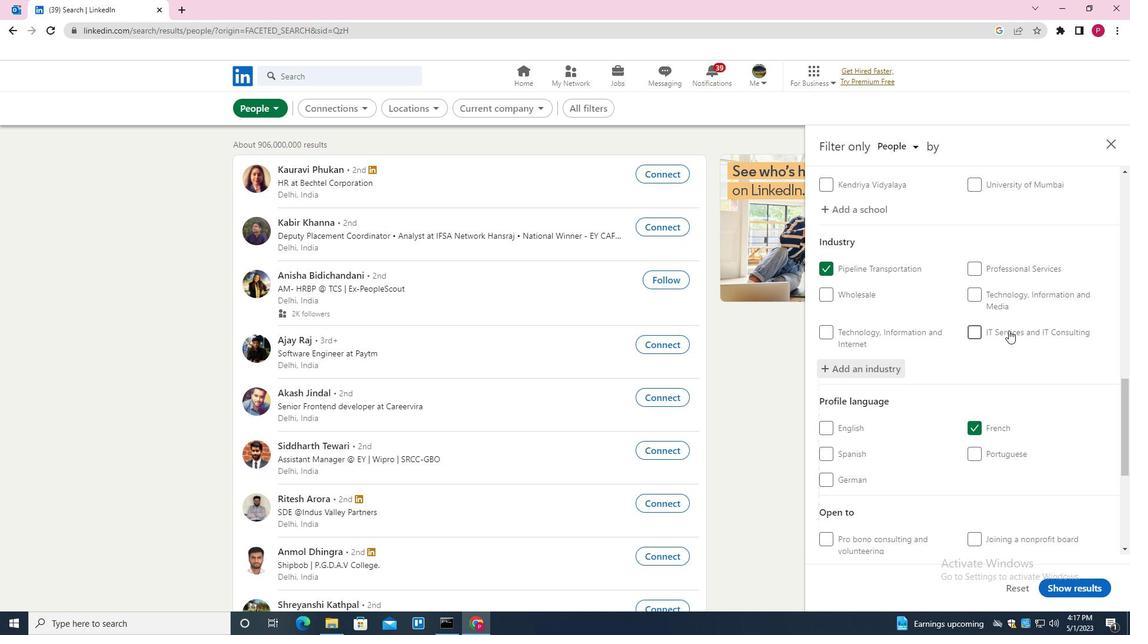 
Action: Mouse moved to (1017, 426)
Screenshot: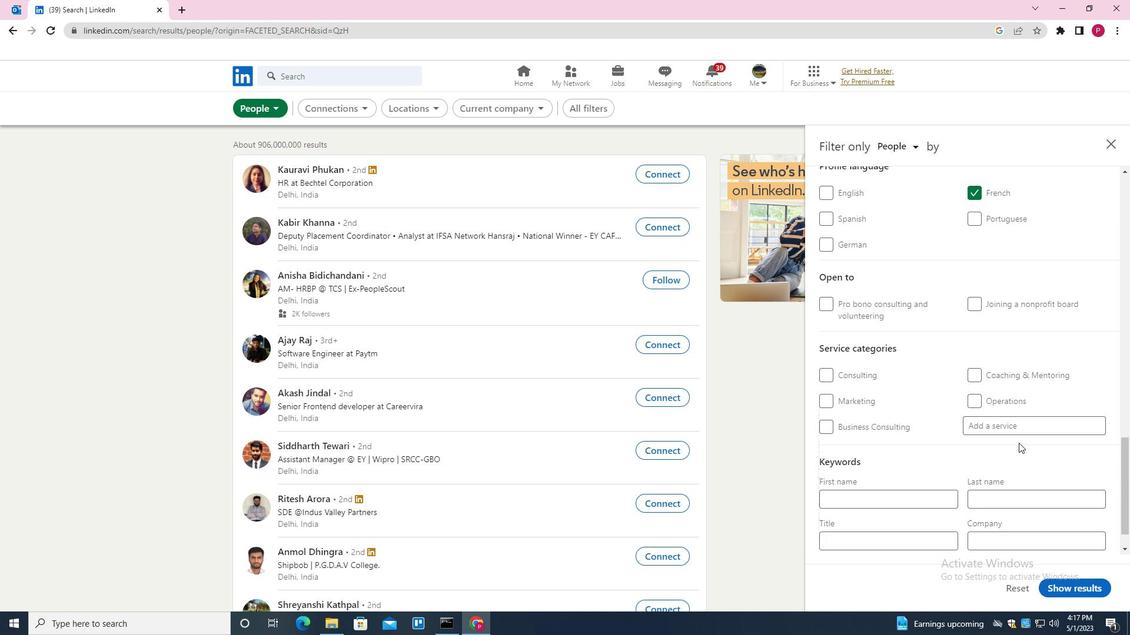 
Action: Mouse pressed left at (1017, 426)
Screenshot: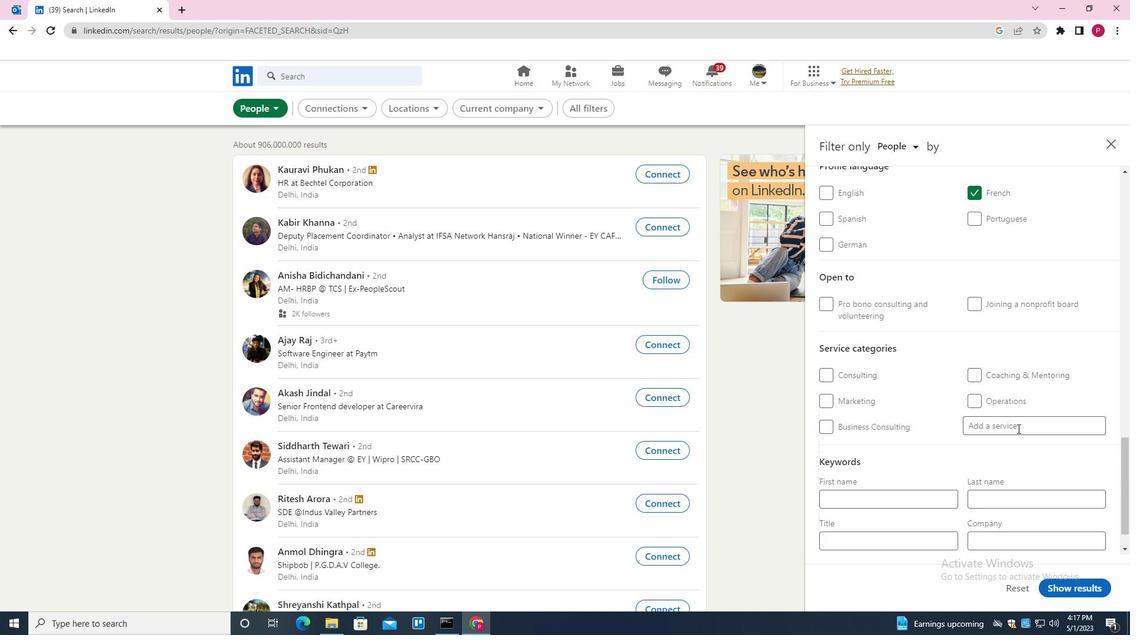 
Action: Key pressed <Key.shift>SEM<Key.down><Key.enter>
Screenshot: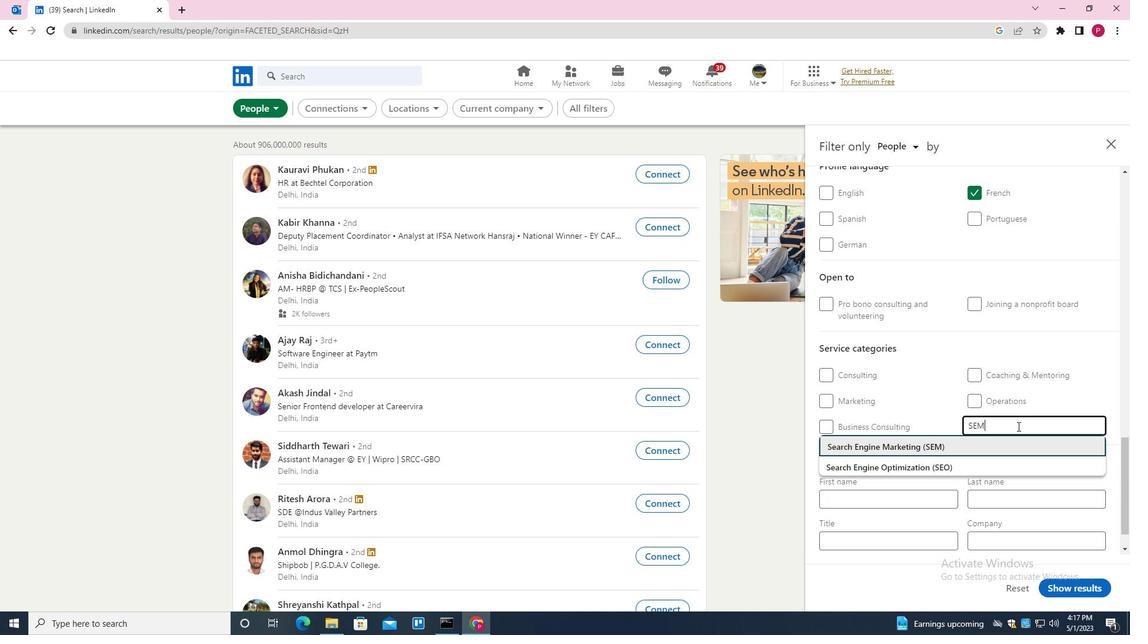 
Action: Mouse moved to (957, 502)
Screenshot: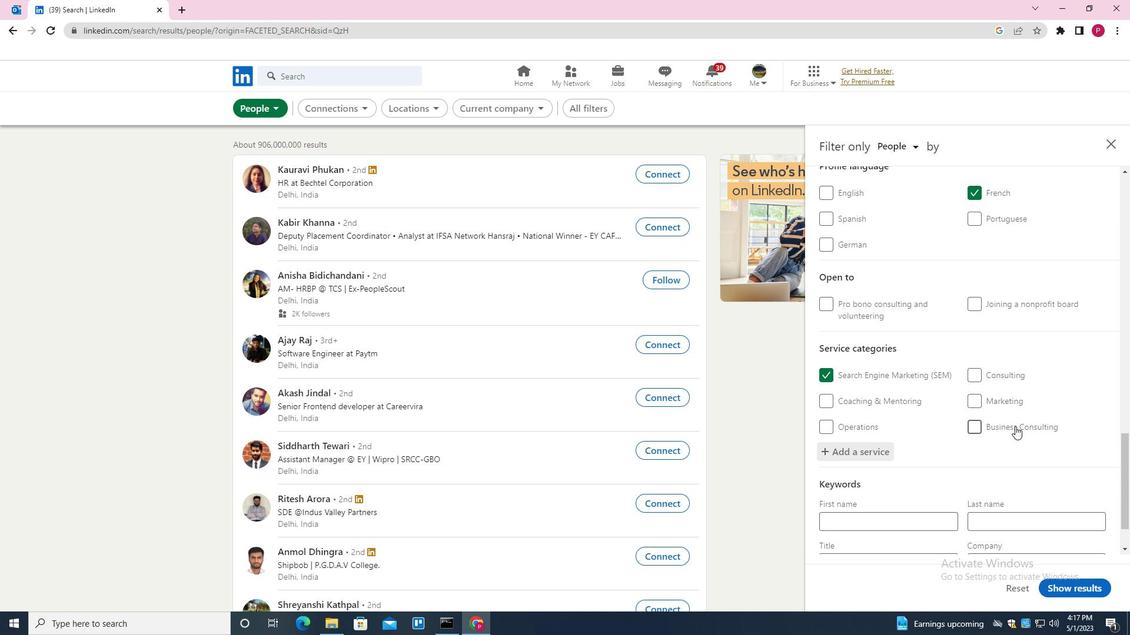 
Action: Mouse scrolled (957, 501) with delta (0, 0)
Screenshot: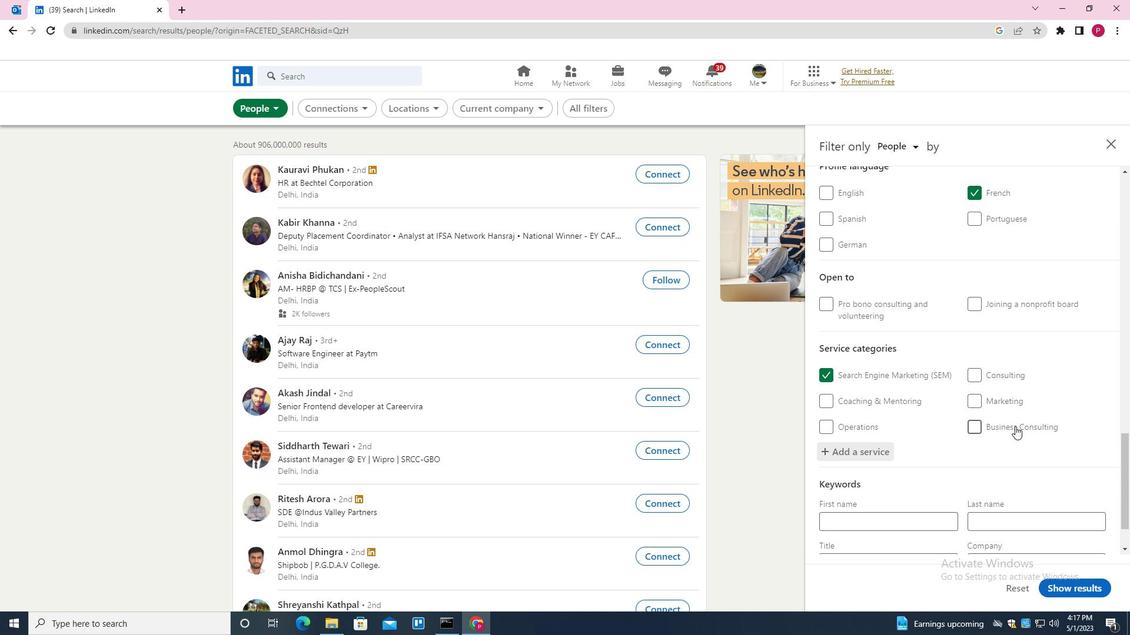 
Action: Mouse moved to (920, 546)
Screenshot: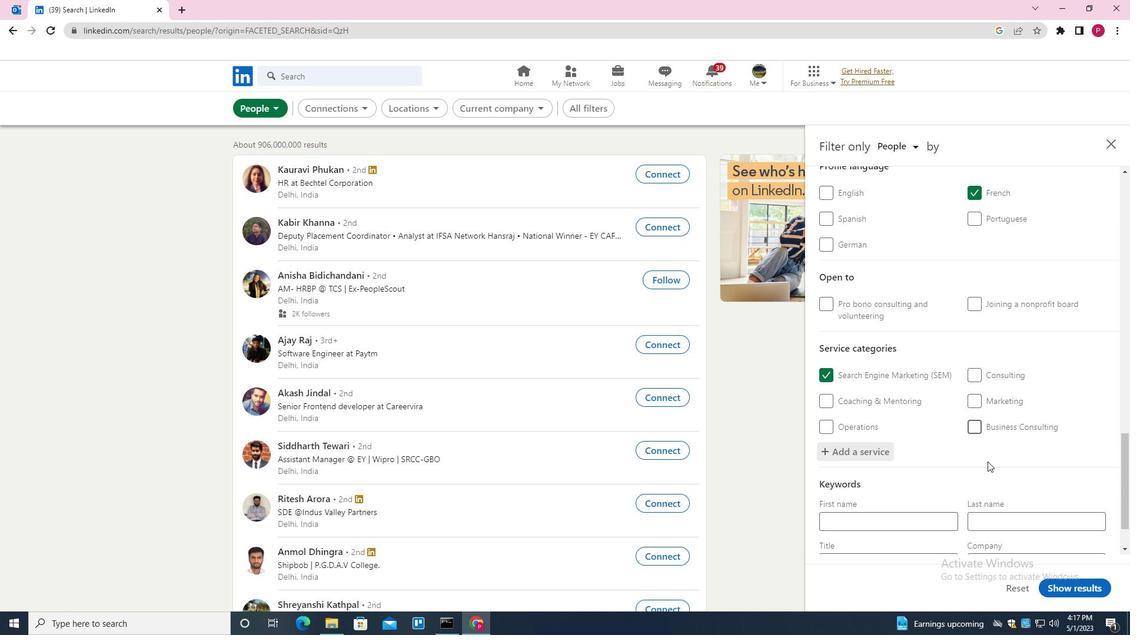 
Action: Mouse scrolled (920, 545) with delta (0, 0)
Screenshot: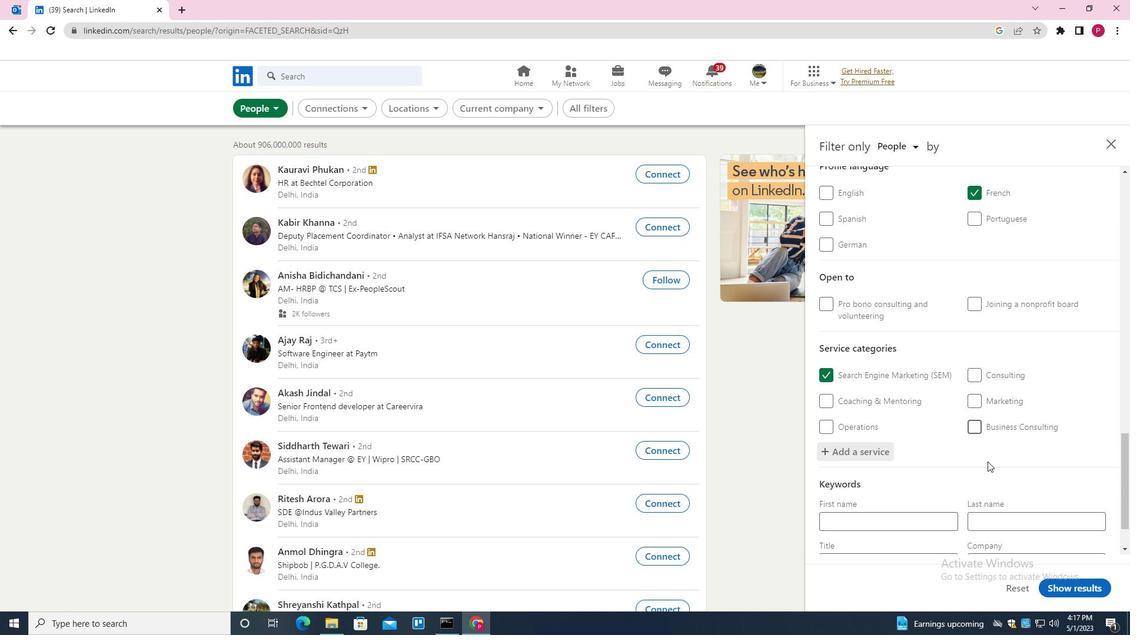 
Action: Mouse moved to (858, 503)
Screenshot: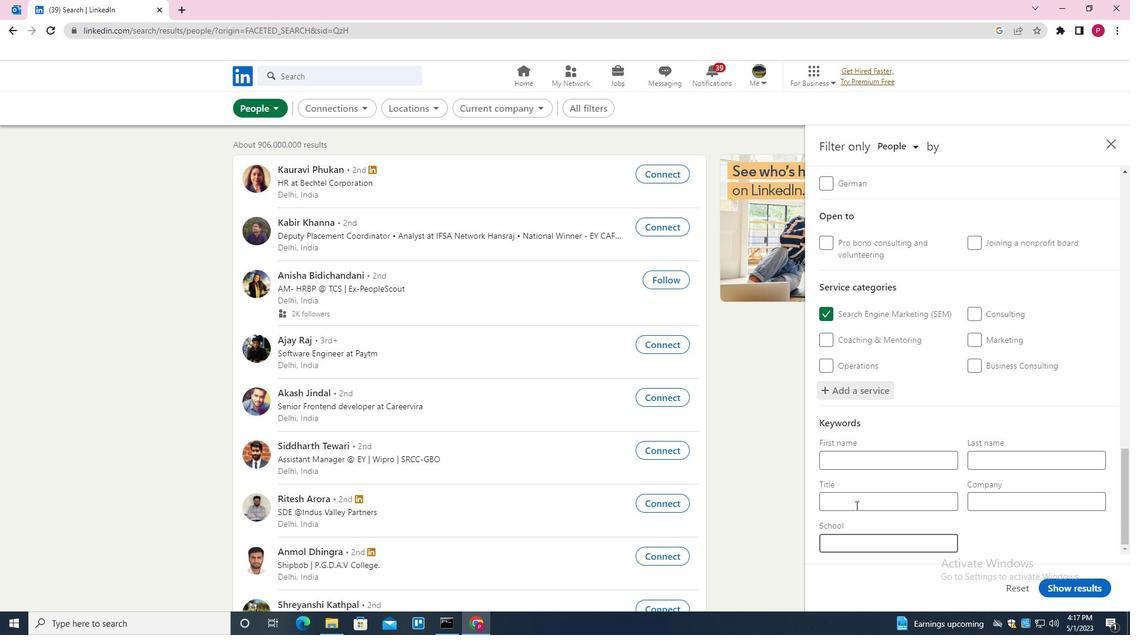 
Action: Mouse pressed left at (858, 503)
Screenshot: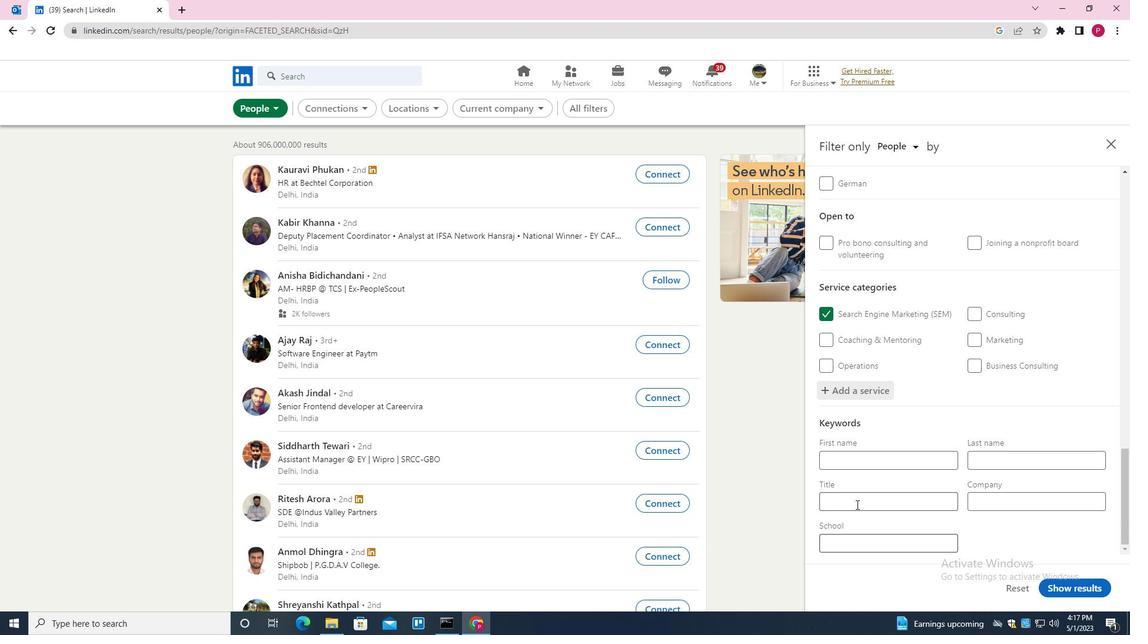 
Action: Mouse moved to (858, 503)
Screenshot: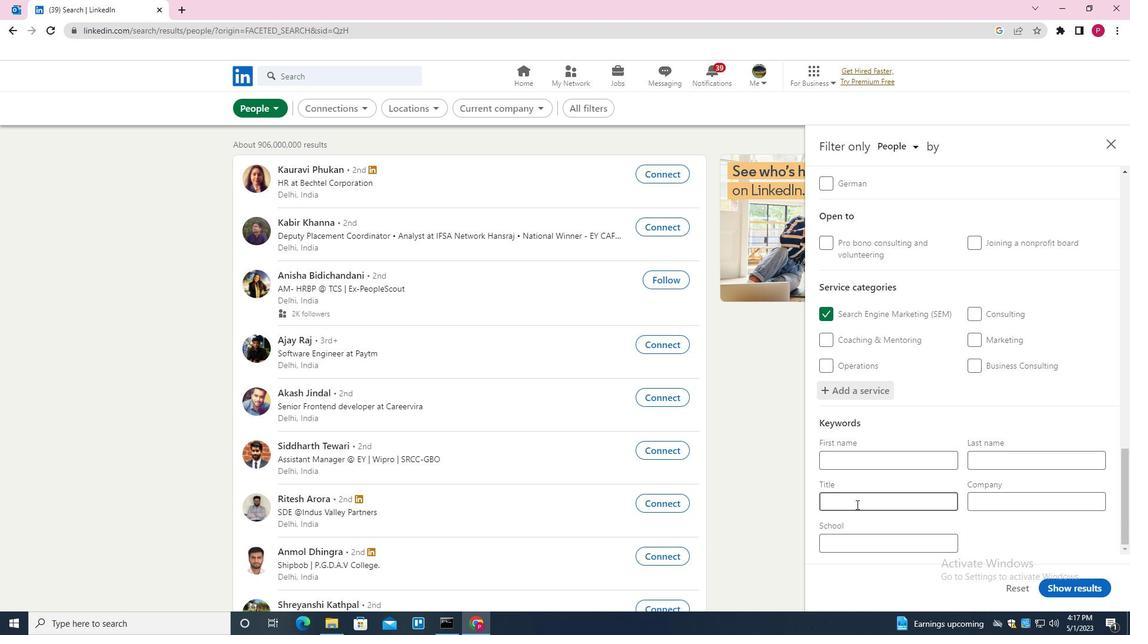
Action: Key pressed <Key.shift><Key.shift><Key.shift><Key.shift><Key.shift><Key.shift><Key.shift>DIRECTOR<Key.space>OF<Key.space><Key.shift>V<Key.backspace>BEAN<Key.space><Key.shift>COUNTING
Screenshot: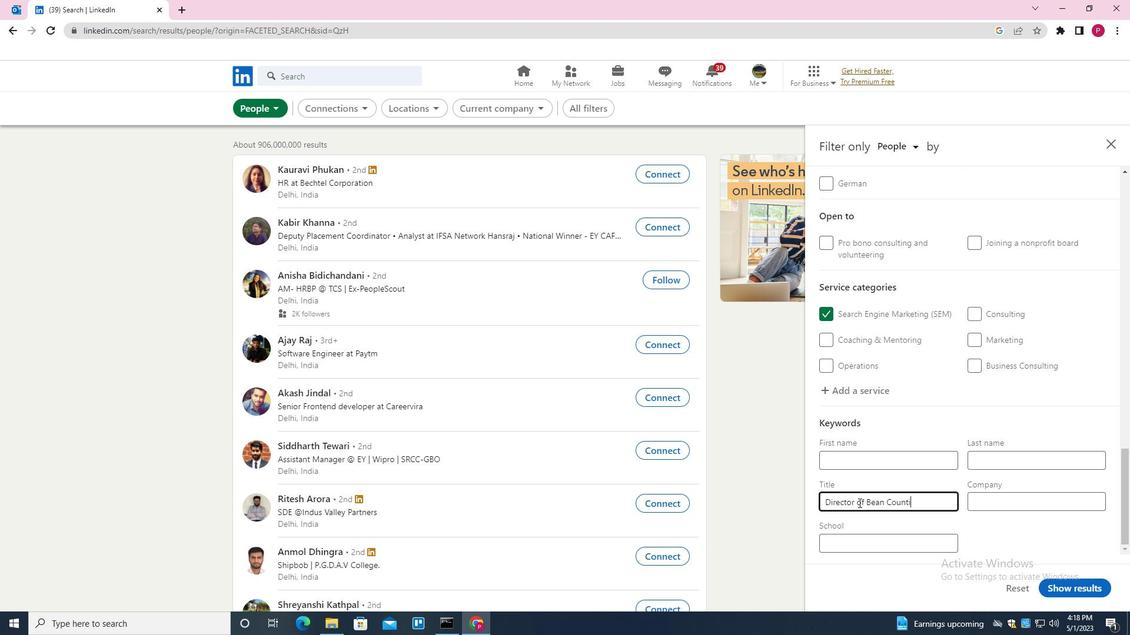 
Action: Mouse moved to (1062, 586)
Screenshot: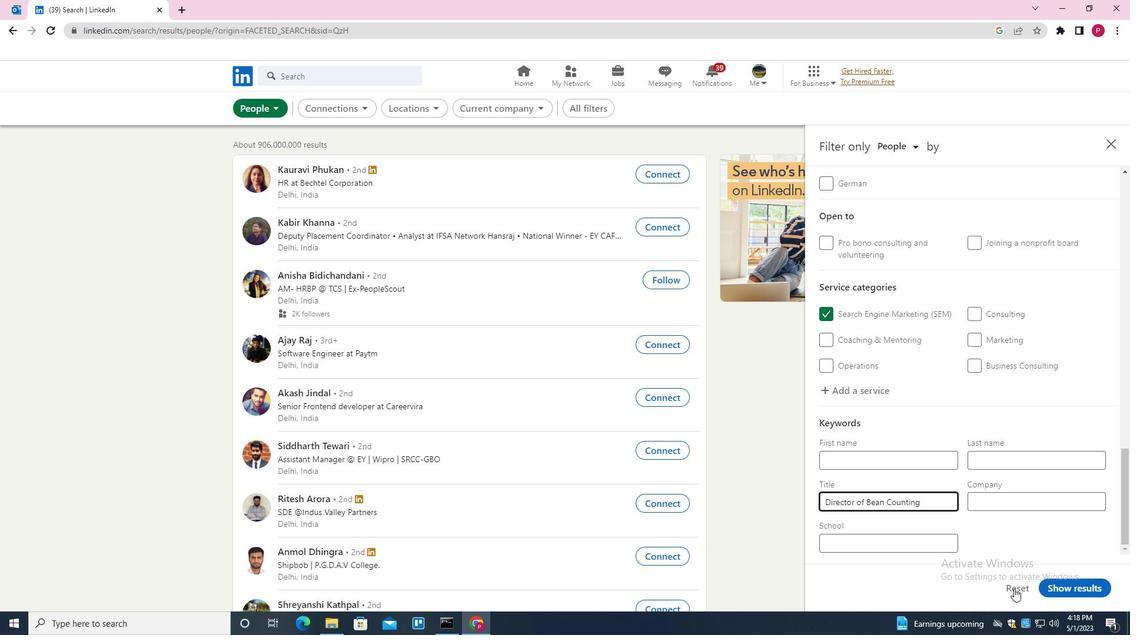
Action: Mouse pressed left at (1062, 586)
Screenshot: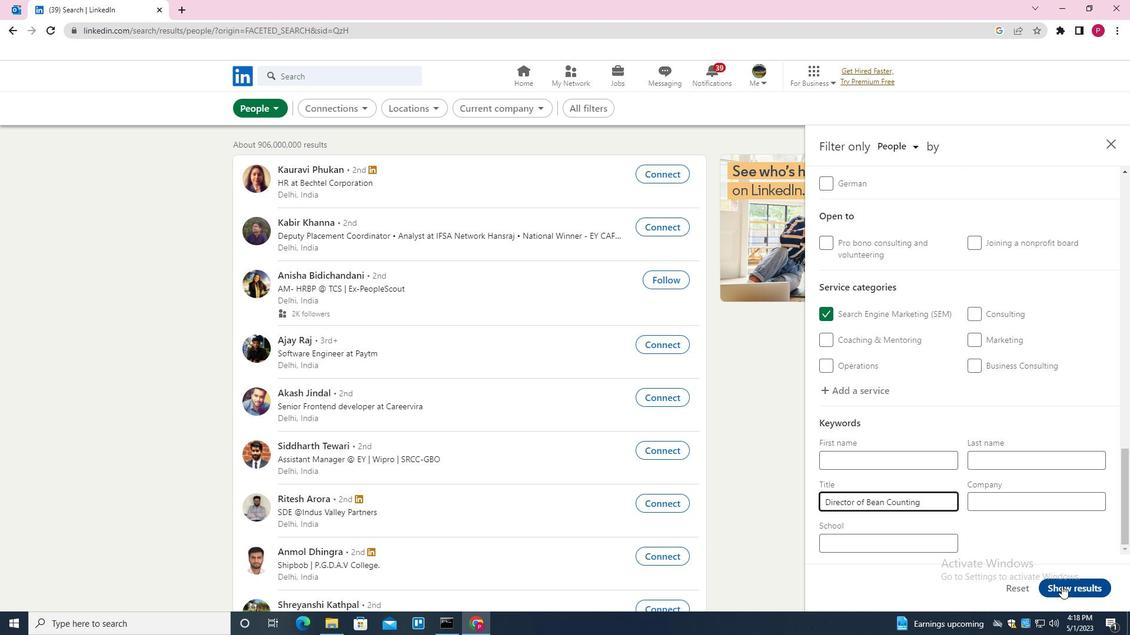
Action: Mouse moved to (530, 251)
Screenshot: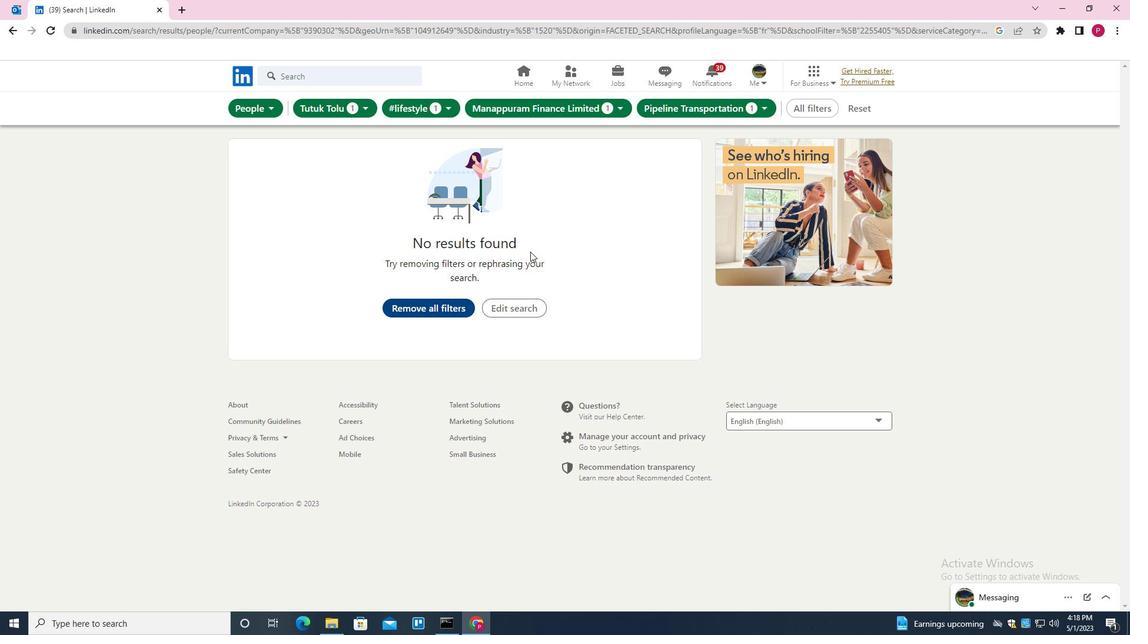 
